 Task: Find connections with filter location Zhaoyuan with filter topic #Partnershipwith filter profile language German with filter current company VARITE INC with filter school SRKR Engineering College with filter industry Apparel Manufacturing with filter service category Commercial Real Estate with filter keywords title Marketing Manager
Action: Mouse moved to (536, 91)
Screenshot: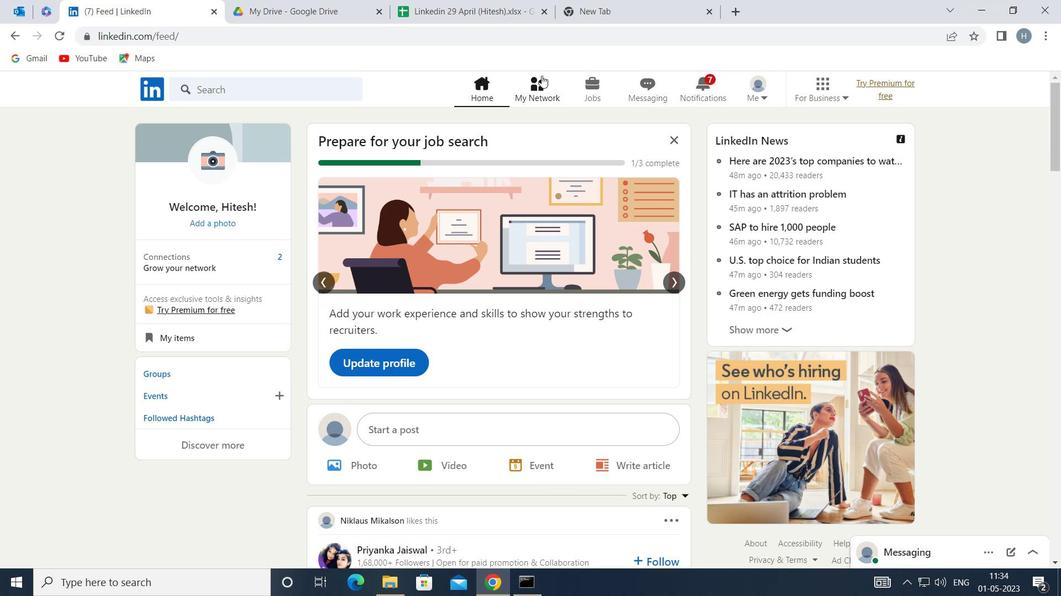 
Action: Mouse pressed left at (536, 91)
Screenshot: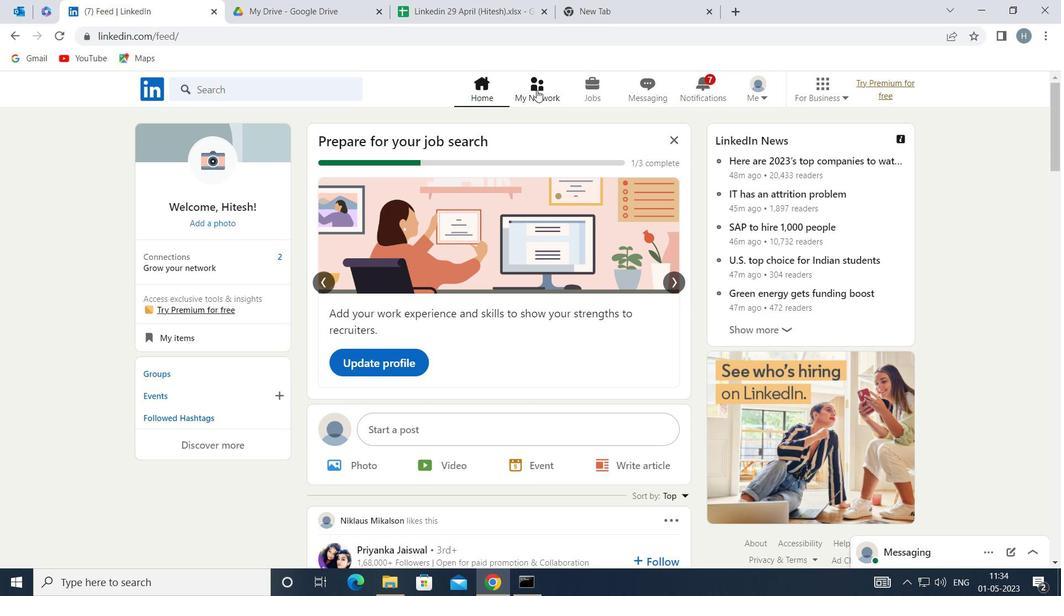 
Action: Mouse moved to (306, 166)
Screenshot: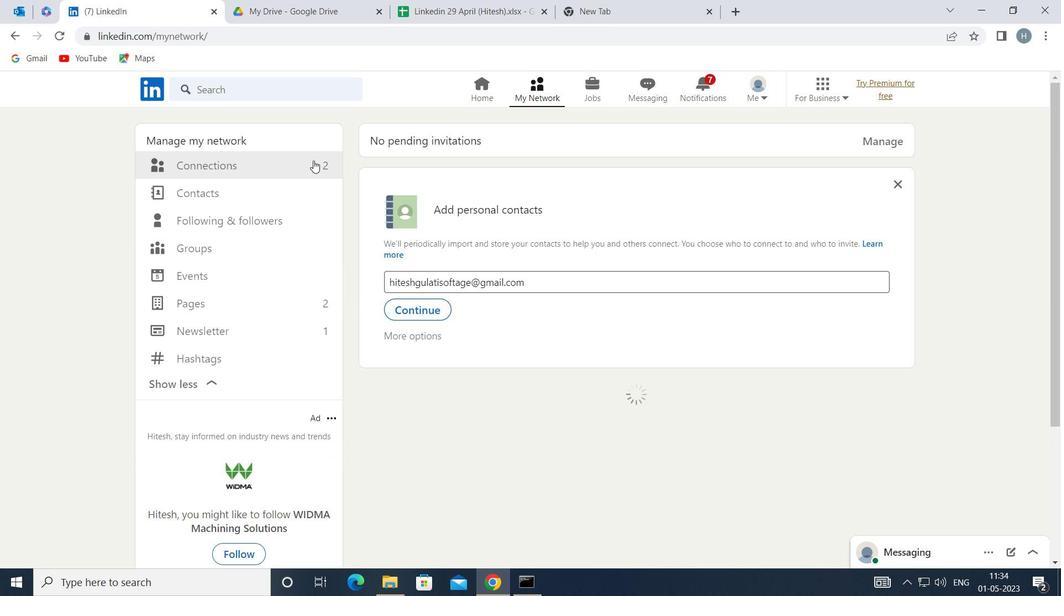 
Action: Mouse pressed left at (306, 166)
Screenshot: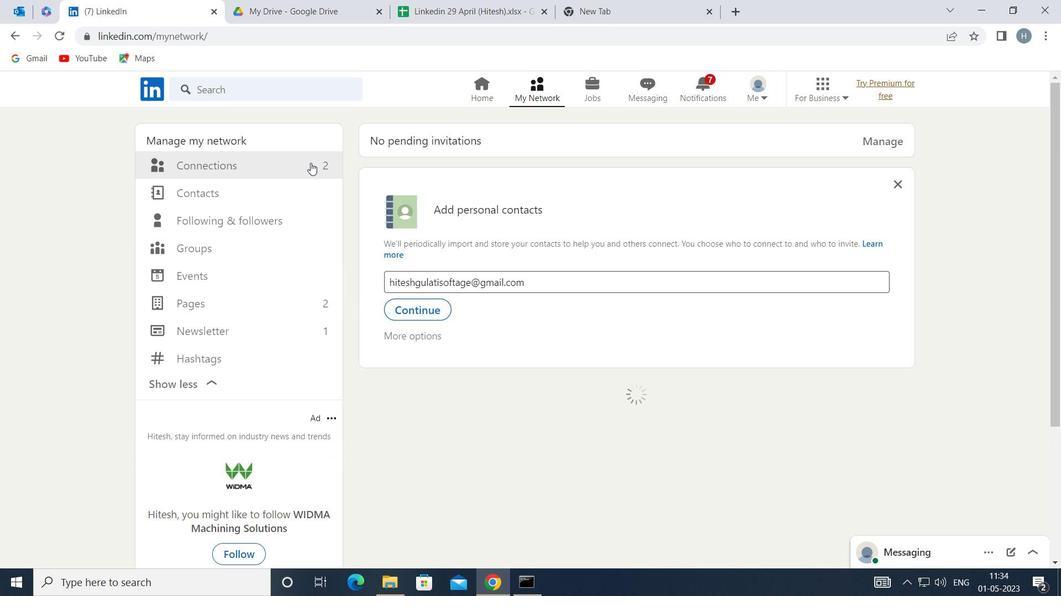 
Action: Mouse moved to (619, 168)
Screenshot: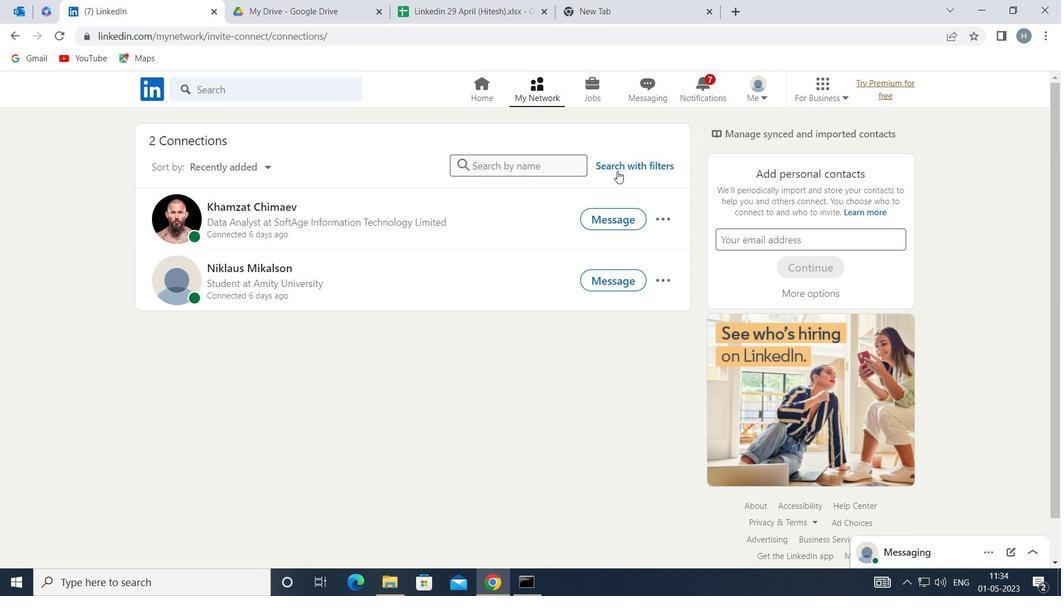 
Action: Mouse pressed left at (619, 168)
Screenshot: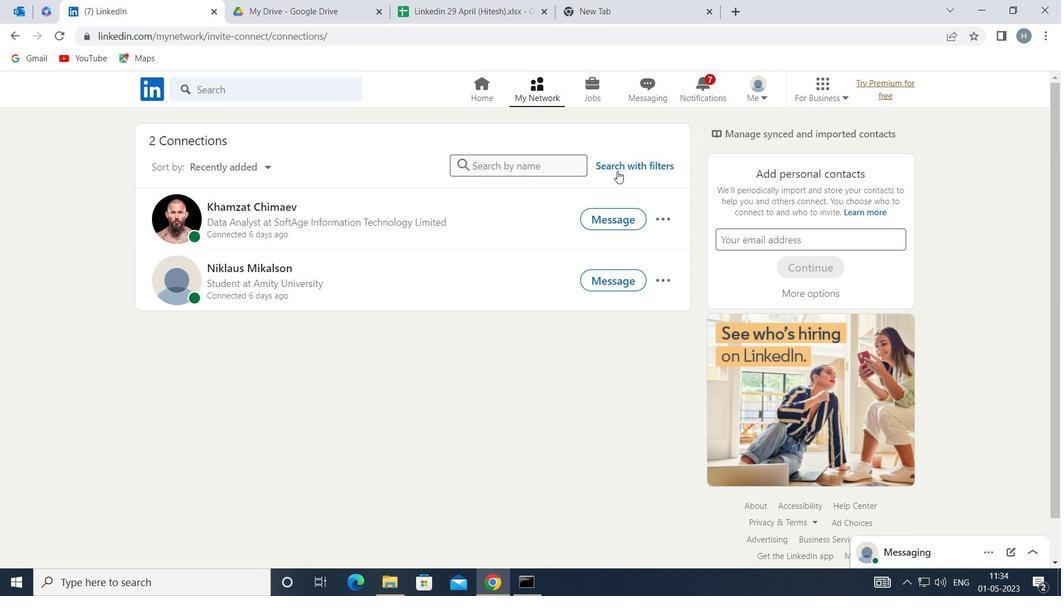 
Action: Mouse moved to (579, 130)
Screenshot: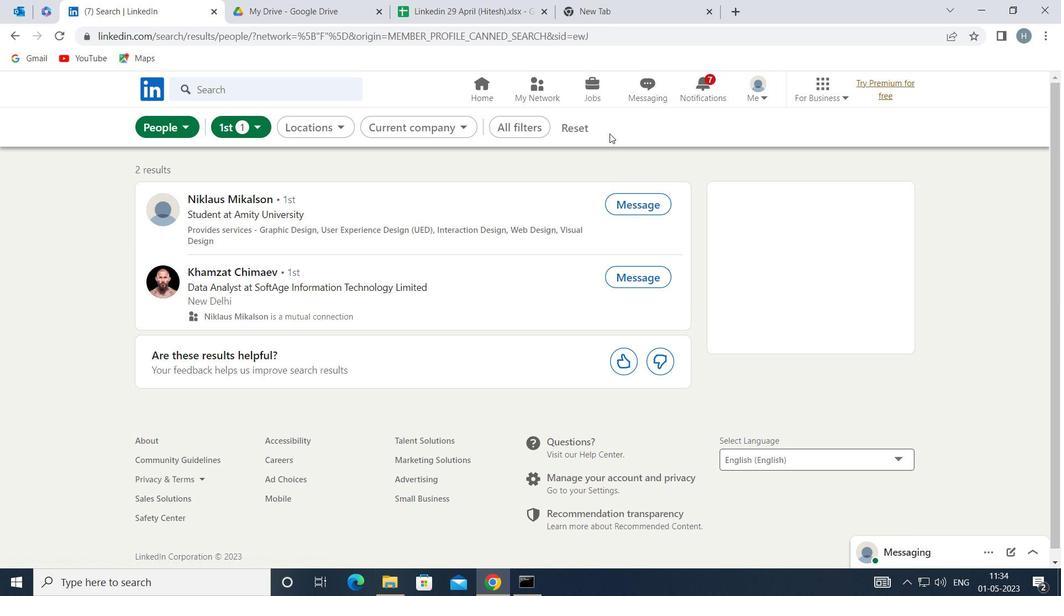 
Action: Mouse pressed left at (579, 130)
Screenshot: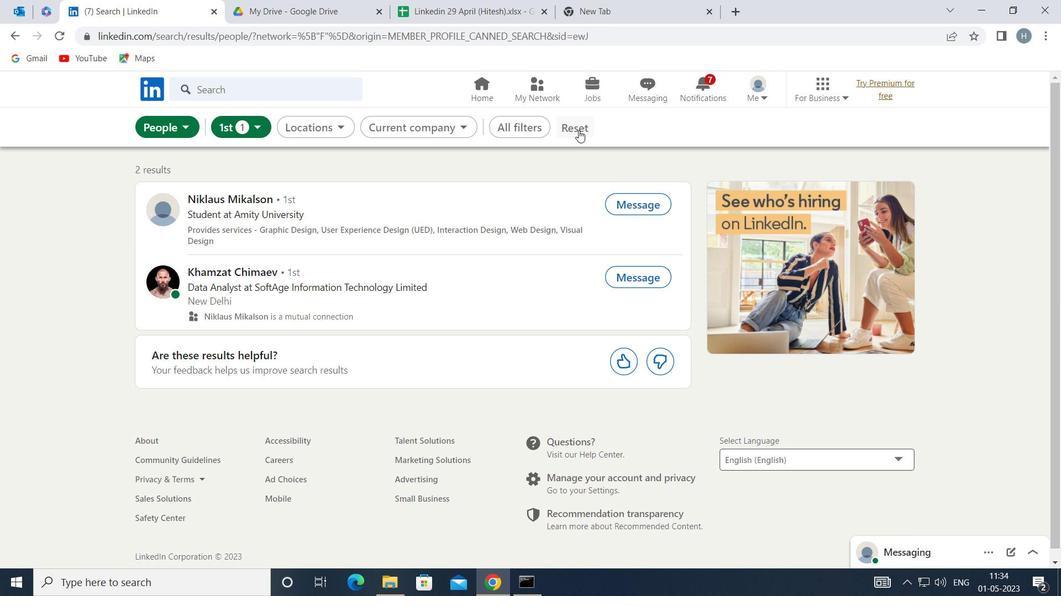 
Action: Mouse moved to (571, 126)
Screenshot: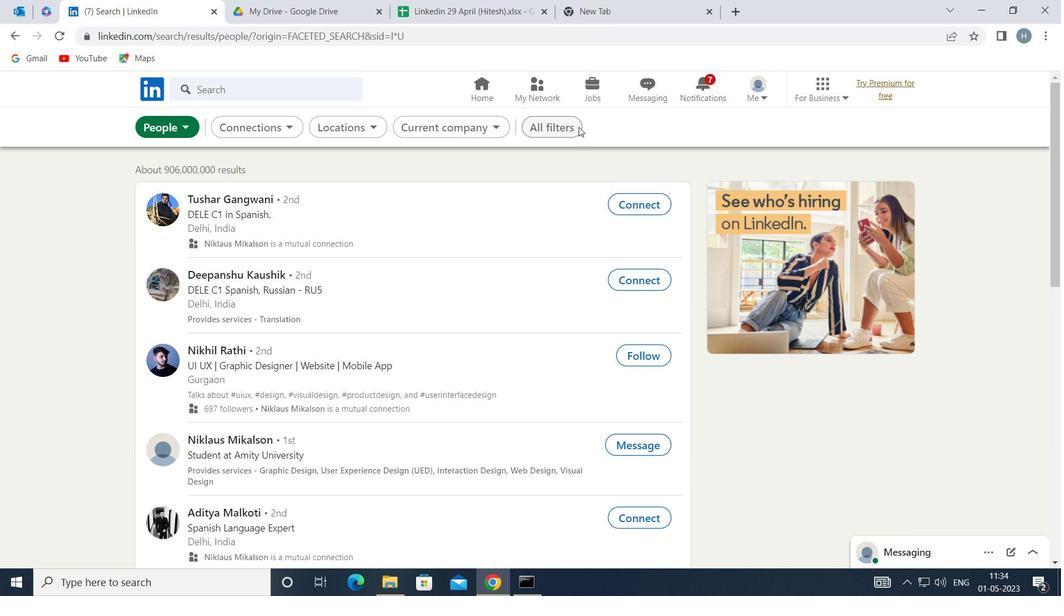 
Action: Mouse pressed left at (571, 126)
Screenshot: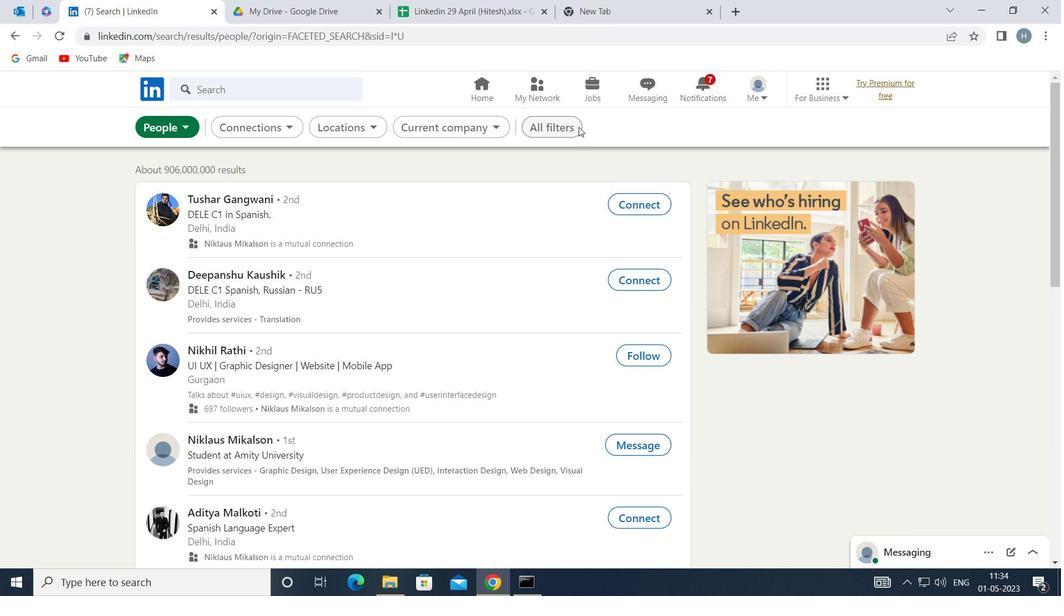 
Action: Mouse moved to (739, 312)
Screenshot: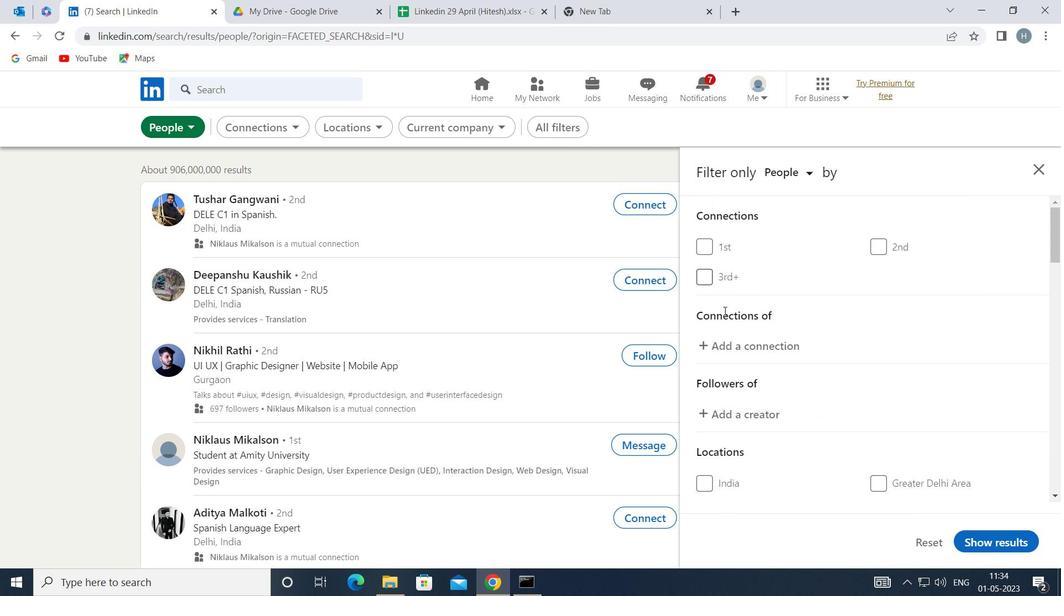 
Action: Mouse scrolled (739, 312) with delta (0, 0)
Screenshot: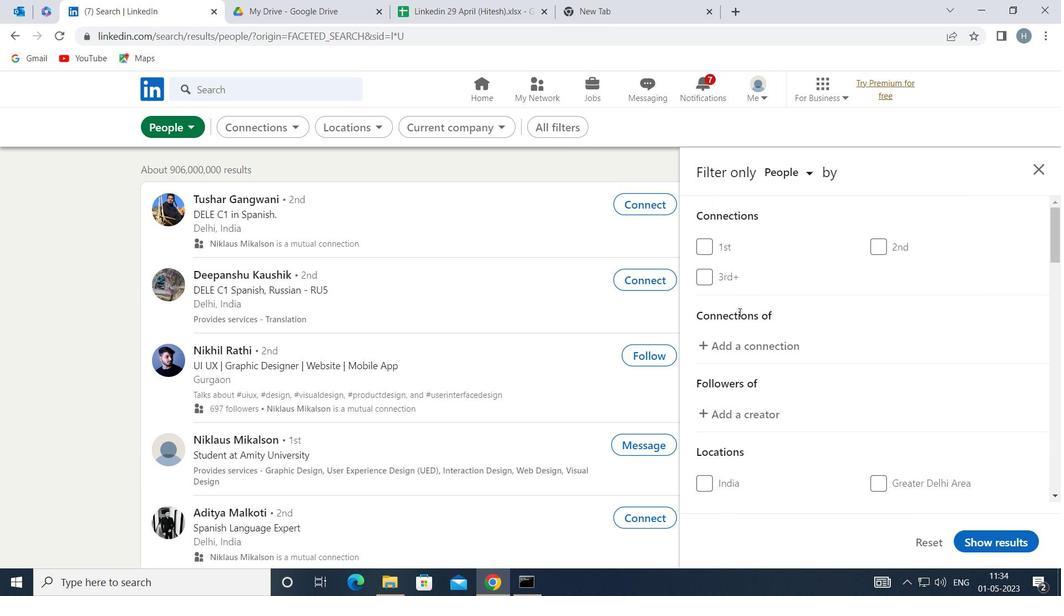 
Action: Mouse scrolled (739, 312) with delta (0, 0)
Screenshot: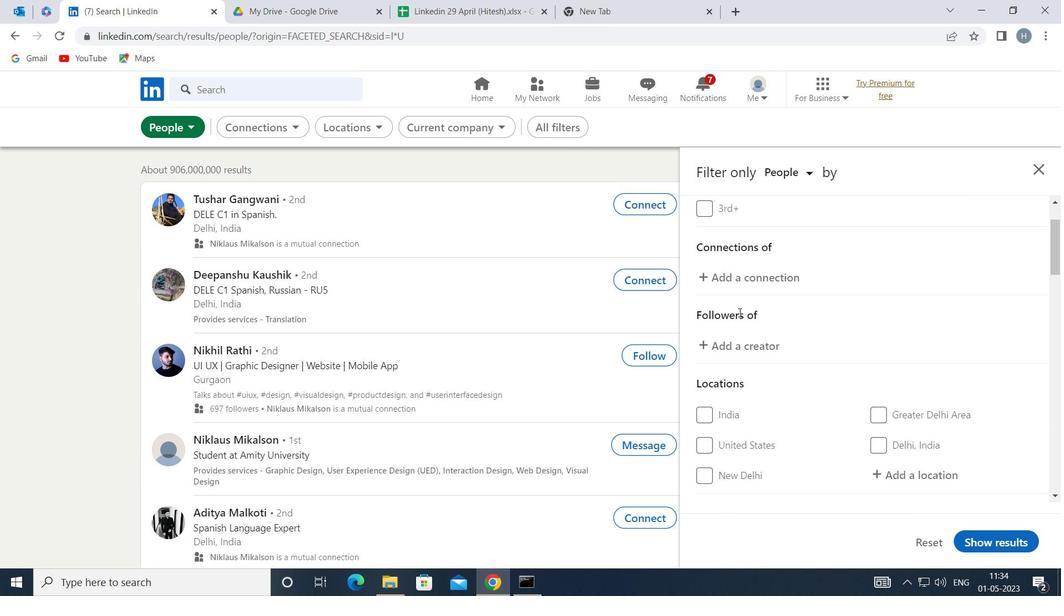 
Action: Mouse moved to (738, 306)
Screenshot: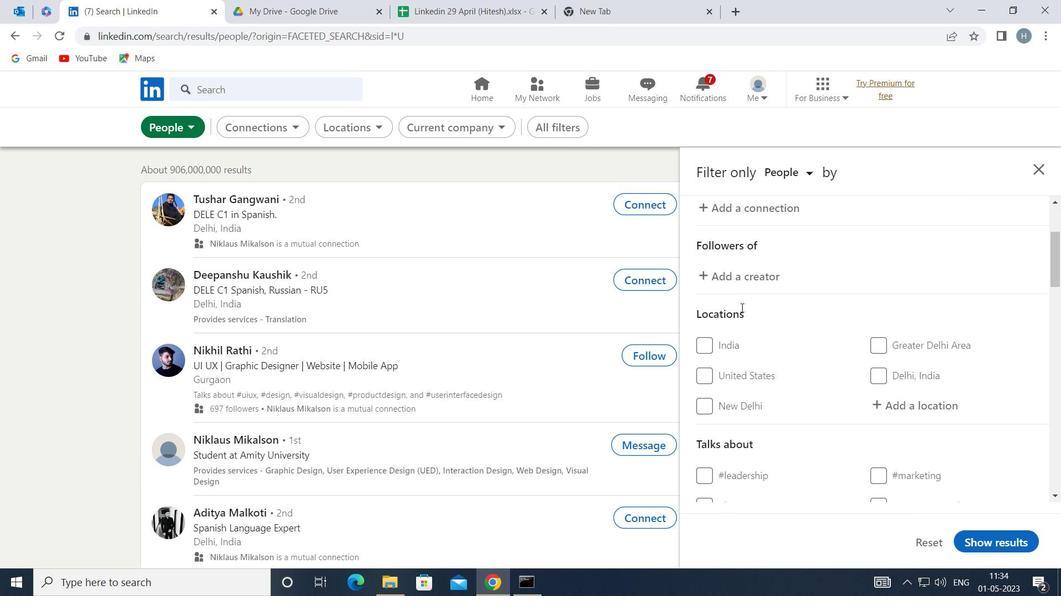 
Action: Mouse scrolled (738, 305) with delta (0, 0)
Screenshot: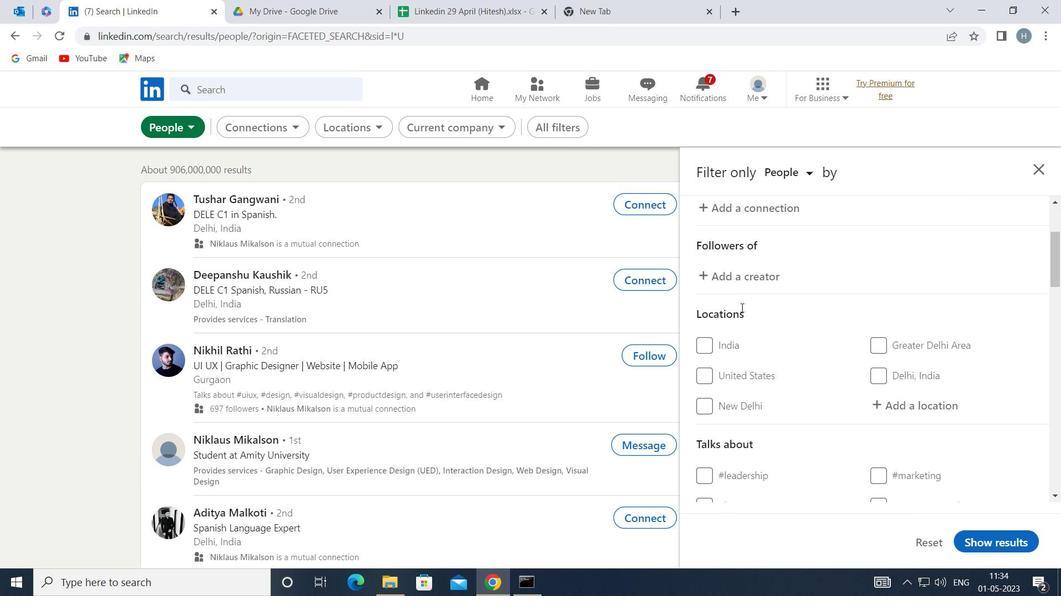
Action: Mouse moved to (927, 329)
Screenshot: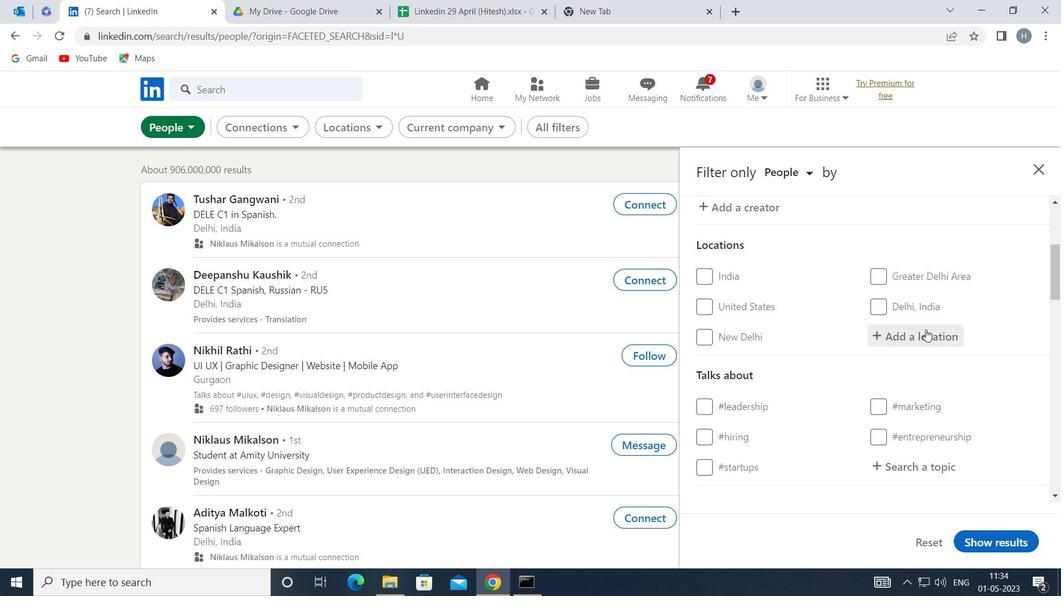
Action: Mouse pressed left at (927, 329)
Screenshot: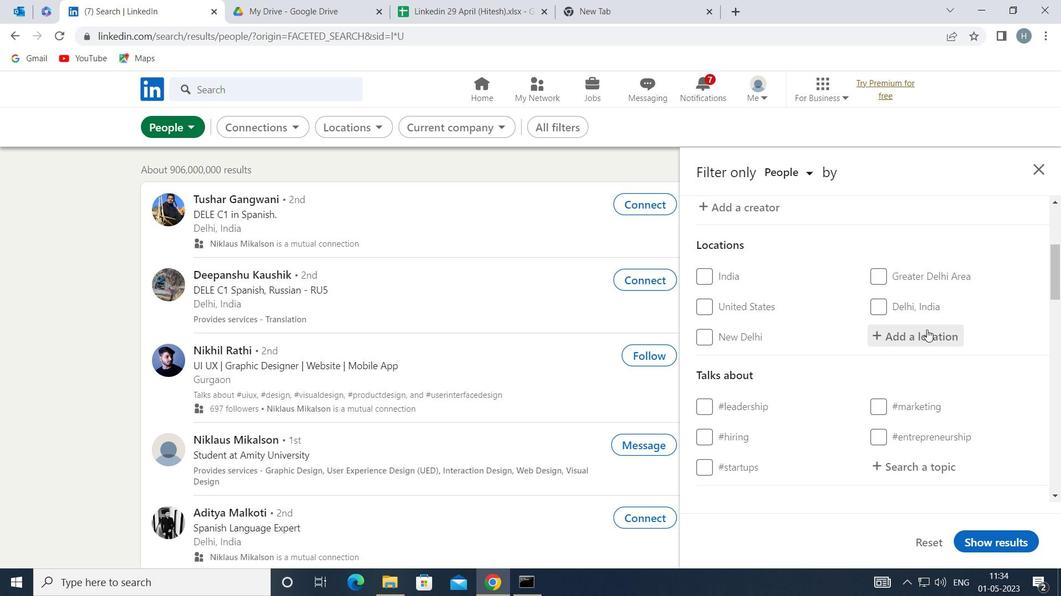
Action: Mouse moved to (922, 322)
Screenshot: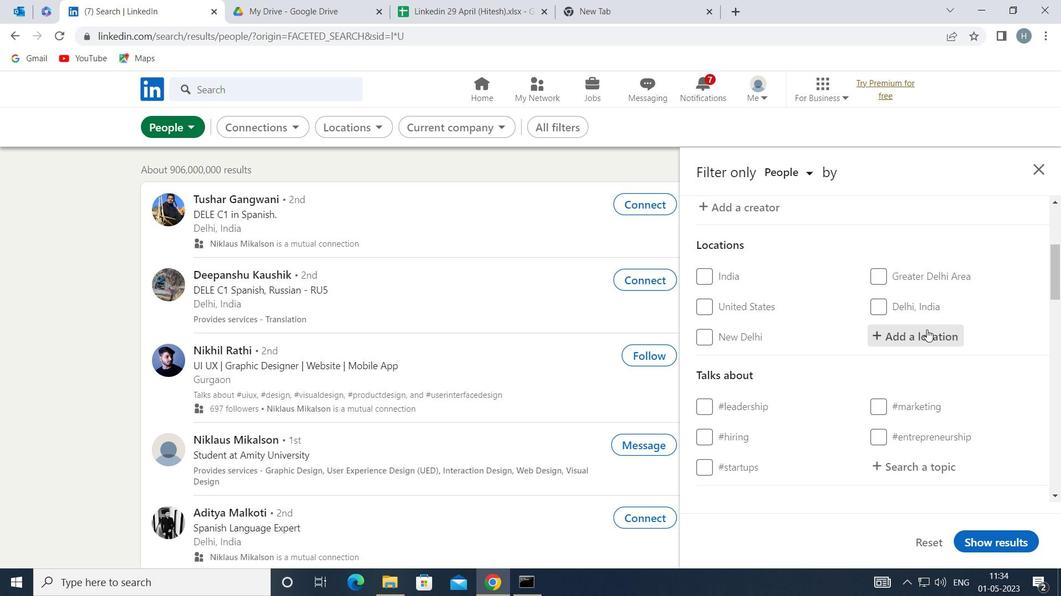 
Action: Key pressed <Key.shift><Key.shift><Key.shift><Key.shift><Key.shift><Key.shift><Key.shift><Key.shift><Key.shift><Key.shift><Key.shift><Key.shift><Key.shift><Key.shift><Key.shift><Key.shift><Key.shift>ZHAOYUAN
Screenshot: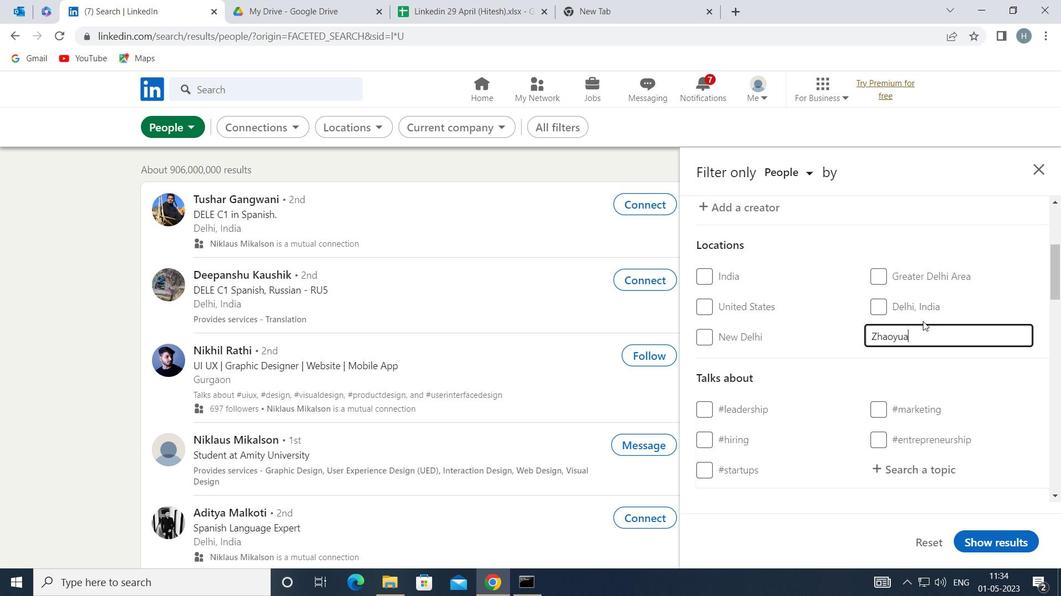 
Action: Mouse moved to (922, 322)
Screenshot: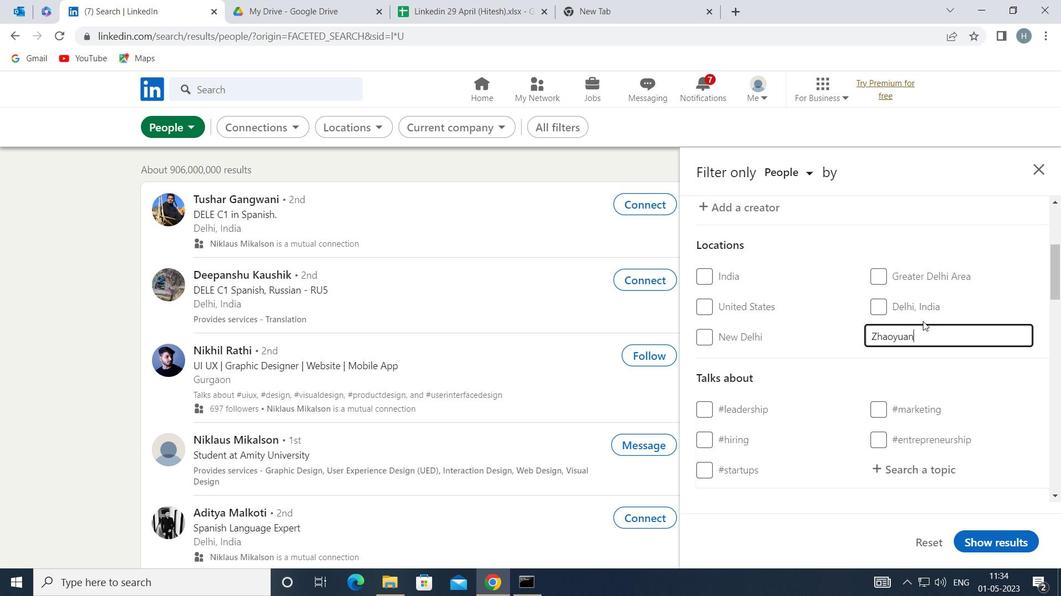 
Action: Key pressed <Key.enter>
Screenshot: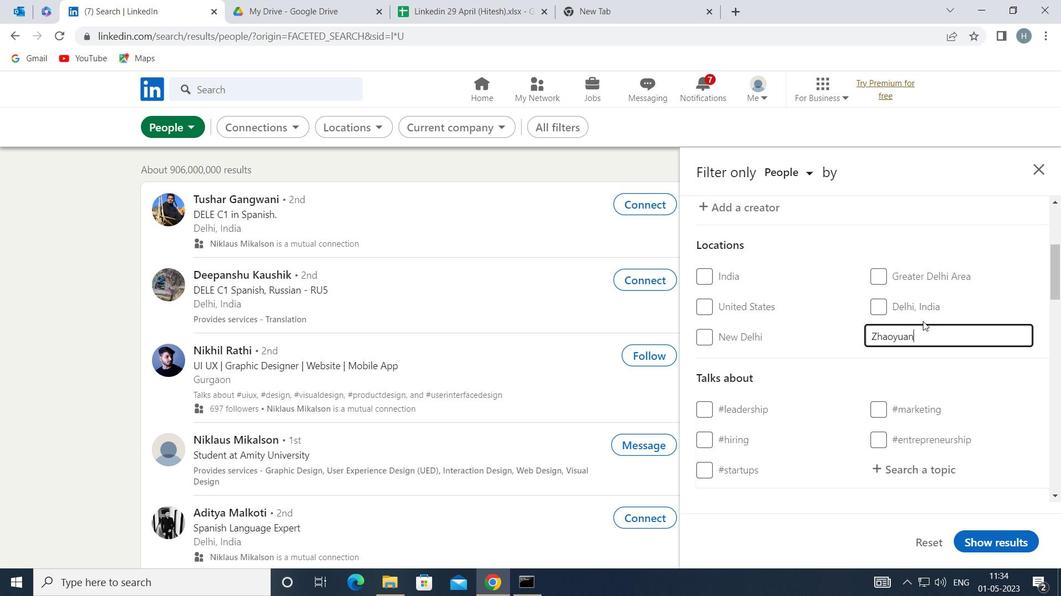 
Action: Mouse moved to (862, 382)
Screenshot: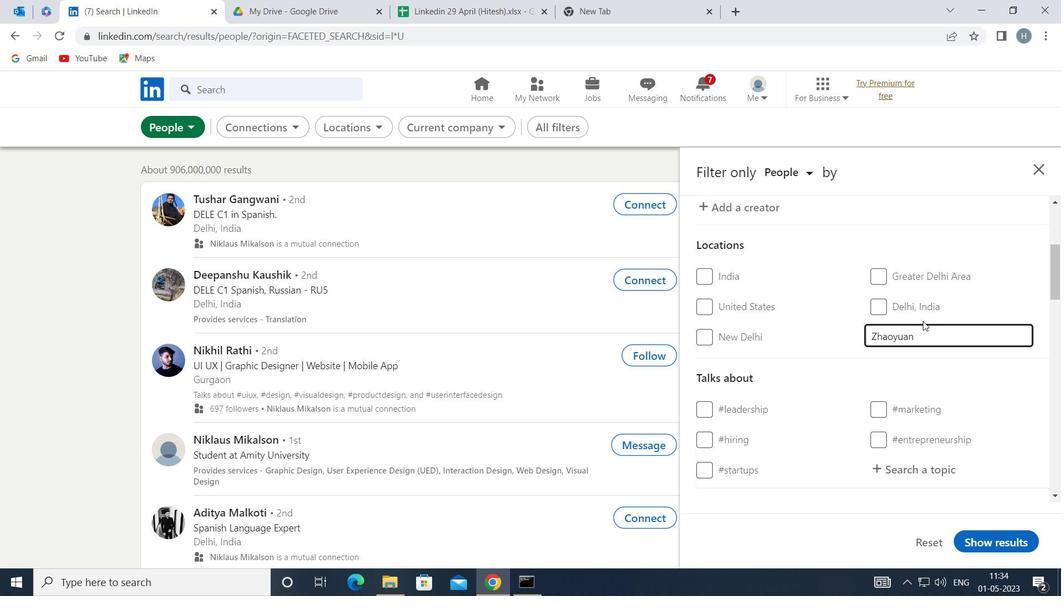 
Action: Mouse scrolled (862, 381) with delta (0, 0)
Screenshot: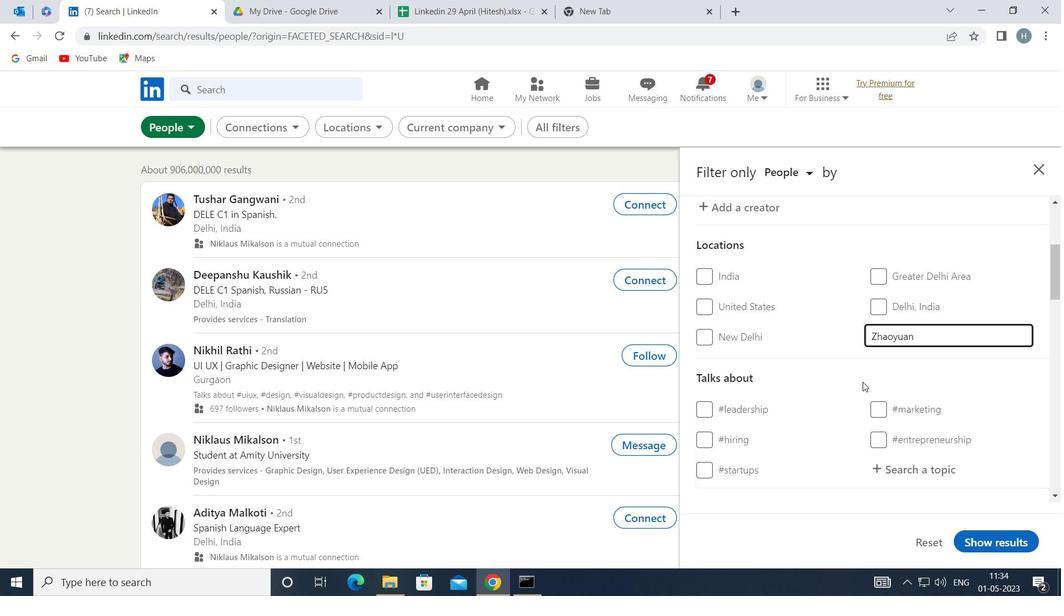 
Action: Mouse scrolled (862, 381) with delta (0, 0)
Screenshot: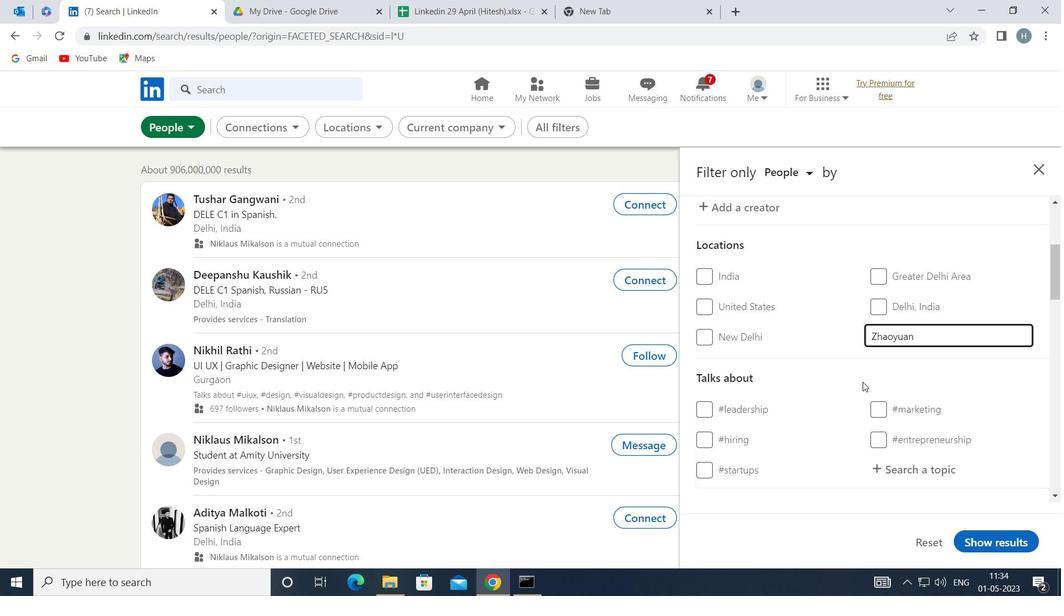 
Action: Mouse moved to (919, 329)
Screenshot: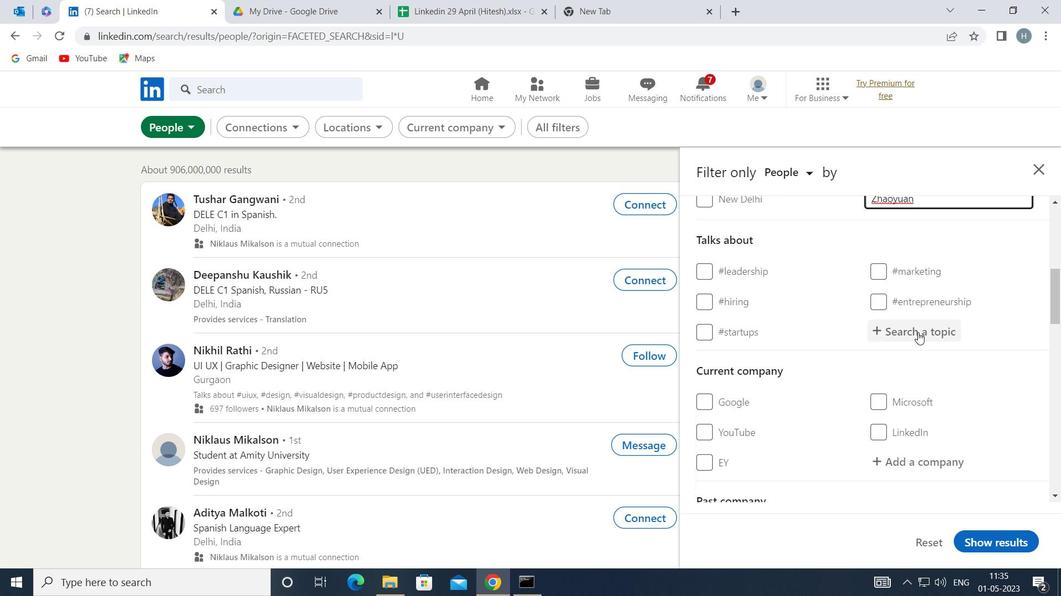 
Action: Mouse pressed left at (919, 329)
Screenshot: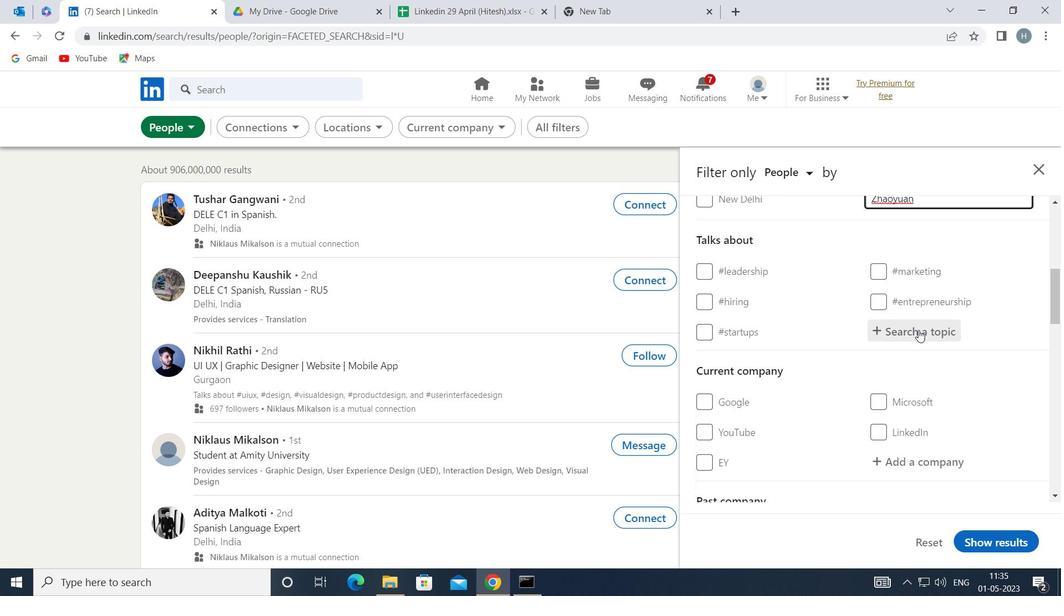 
Action: Mouse moved to (920, 329)
Screenshot: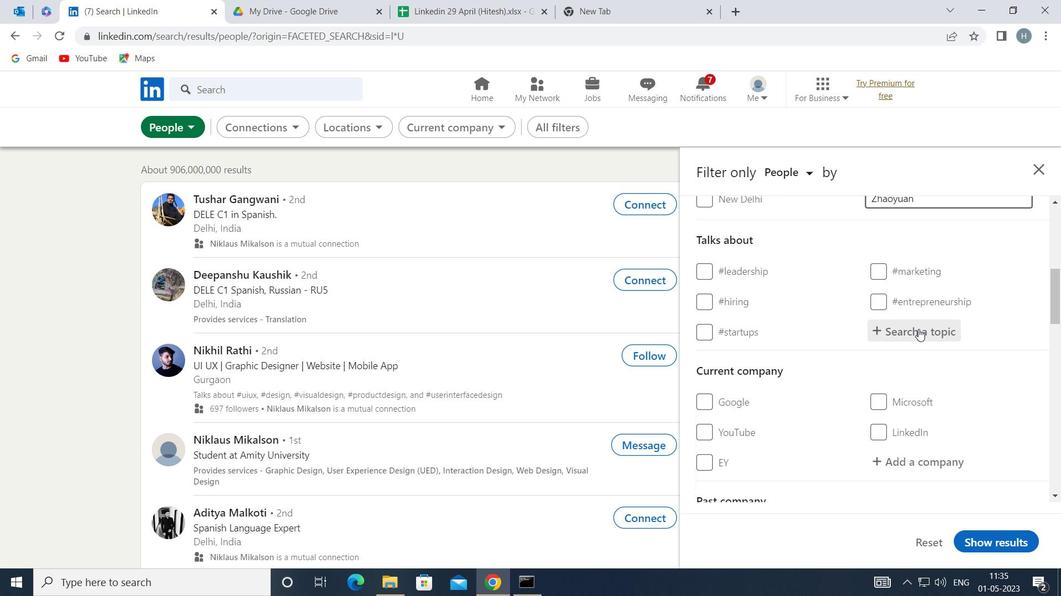 
Action: Key pressed <Key.shift>PARTNERSHIP
Screenshot: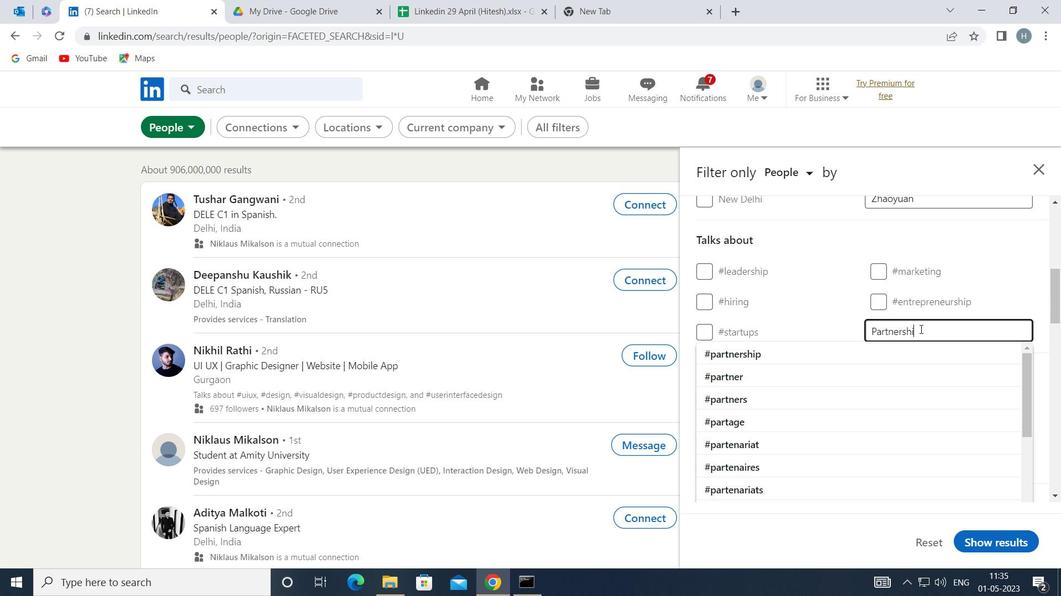 
Action: Mouse moved to (863, 351)
Screenshot: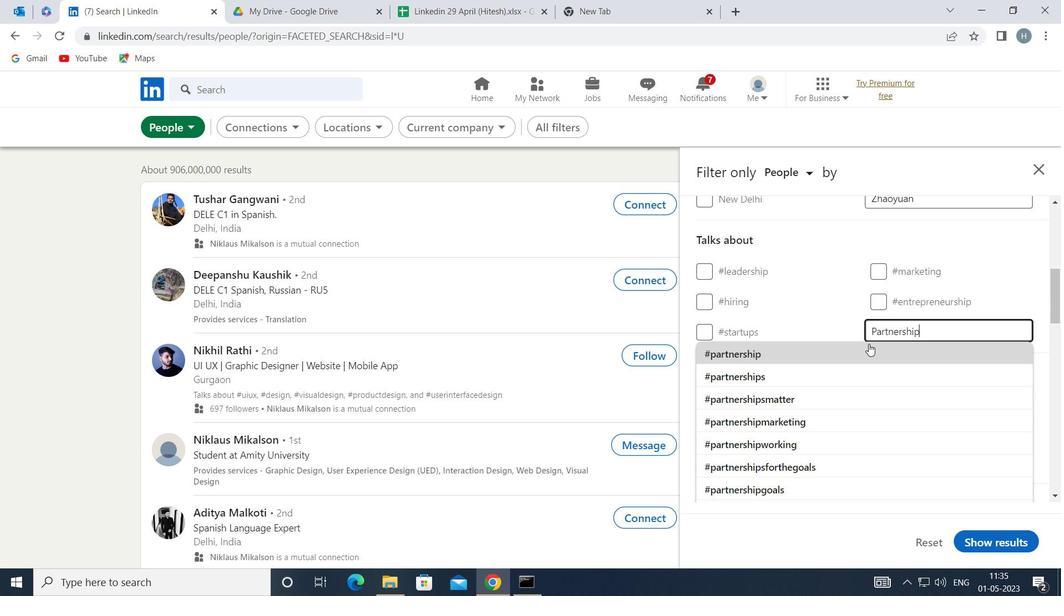 
Action: Mouse pressed left at (863, 351)
Screenshot: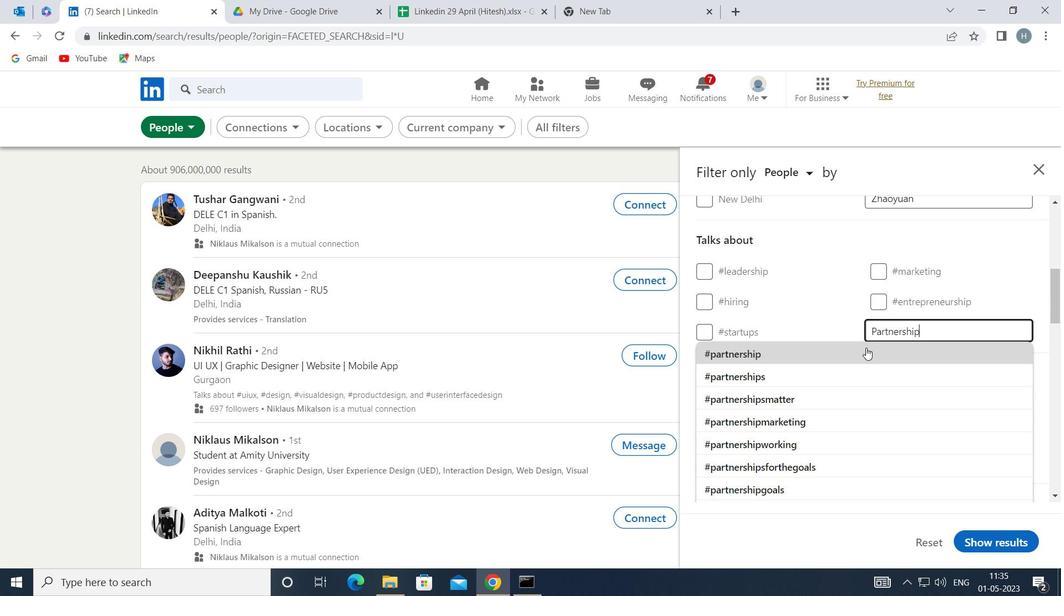 
Action: Mouse moved to (778, 338)
Screenshot: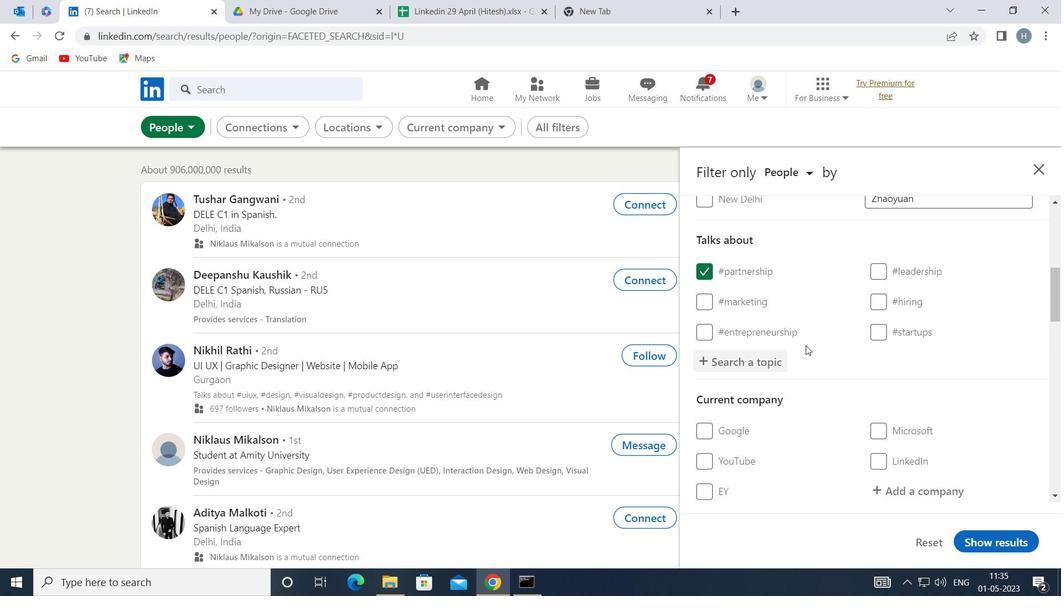
Action: Mouse scrolled (778, 337) with delta (0, 0)
Screenshot: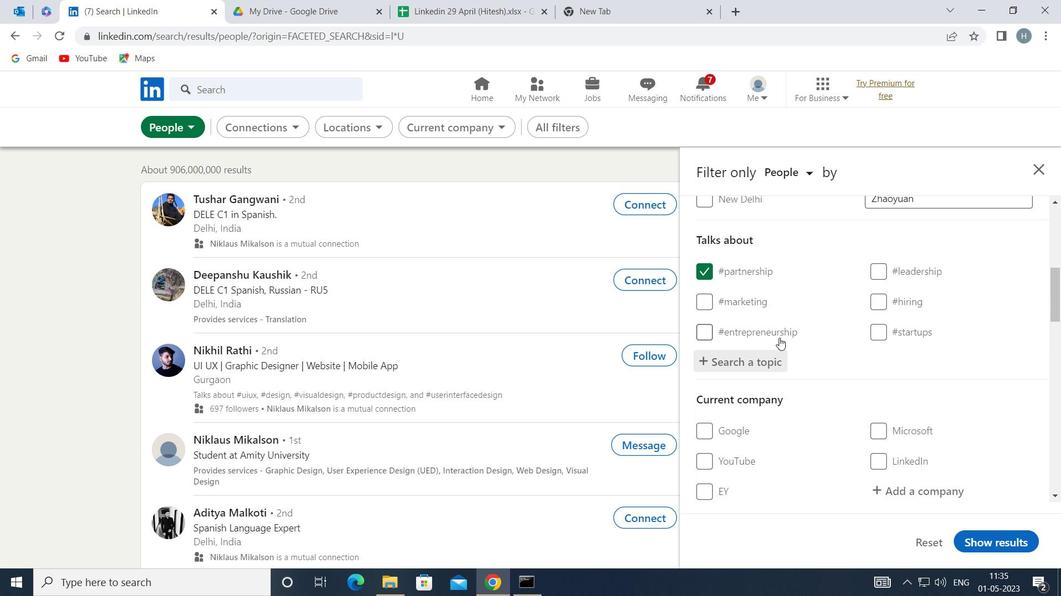 
Action: Mouse moved to (777, 338)
Screenshot: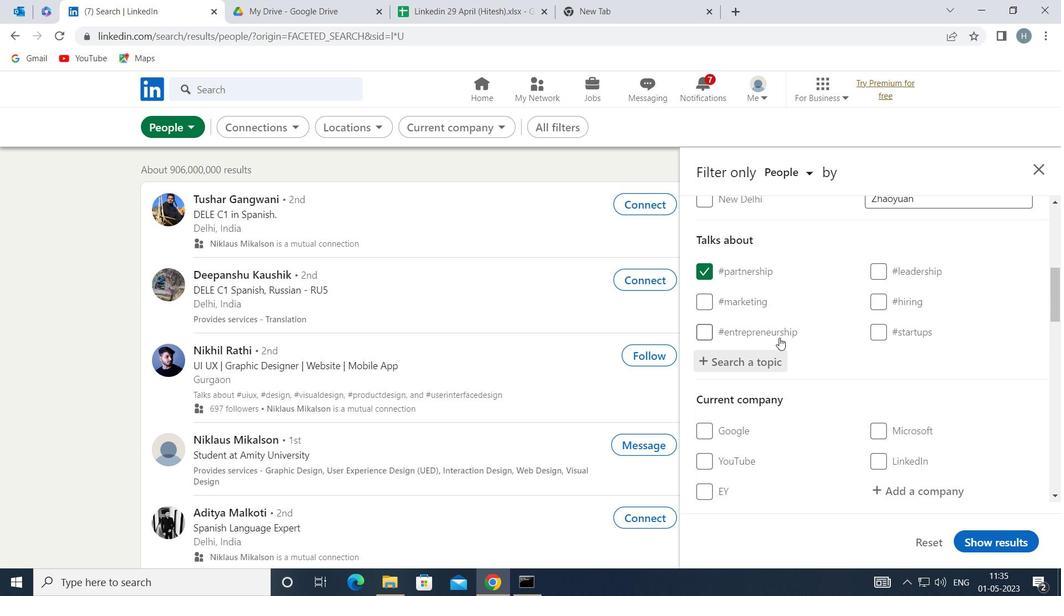
Action: Mouse scrolled (777, 338) with delta (0, 0)
Screenshot: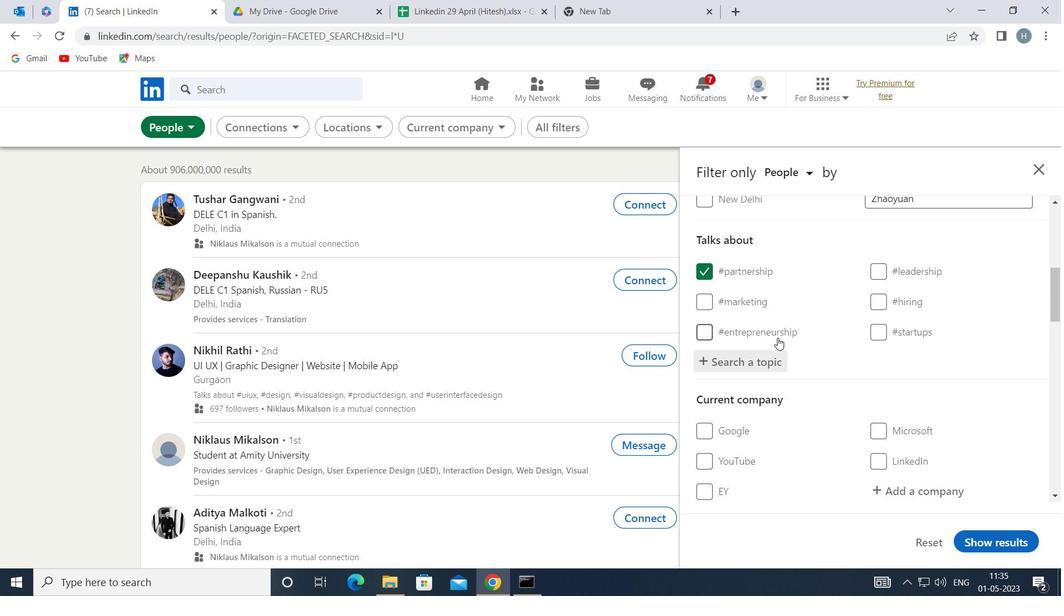 
Action: Mouse moved to (790, 335)
Screenshot: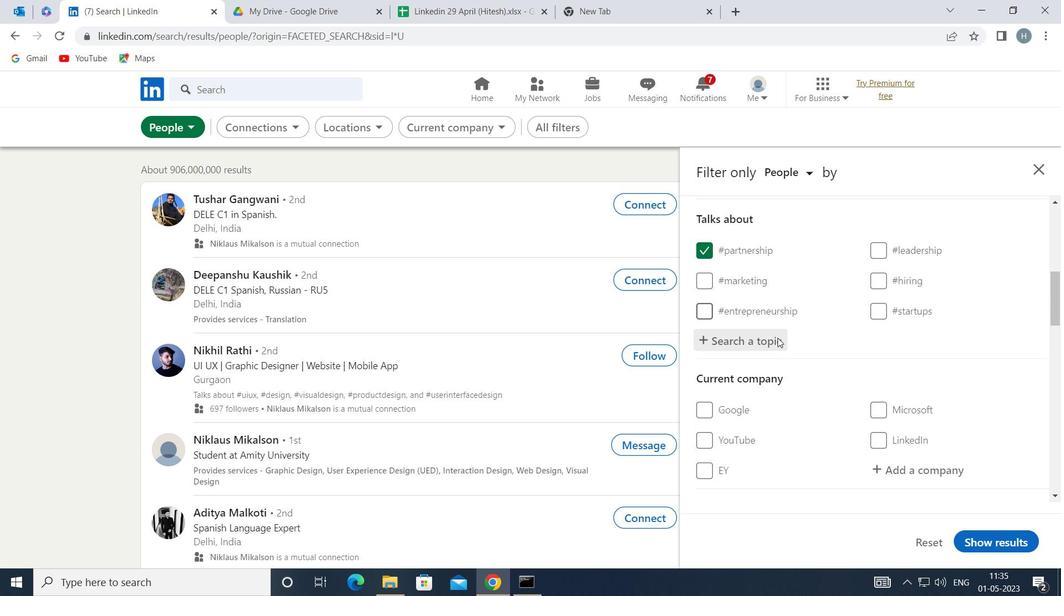 
Action: Mouse scrolled (790, 334) with delta (0, 0)
Screenshot: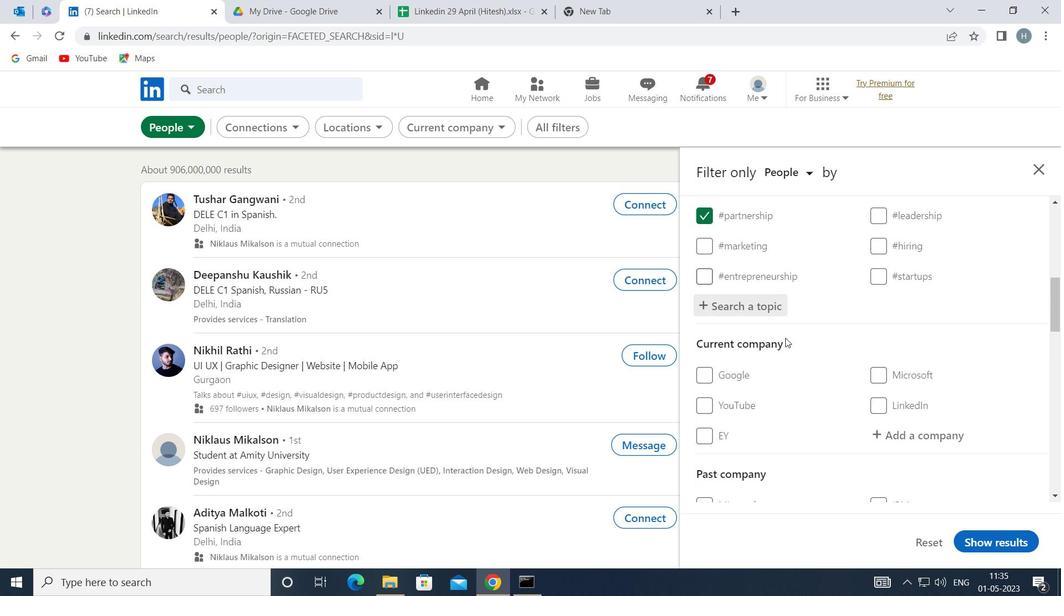 
Action: Mouse moved to (802, 333)
Screenshot: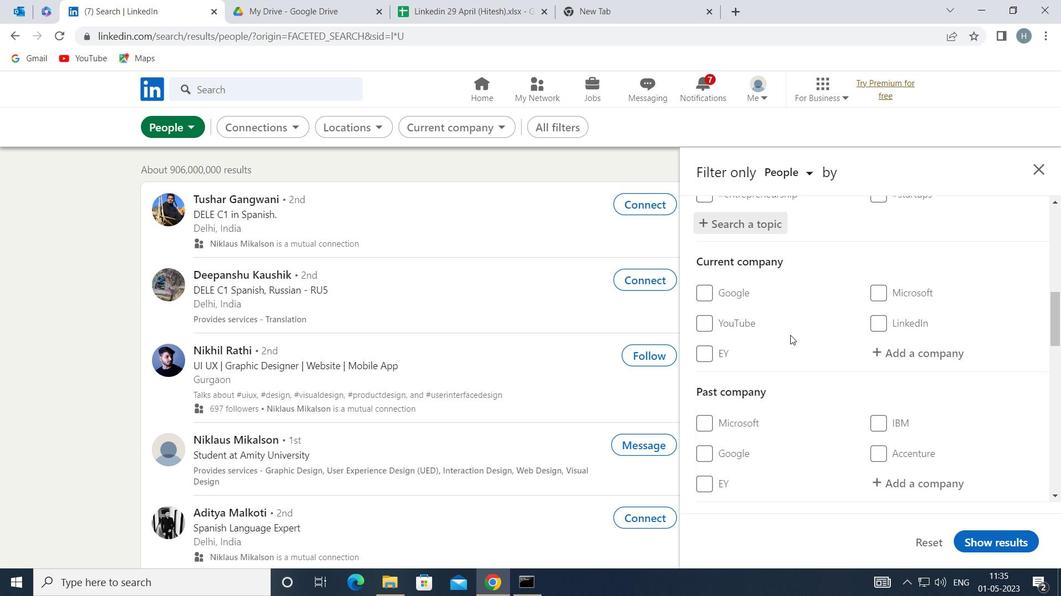 
Action: Mouse scrolled (802, 333) with delta (0, 0)
Screenshot: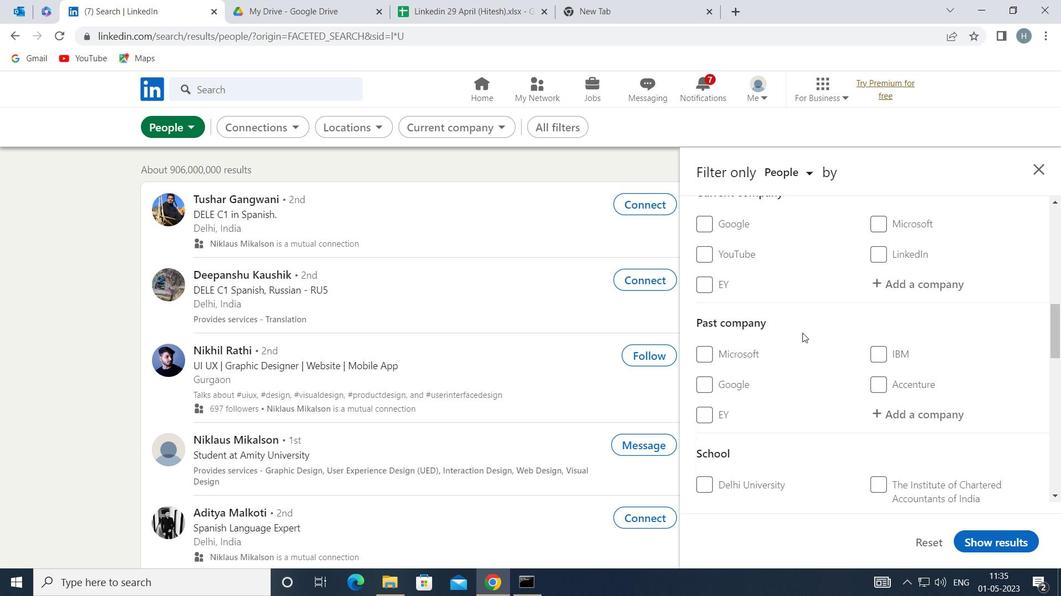 
Action: Mouse moved to (803, 332)
Screenshot: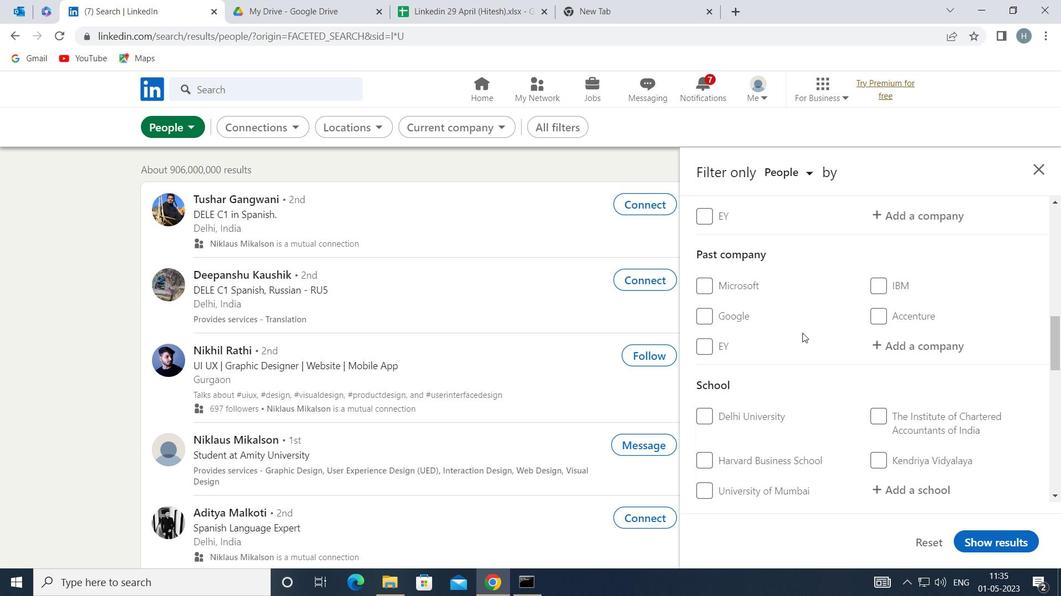 
Action: Mouse scrolled (803, 332) with delta (0, 0)
Screenshot: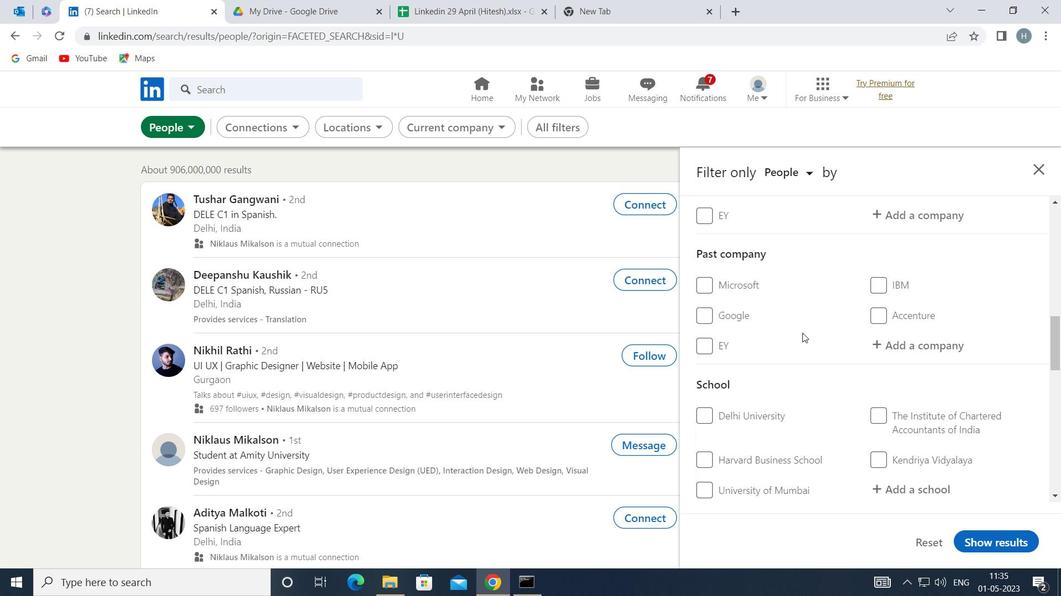 
Action: Mouse scrolled (803, 332) with delta (0, 0)
Screenshot: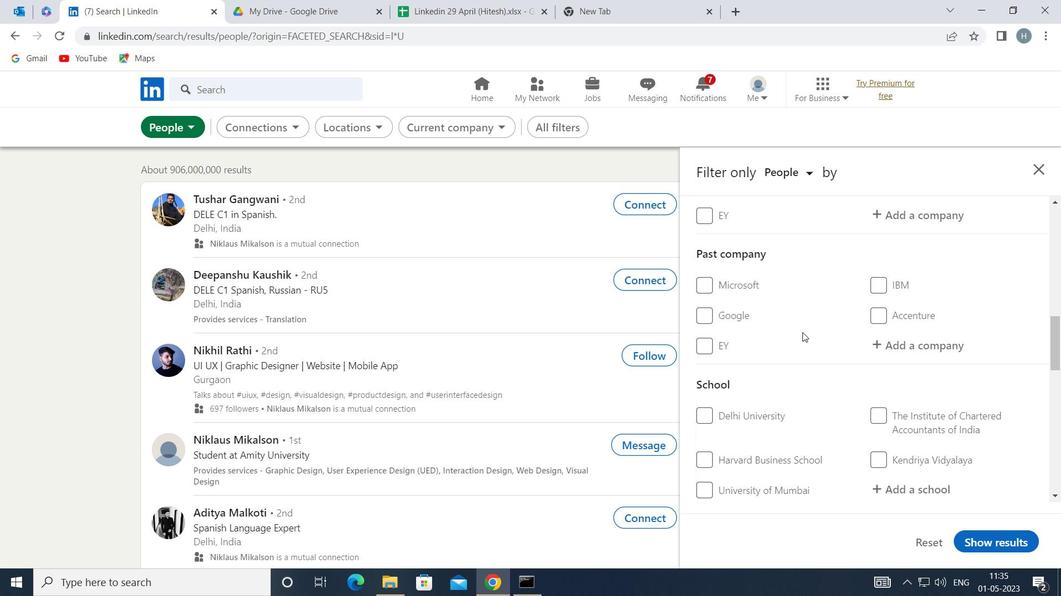 
Action: Mouse scrolled (803, 332) with delta (0, 0)
Screenshot: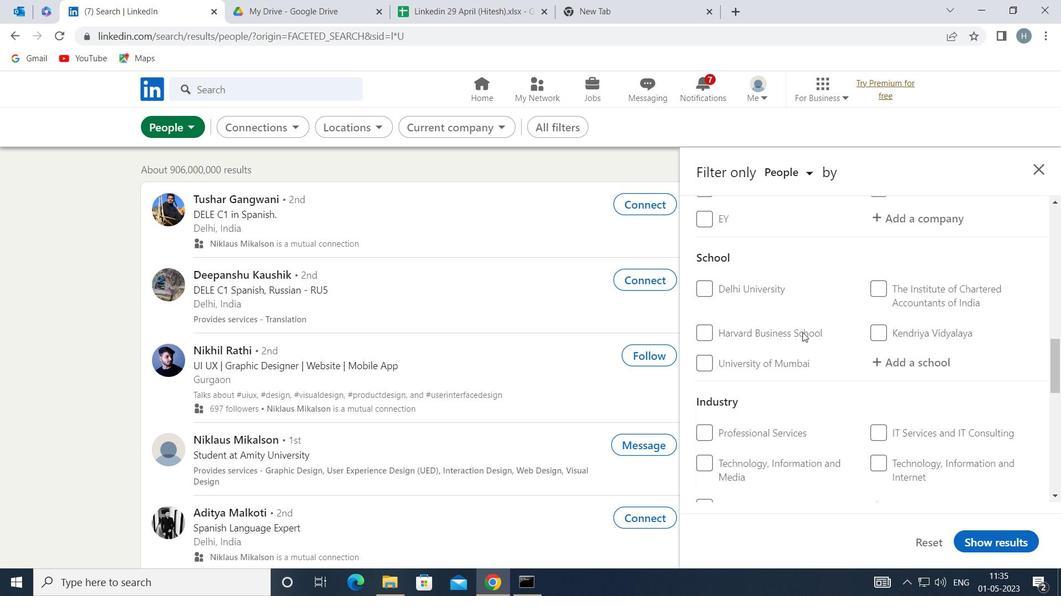 
Action: Mouse scrolled (803, 332) with delta (0, 0)
Screenshot: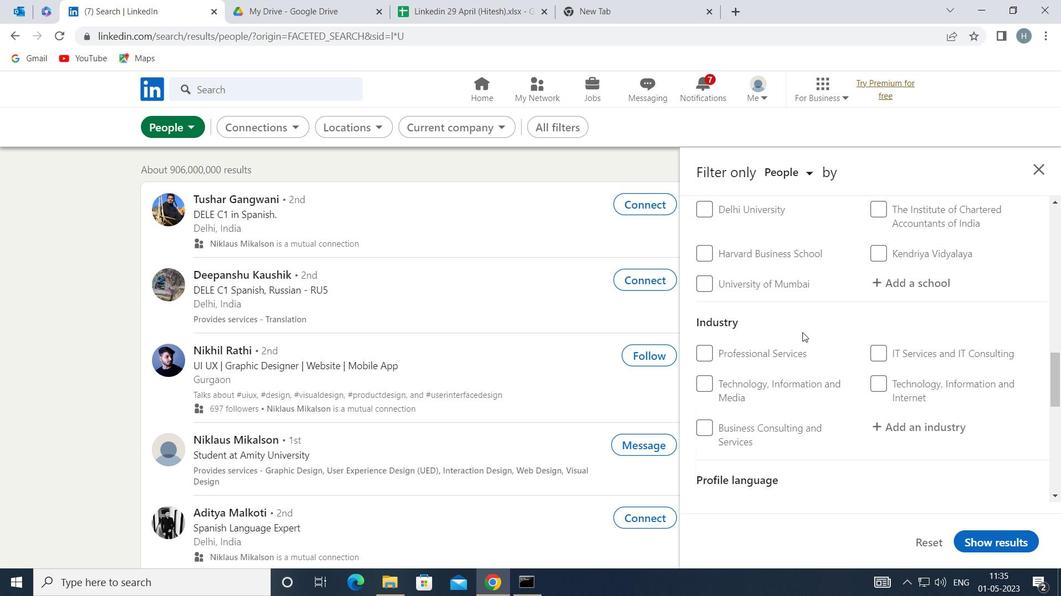 
Action: Mouse scrolled (803, 332) with delta (0, 0)
Screenshot: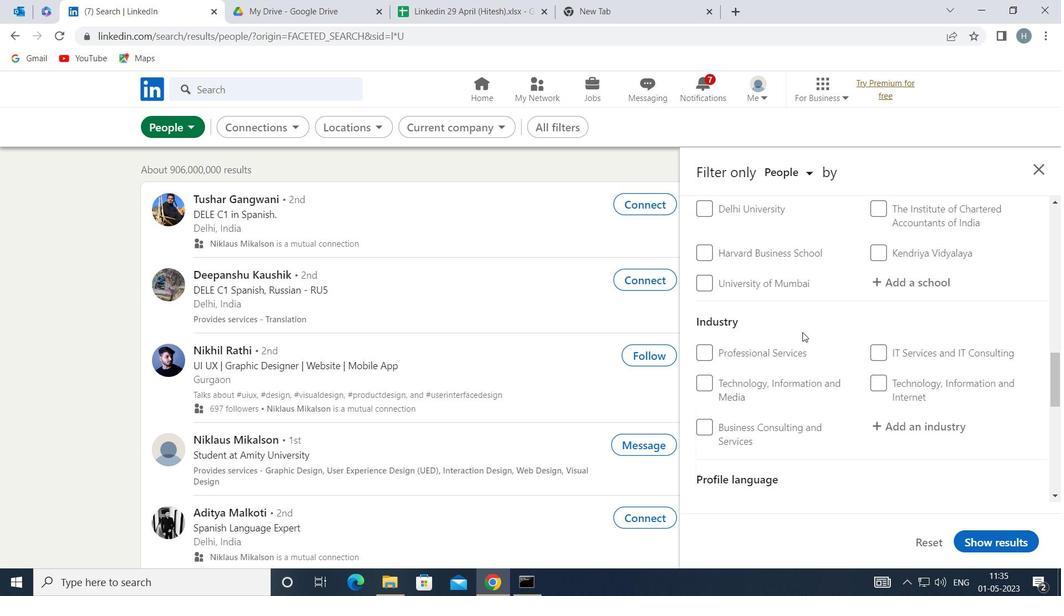 
Action: Mouse scrolled (803, 332) with delta (0, 0)
Screenshot: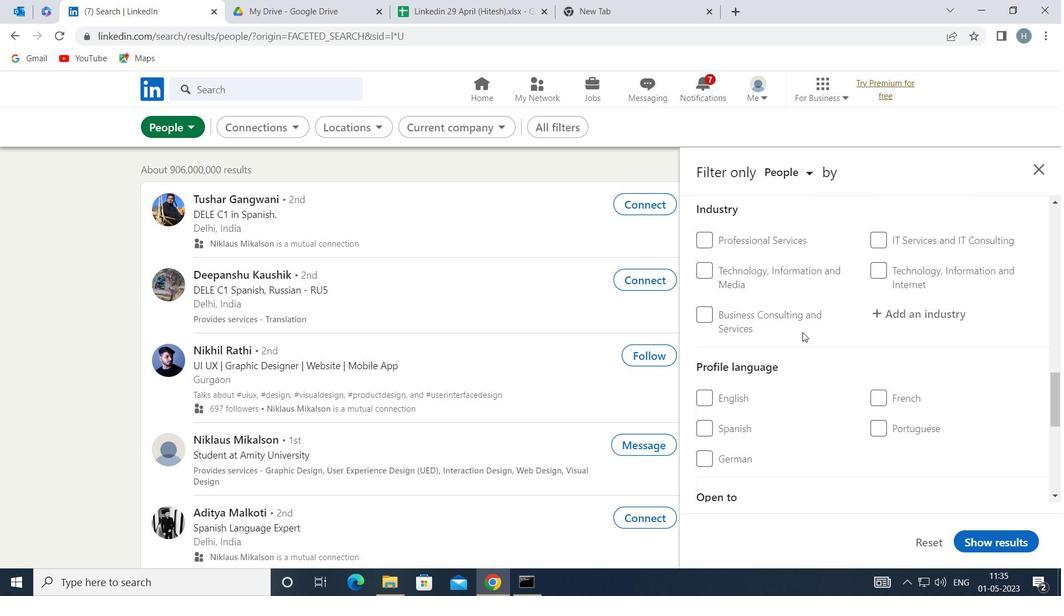 
Action: Mouse moved to (737, 367)
Screenshot: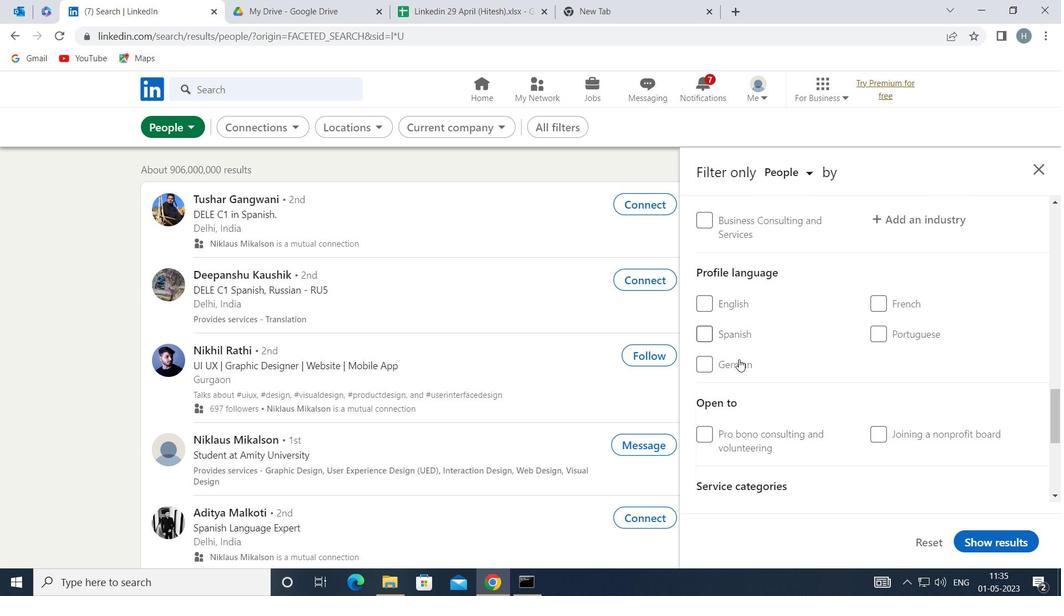 
Action: Mouse pressed left at (737, 367)
Screenshot: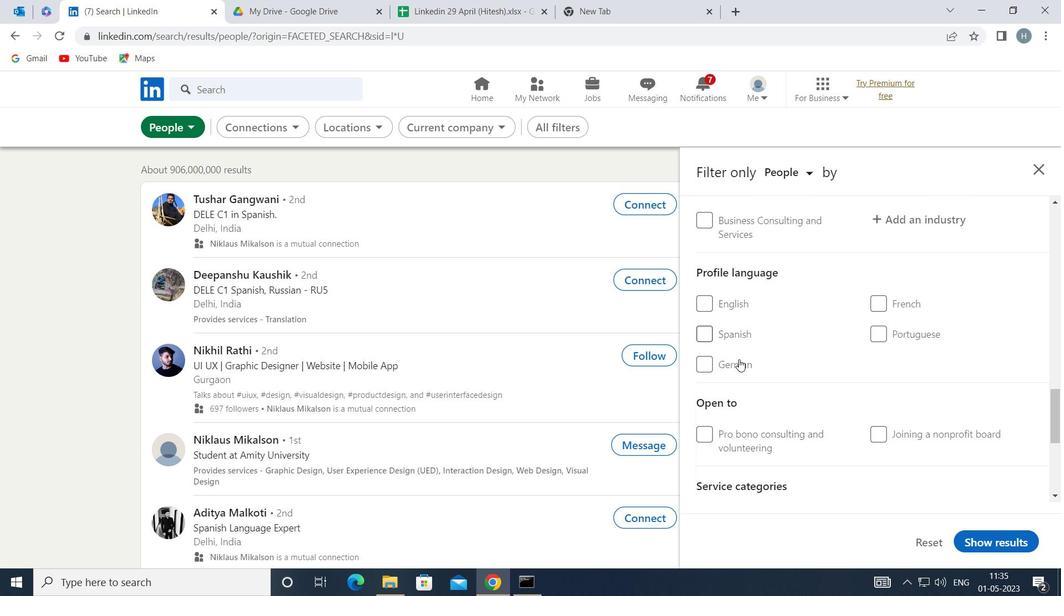 
Action: Mouse moved to (822, 345)
Screenshot: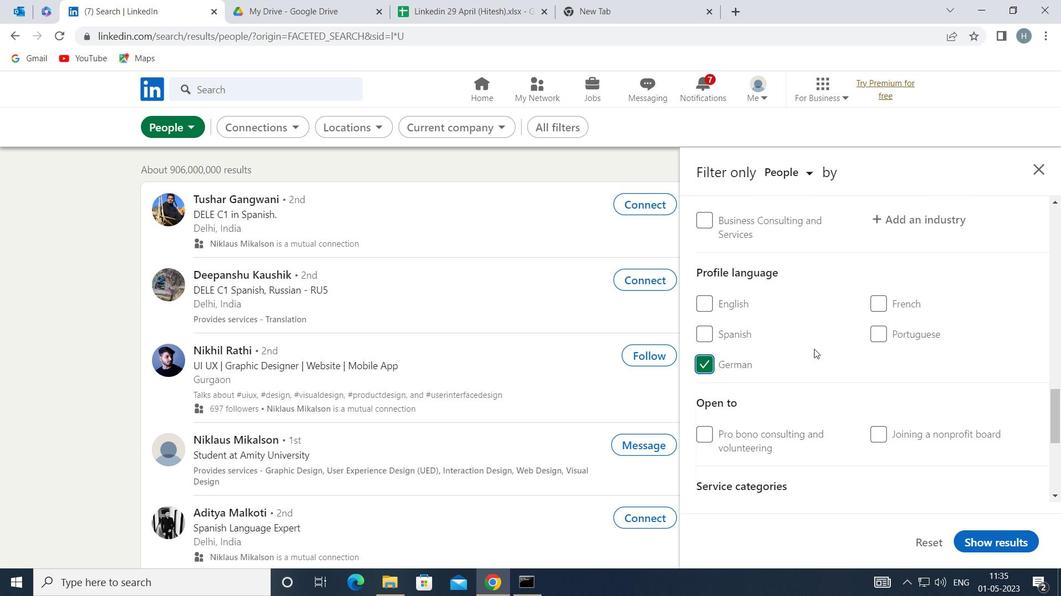 
Action: Mouse scrolled (822, 346) with delta (0, 0)
Screenshot: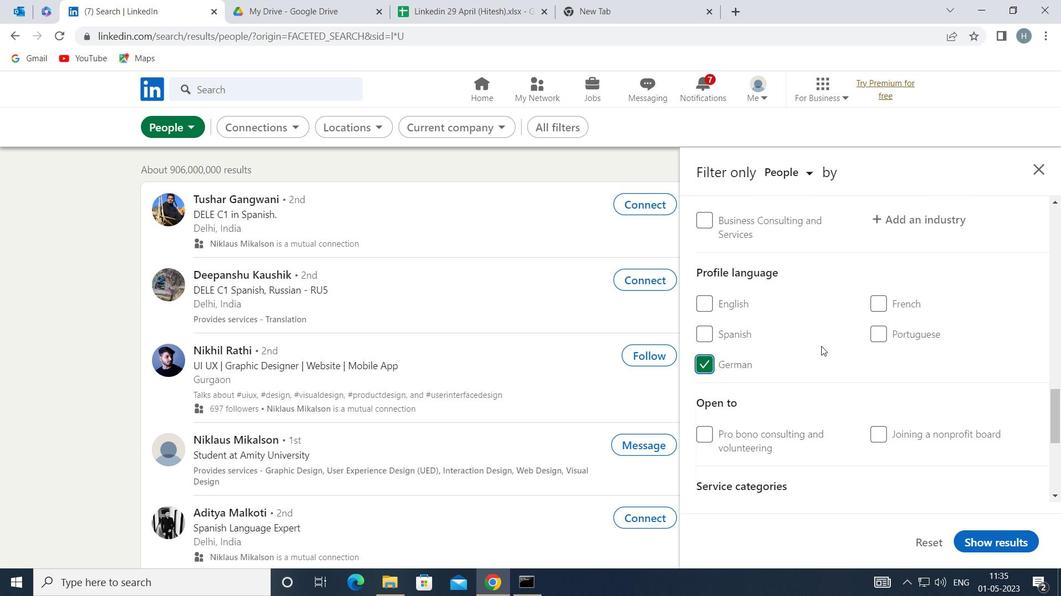 
Action: Mouse scrolled (822, 346) with delta (0, 0)
Screenshot: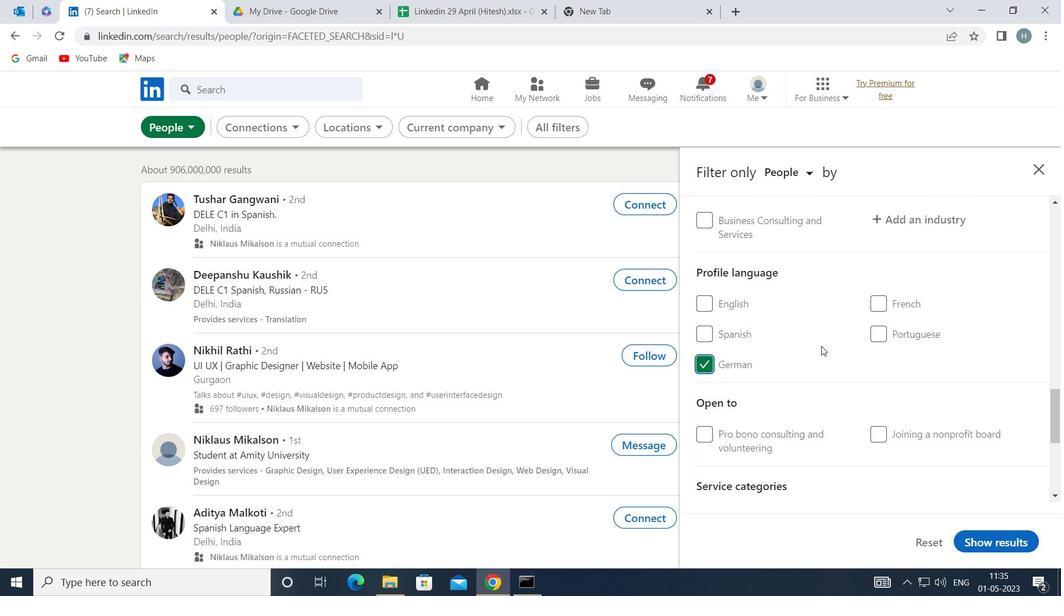 
Action: Mouse moved to (831, 339)
Screenshot: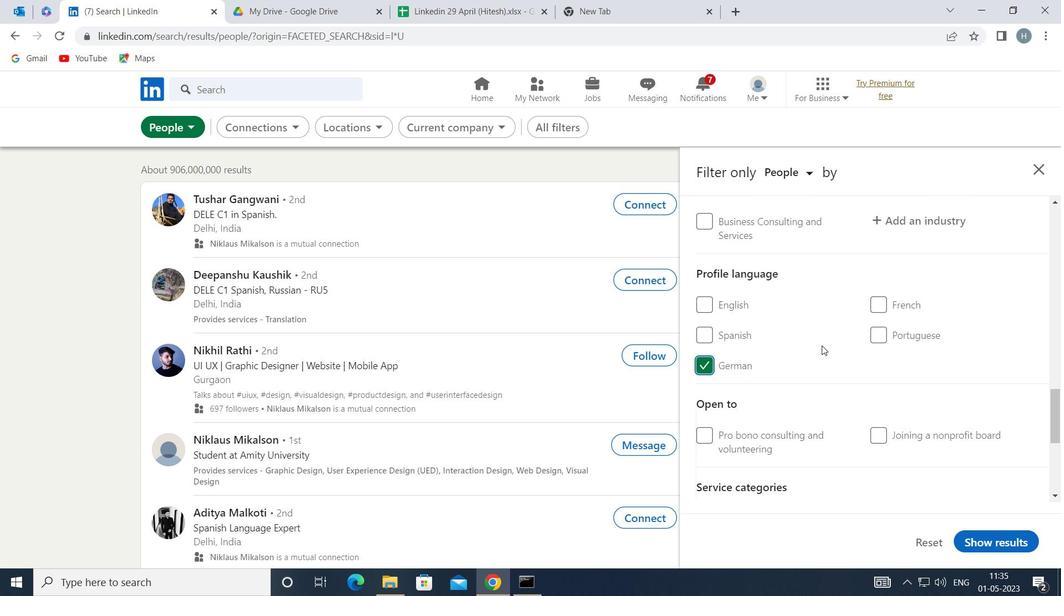 
Action: Mouse scrolled (831, 340) with delta (0, 0)
Screenshot: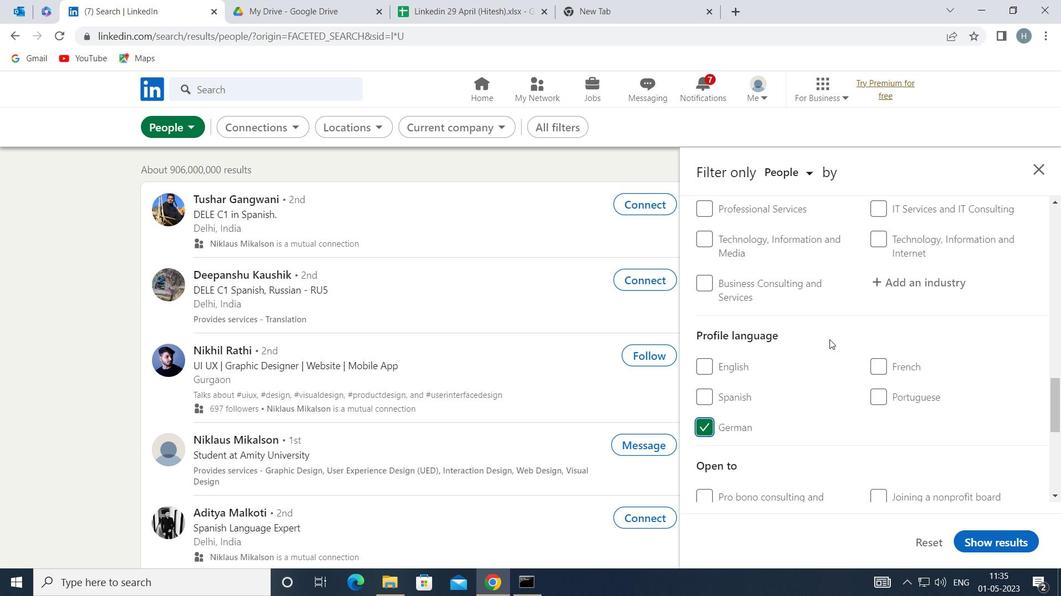 
Action: Mouse moved to (831, 339)
Screenshot: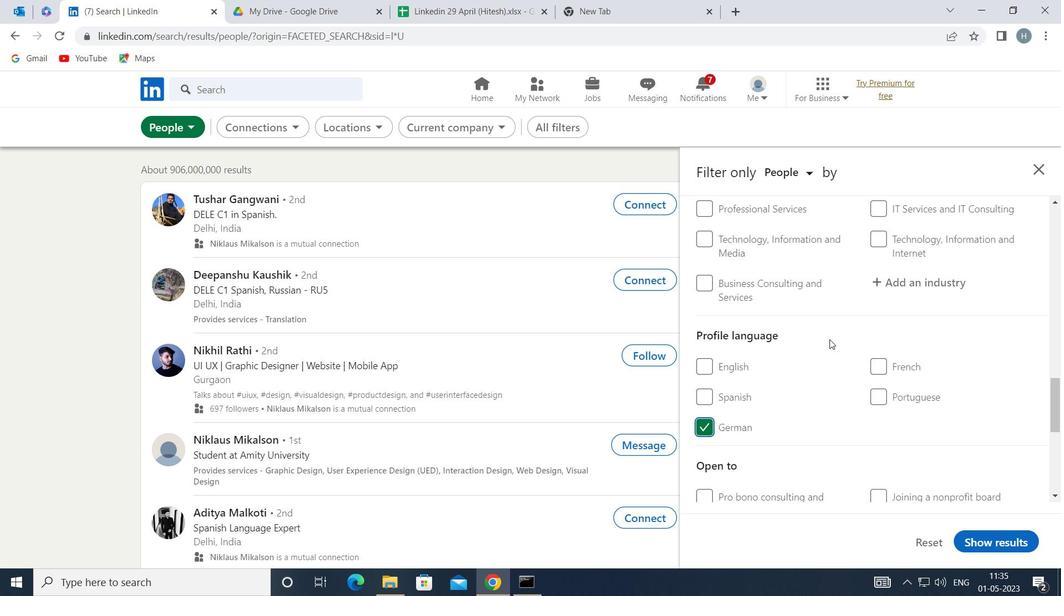 
Action: Mouse scrolled (831, 340) with delta (0, 0)
Screenshot: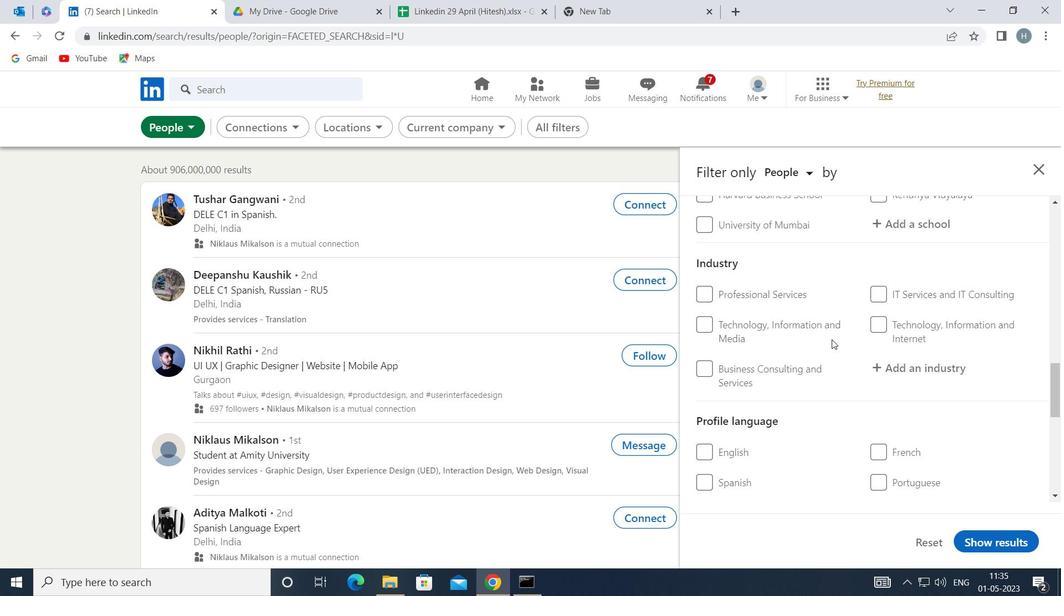 
Action: Mouse scrolled (831, 340) with delta (0, 0)
Screenshot: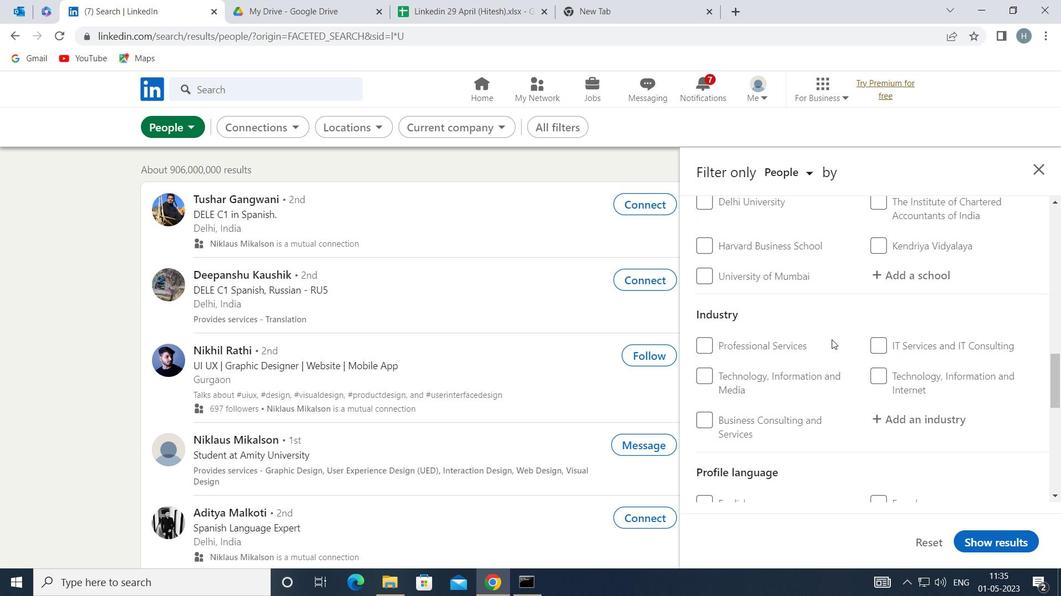 
Action: Mouse scrolled (831, 340) with delta (0, 0)
Screenshot: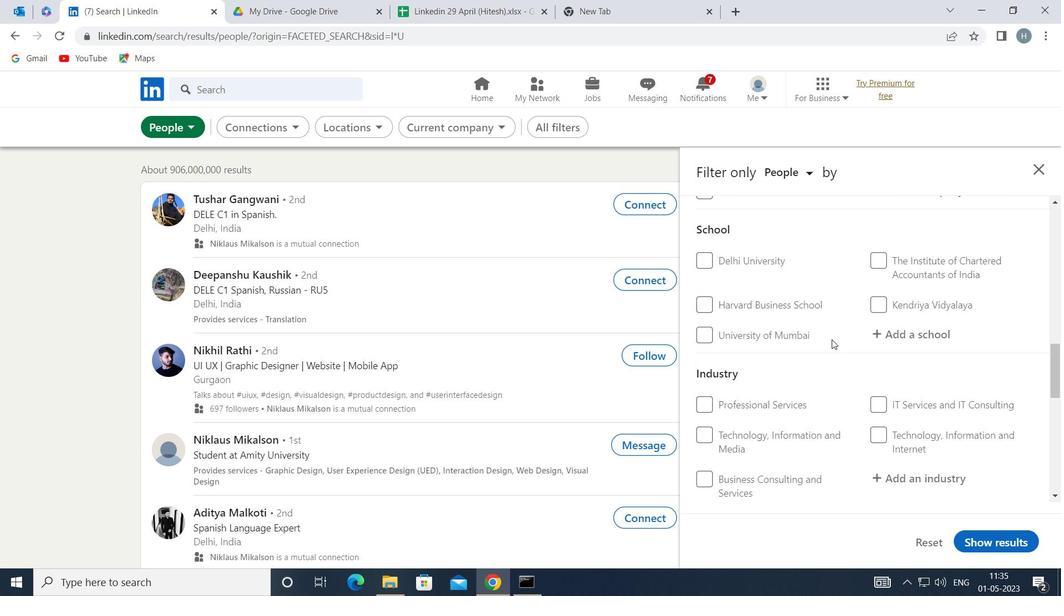 
Action: Mouse scrolled (831, 340) with delta (0, 0)
Screenshot: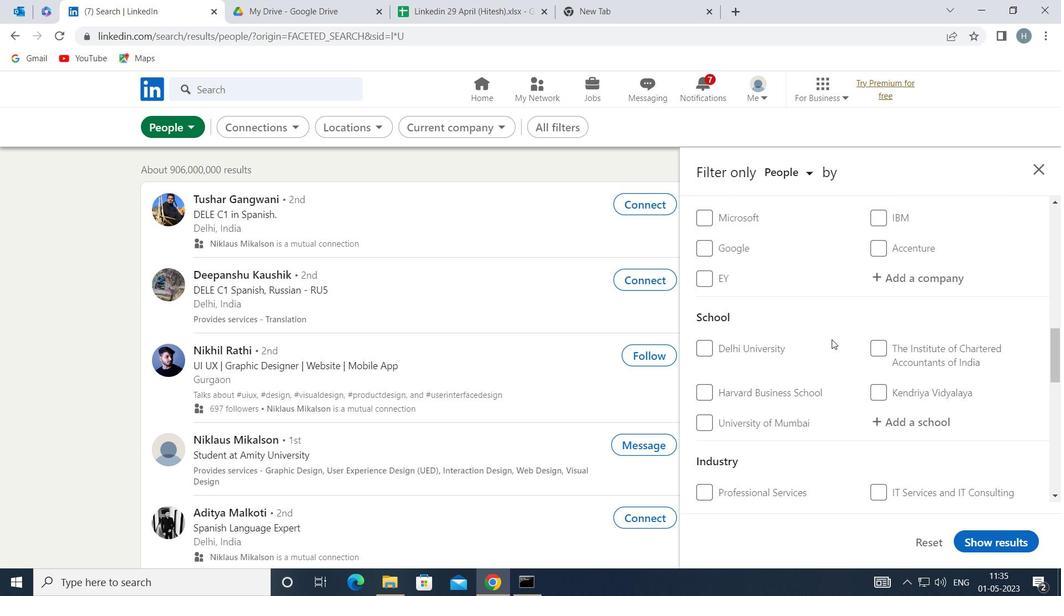 
Action: Mouse scrolled (831, 340) with delta (0, 0)
Screenshot: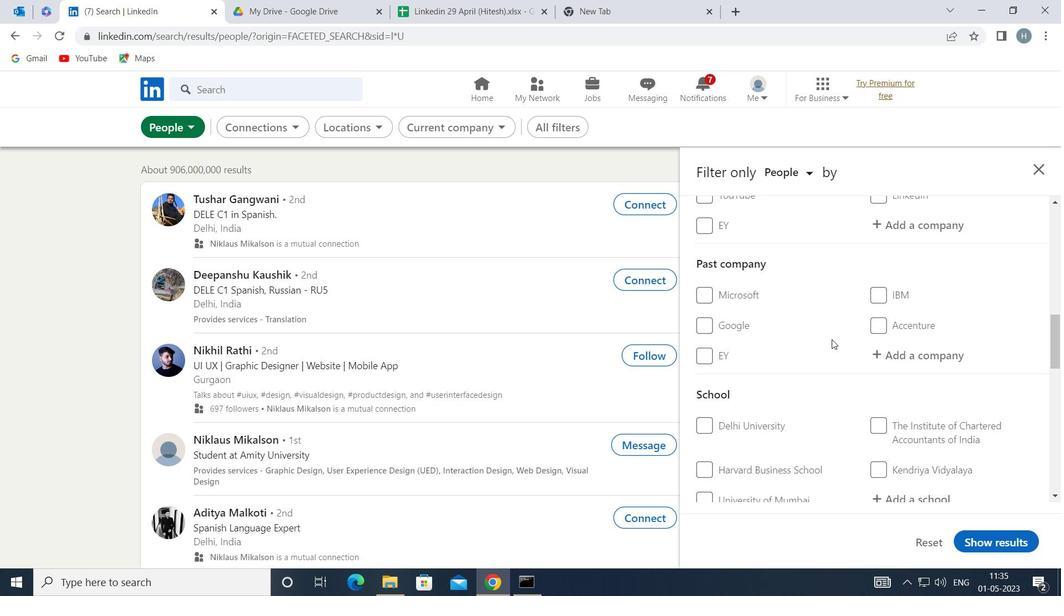 
Action: Mouse moved to (908, 346)
Screenshot: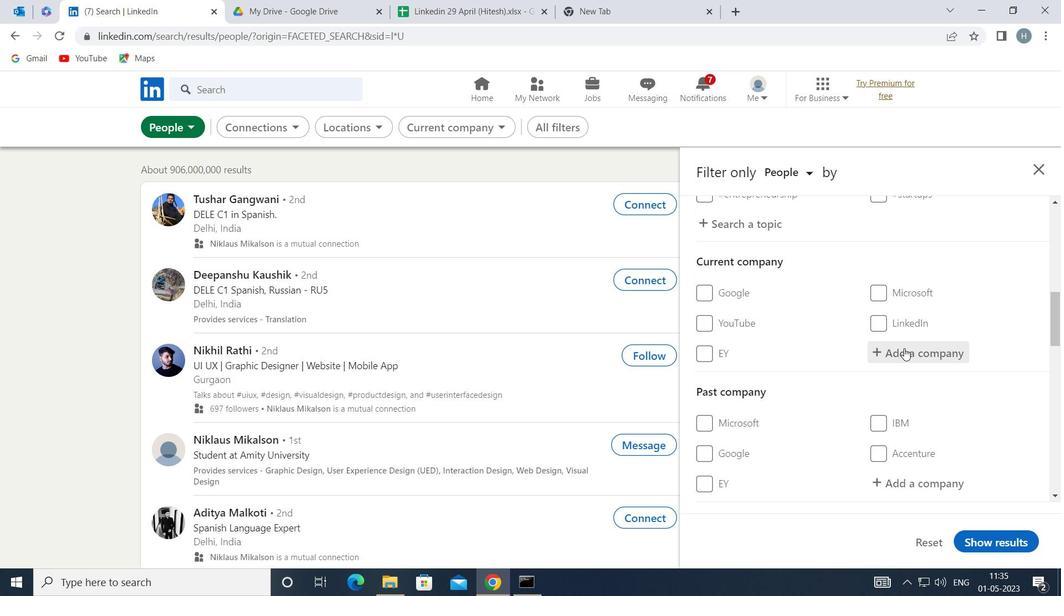 
Action: Mouse pressed left at (908, 346)
Screenshot: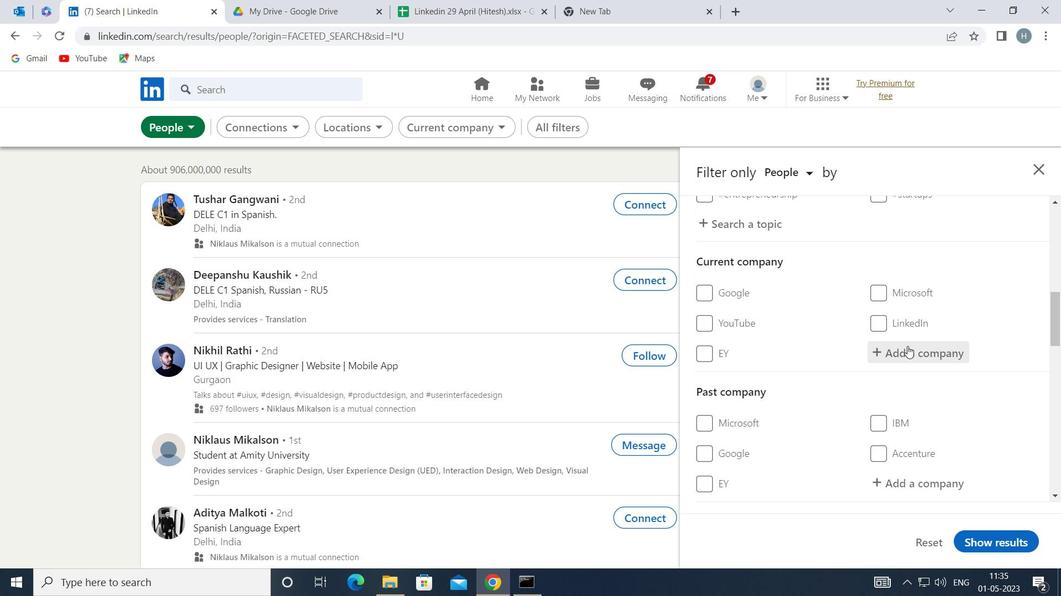
Action: Key pressed <Key.shift><Key.shift>VARITE<Key.space>IN
Screenshot: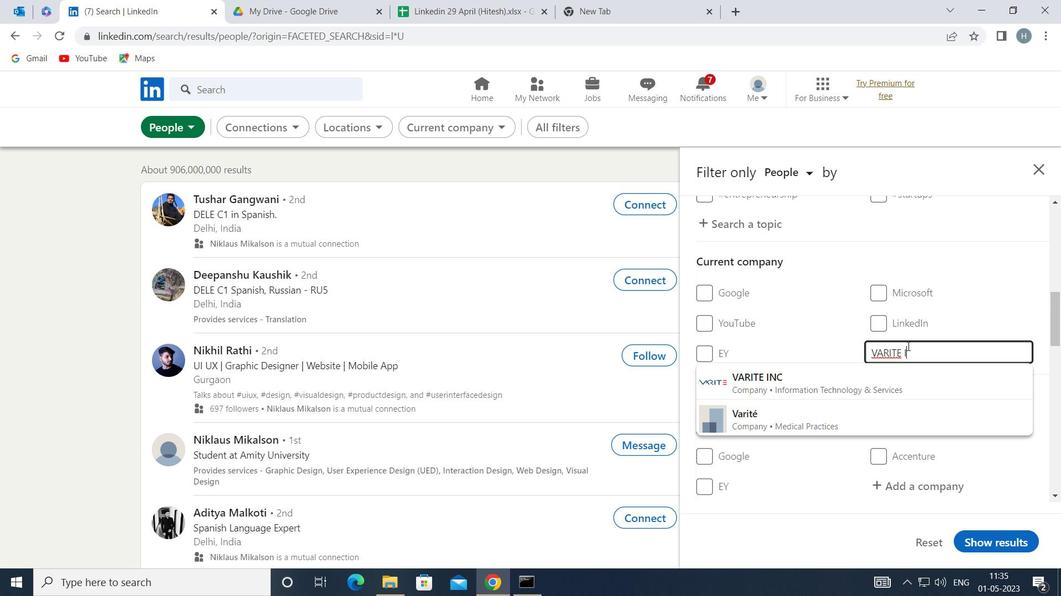 
Action: Mouse moved to (877, 389)
Screenshot: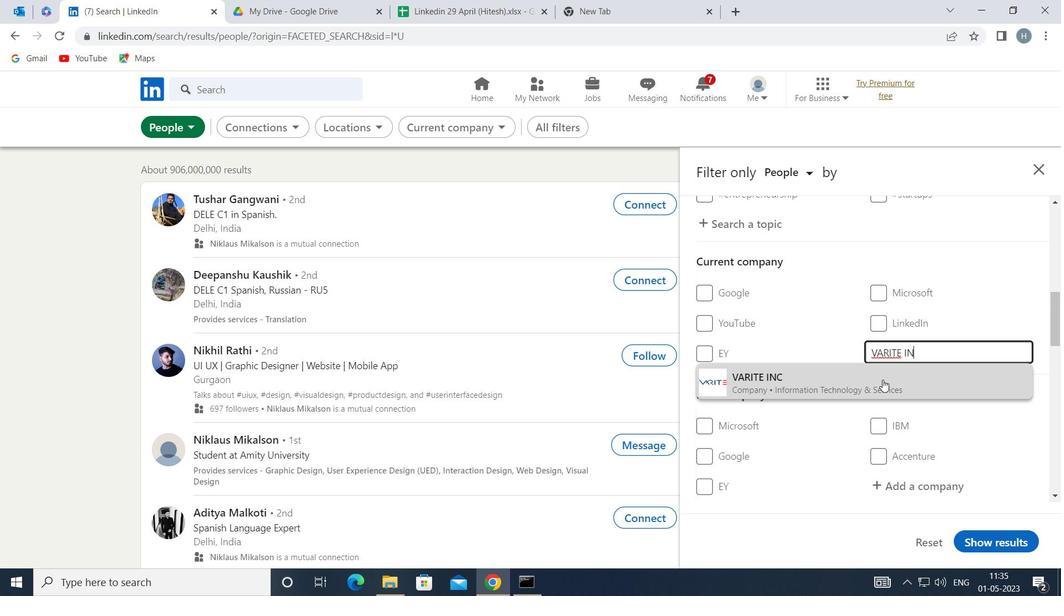 
Action: Mouse pressed left at (877, 389)
Screenshot: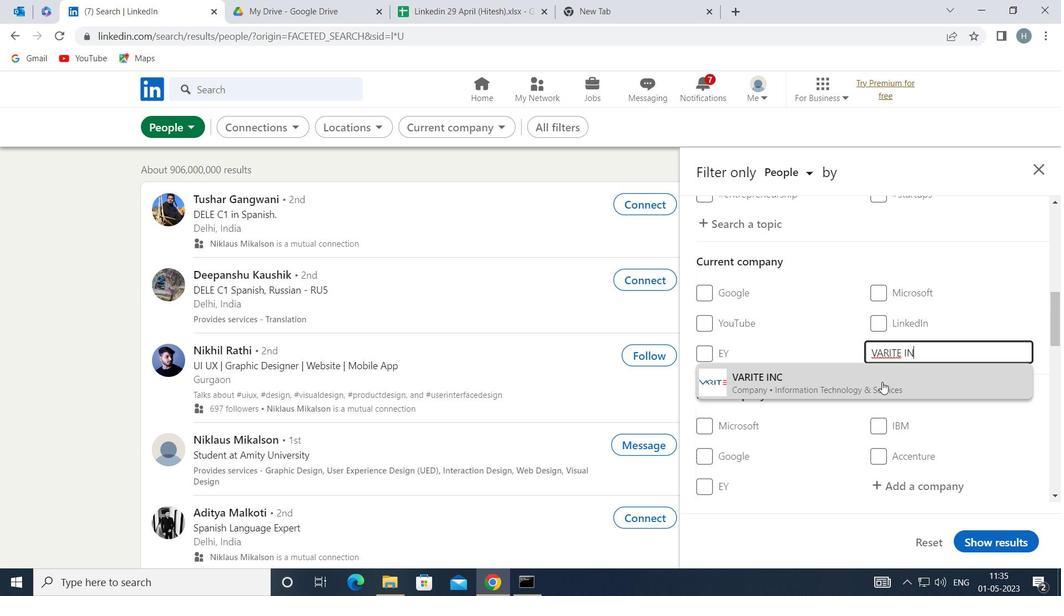 
Action: Mouse moved to (864, 385)
Screenshot: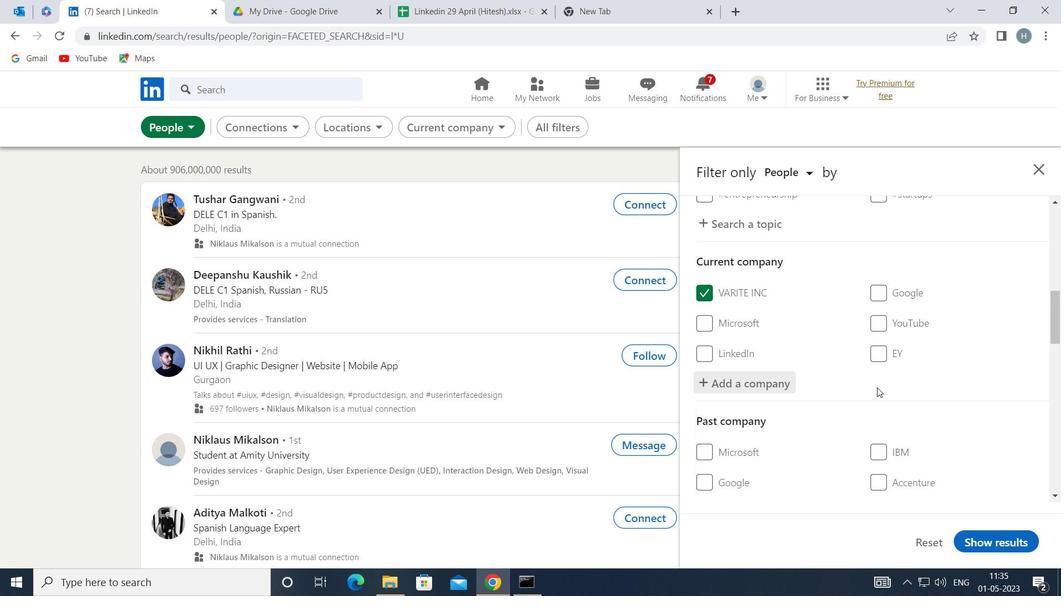 
Action: Mouse scrolled (864, 384) with delta (0, 0)
Screenshot: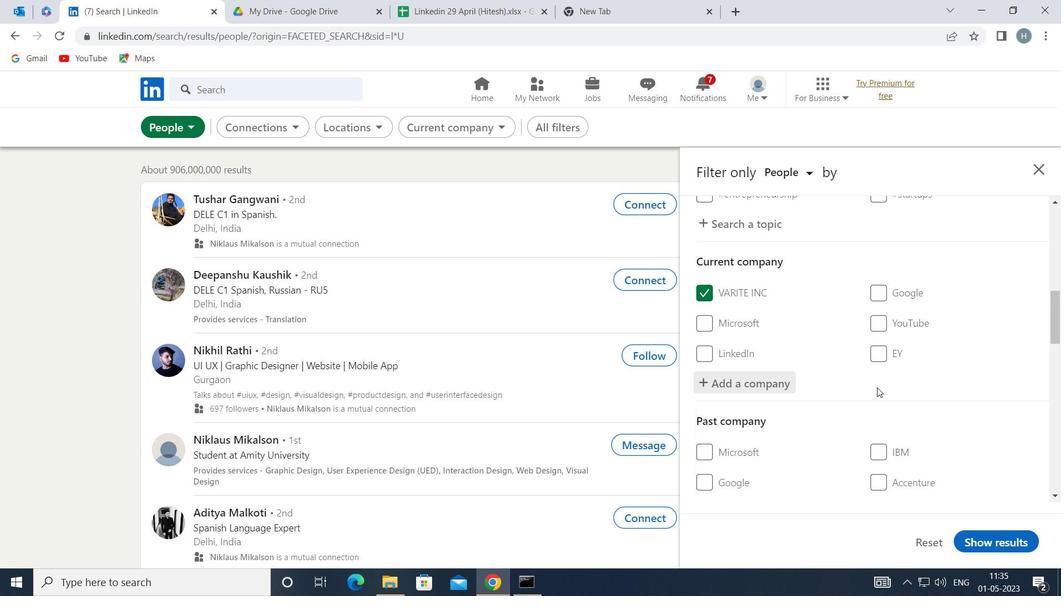 
Action: Mouse moved to (861, 385)
Screenshot: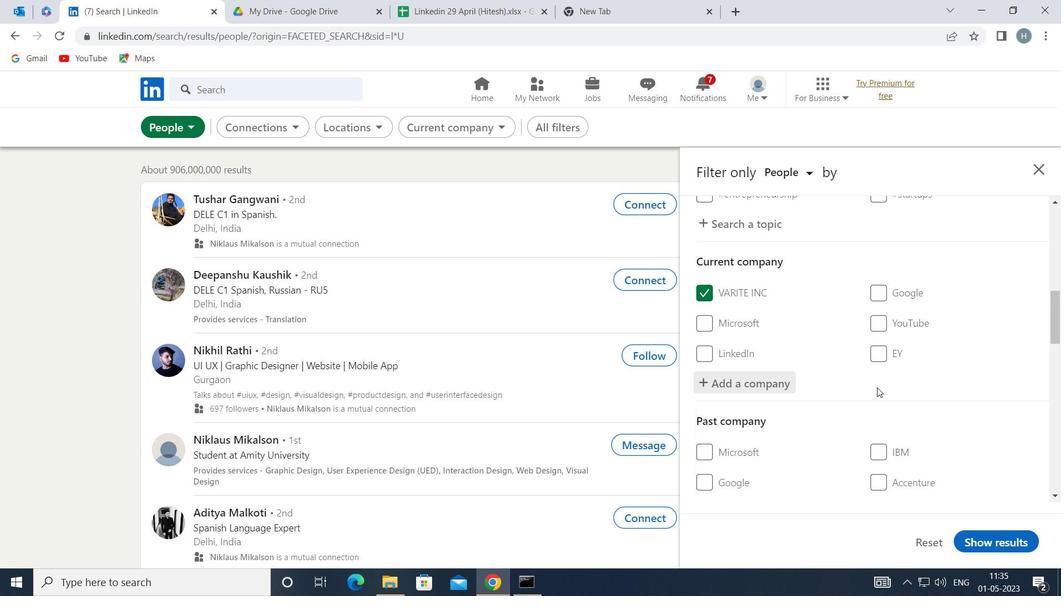 
Action: Mouse scrolled (861, 385) with delta (0, 0)
Screenshot: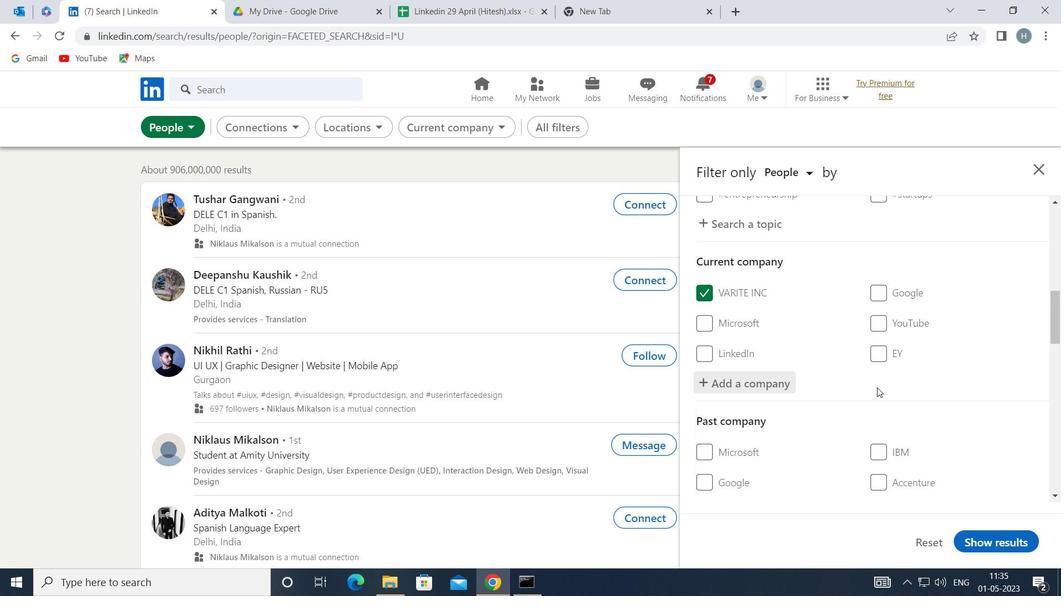 
Action: Mouse moved to (854, 371)
Screenshot: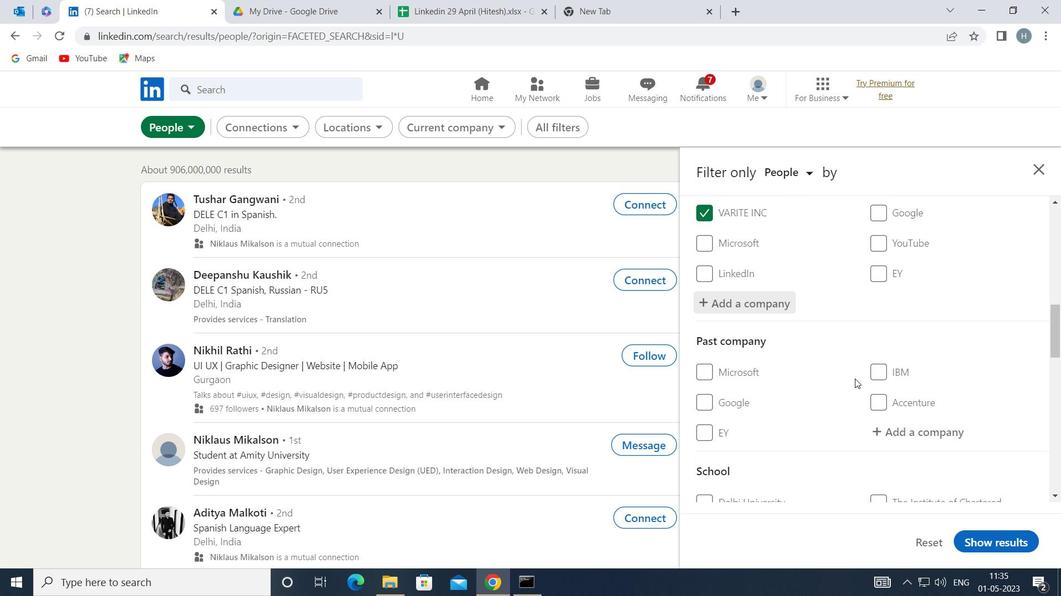 
Action: Mouse scrolled (854, 371) with delta (0, 0)
Screenshot: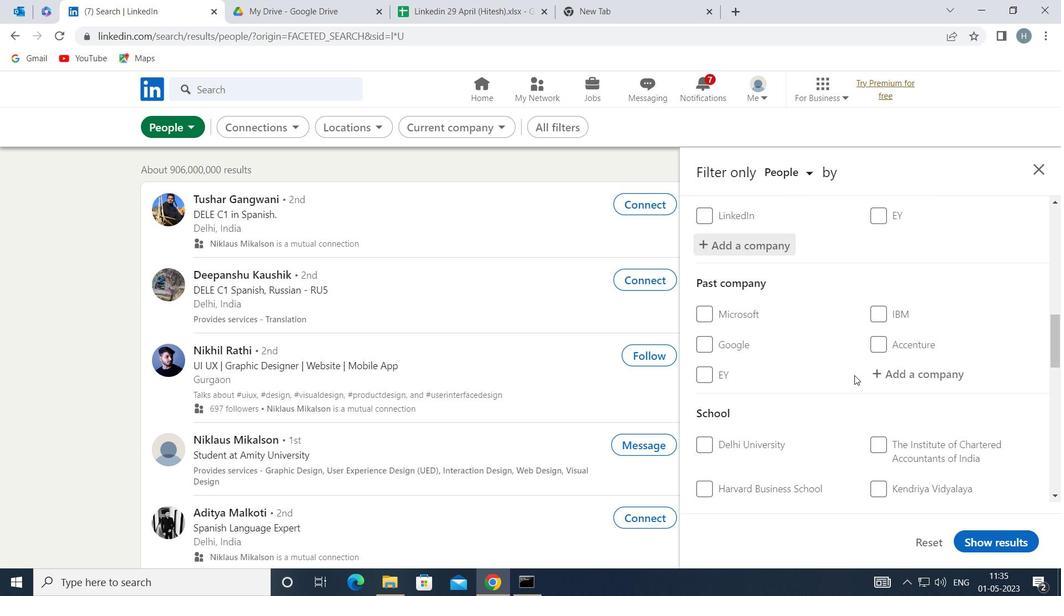 
Action: Mouse moved to (854, 369)
Screenshot: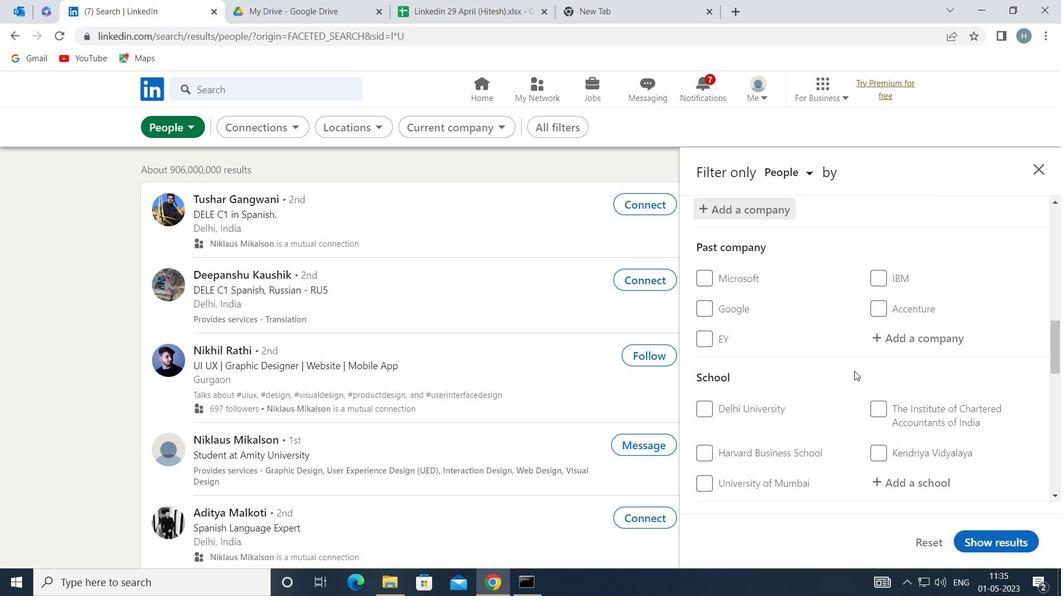 
Action: Mouse scrolled (854, 369) with delta (0, 0)
Screenshot: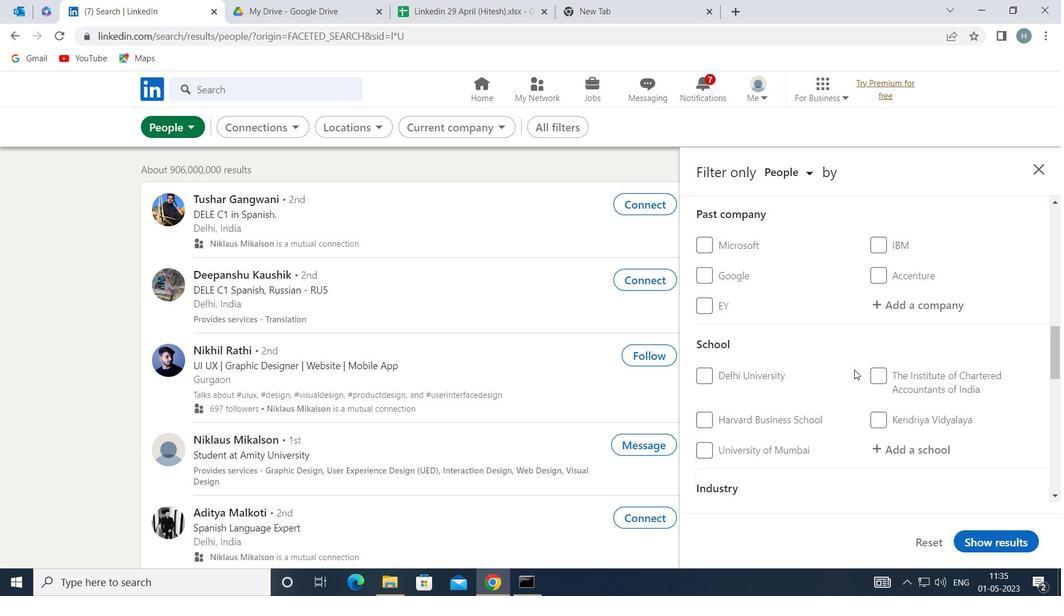 
Action: Mouse moved to (916, 379)
Screenshot: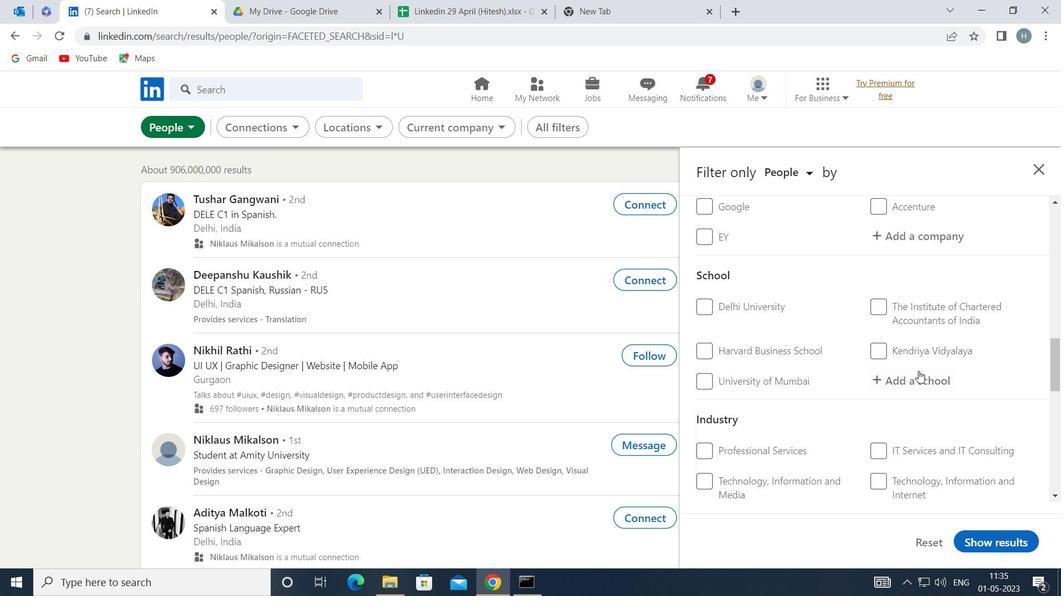 
Action: Mouse pressed left at (916, 379)
Screenshot: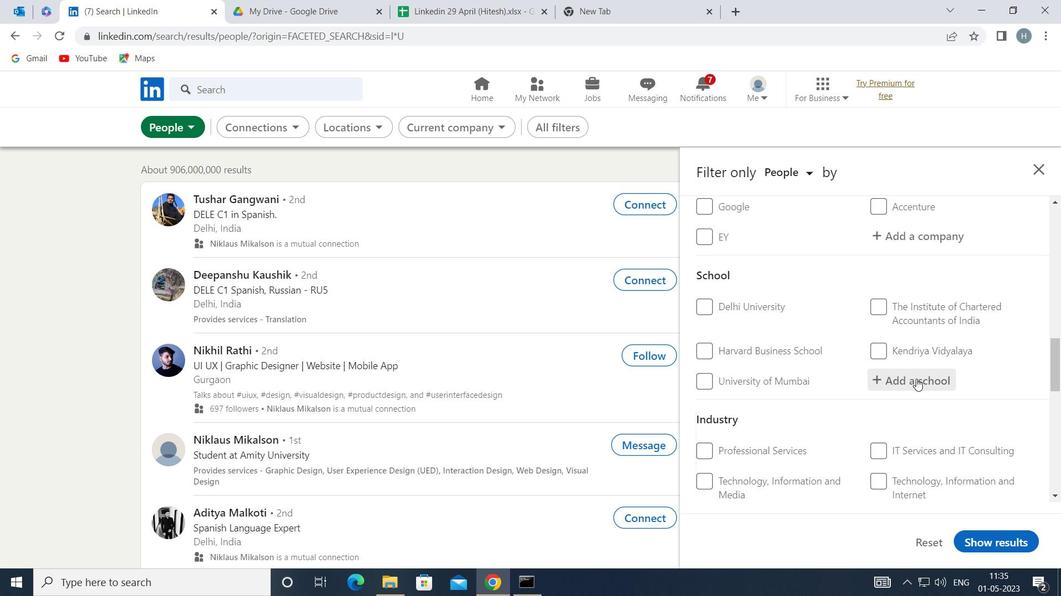 
Action: Key pressed <Key.shift>SRKR<Key.space><Key.shift>EN
Screenshot: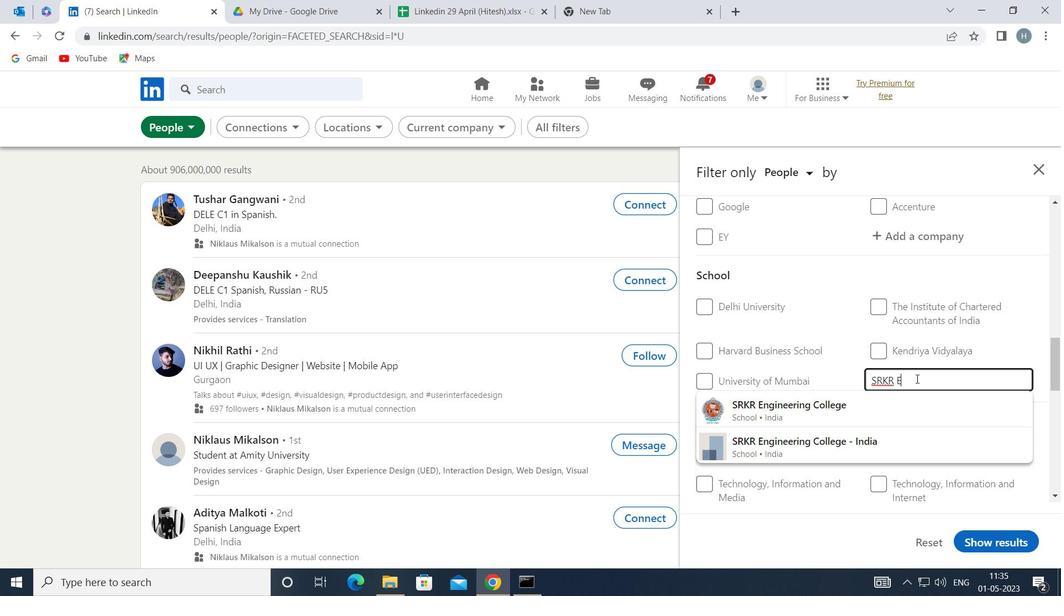 
Action: Mouse moved to (874, 402)
Screenshot: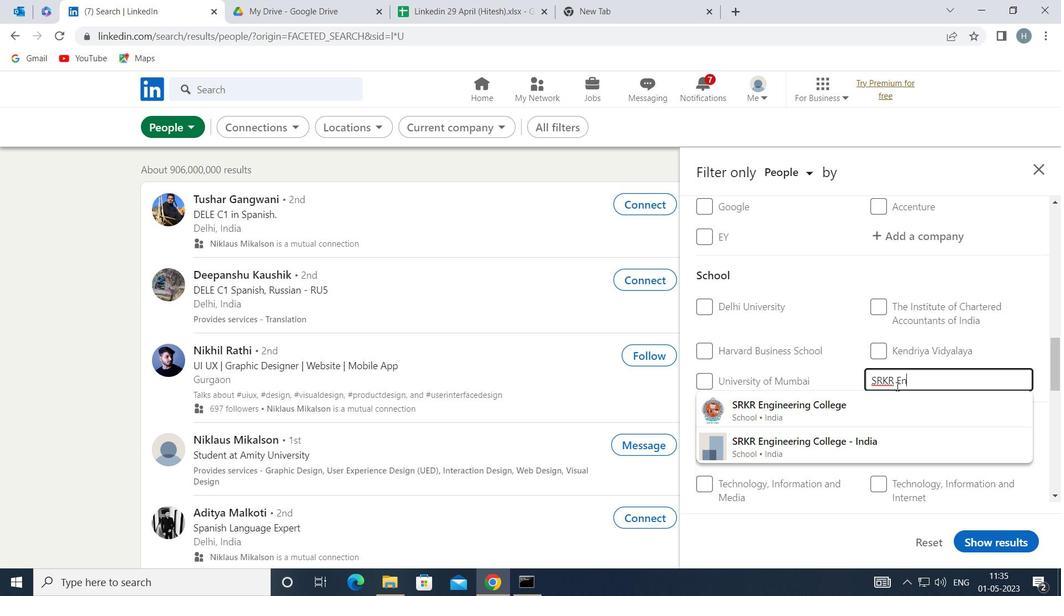 
Action: Mouse pressed left at (874, 402)
Screenshot: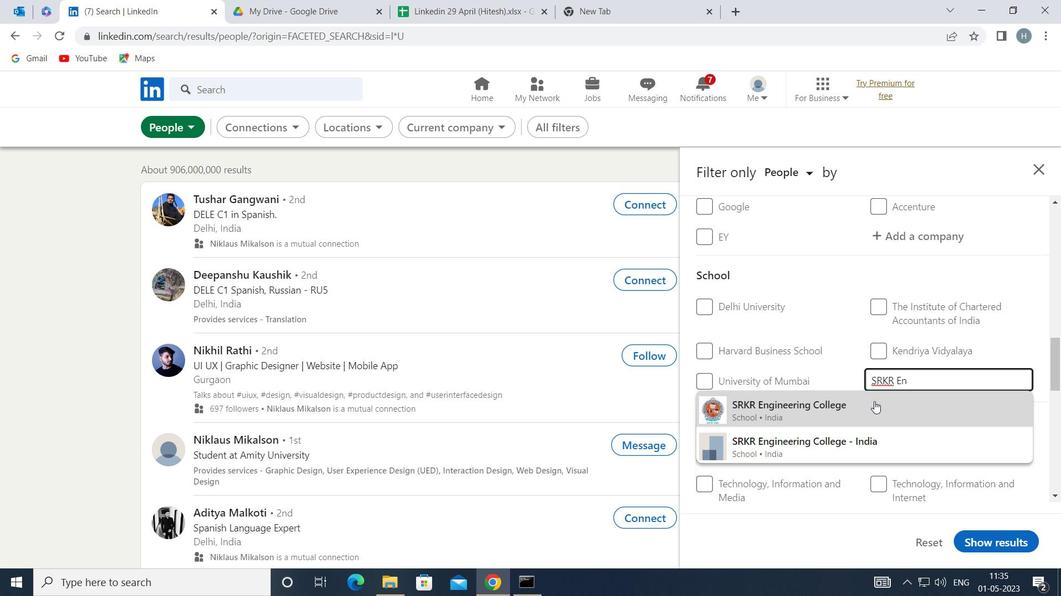 
Action: Mouse moved to (846, 403)
Screenshot: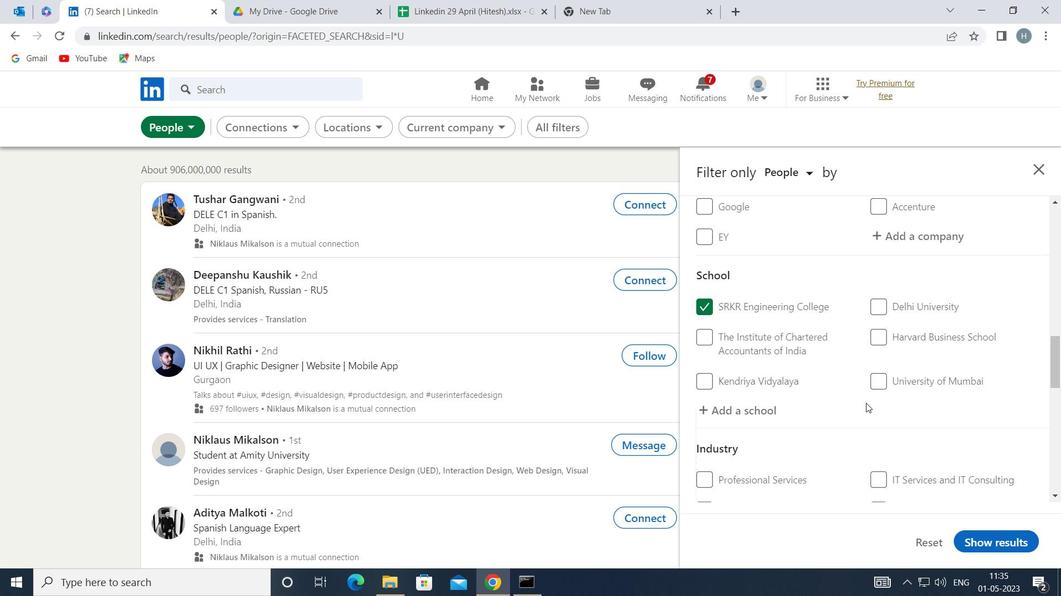 
Action: Mouse scrolled (846, 402) with delta (0, 0)
Screenshot: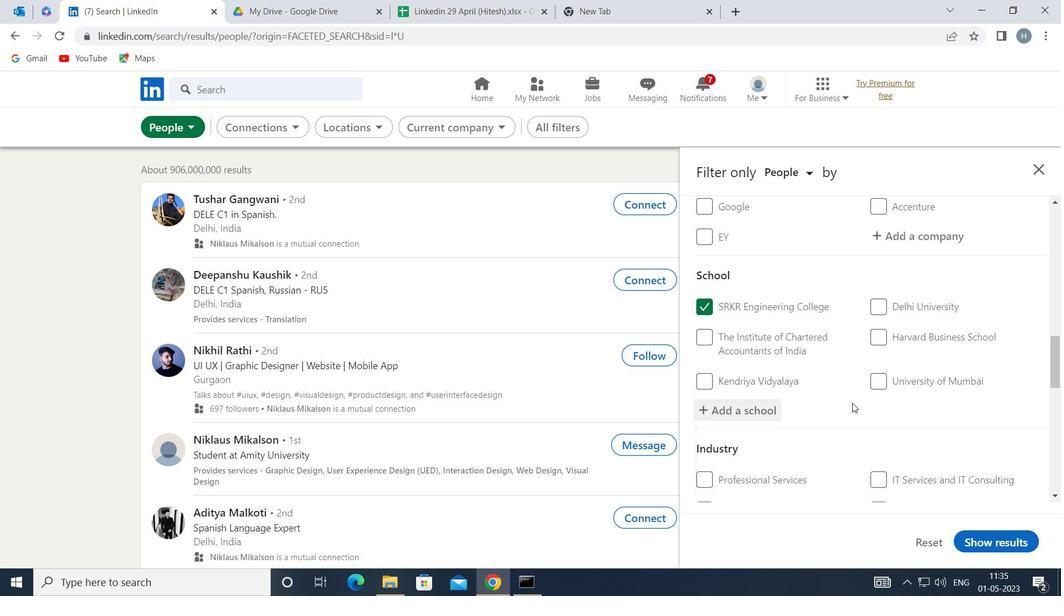 
Action: Mouse scrolled (846, 402) with delta (0, 0)
Screenshot: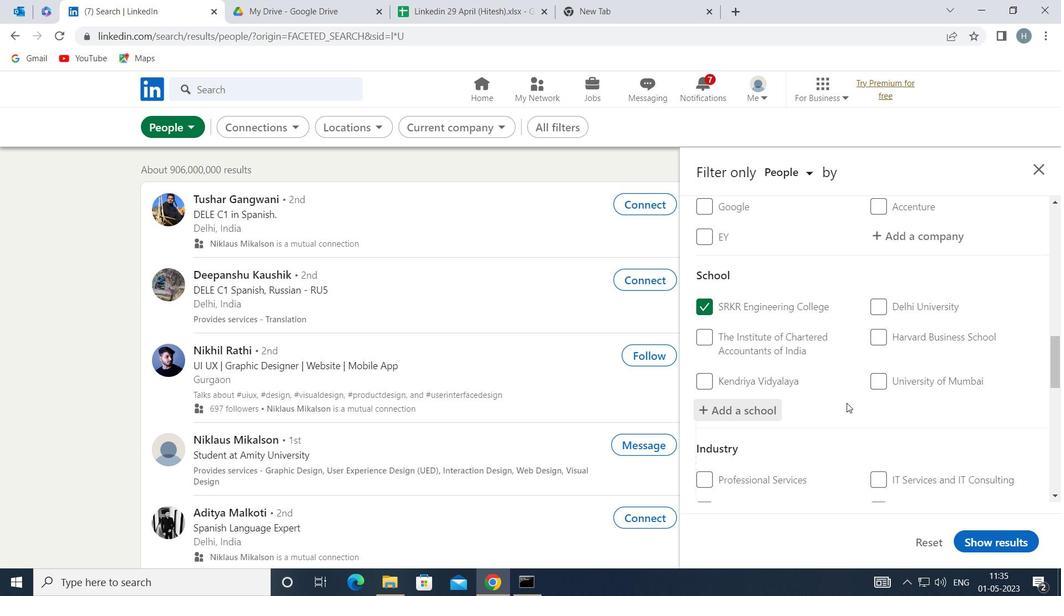
Action: Mouse moved to (839, 395)
Screenshot: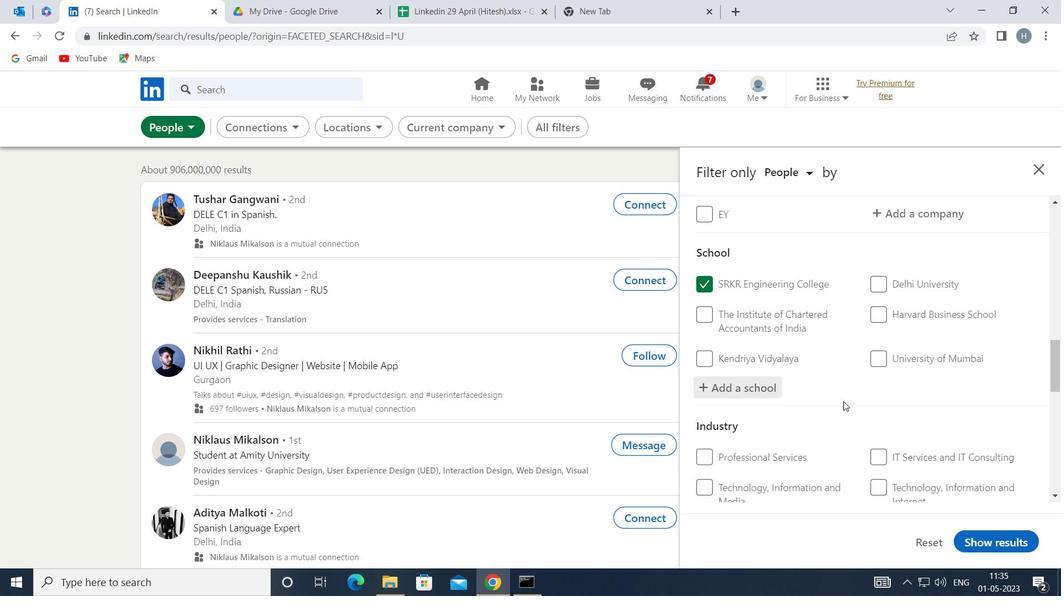 
Action: Mouse scrolled (839, 394) with delta (0, 0)
Screenshot: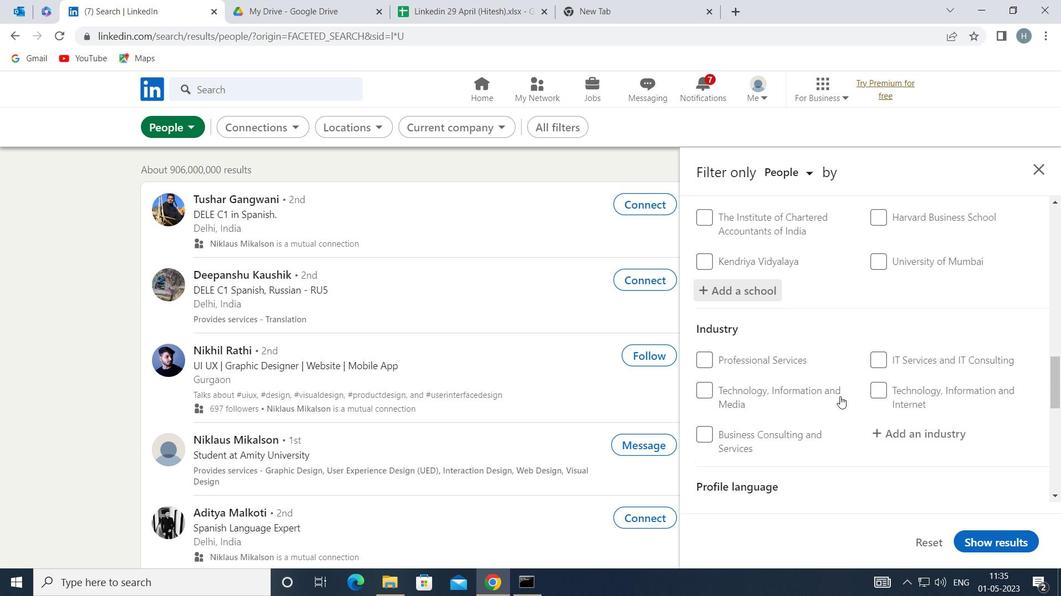 
Action: Mouse moved to (926, 346)
Screenshot: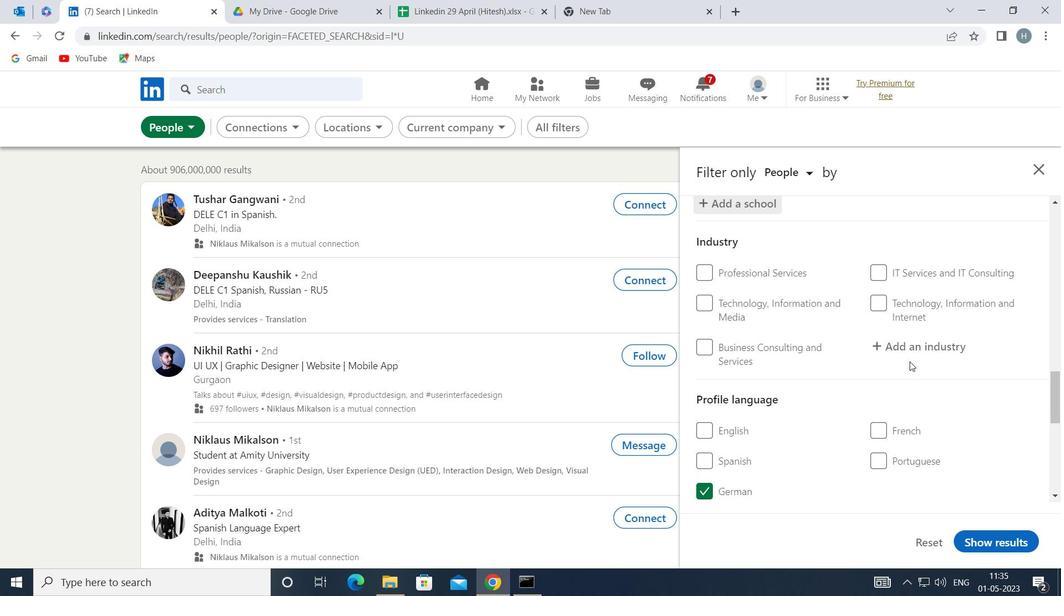 
Action: Mouse pressed left at (926, 346)
Screenshot: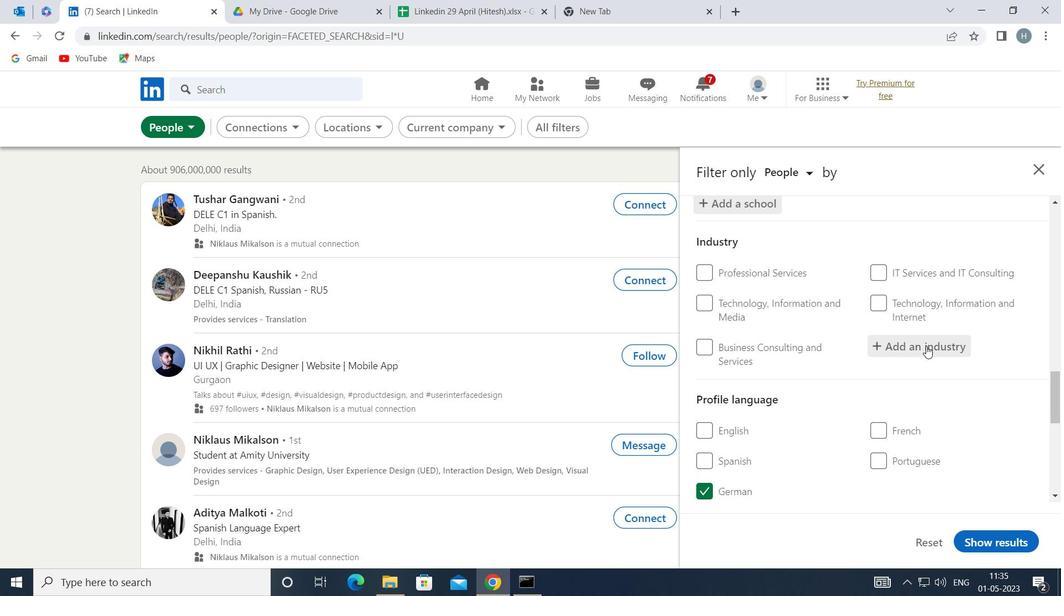 
Action: Key pressed <Key.shift>APPAREL<Key.space><Key.shift>MANU
Screenshot: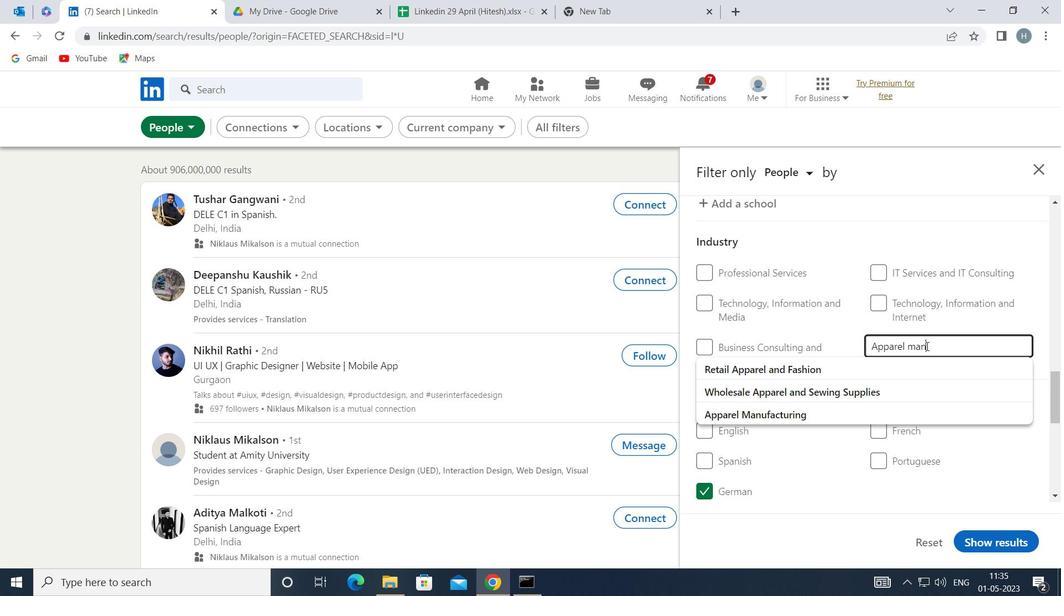 
Action: Mouse moved to (873, 376)
Screenshot: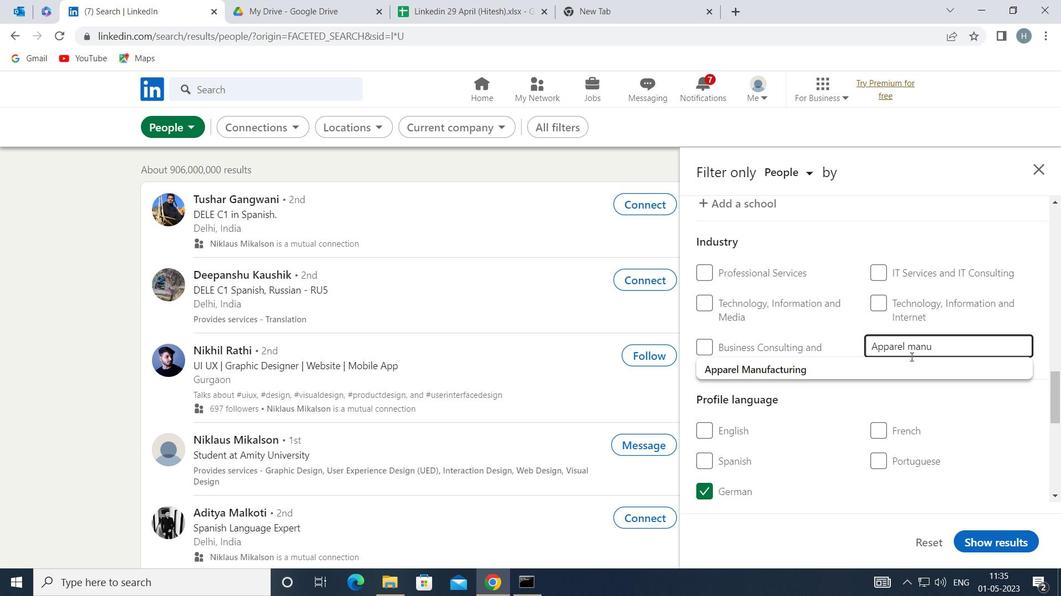 
Action: Mouse pressed left at (873, 376)
Screenshot: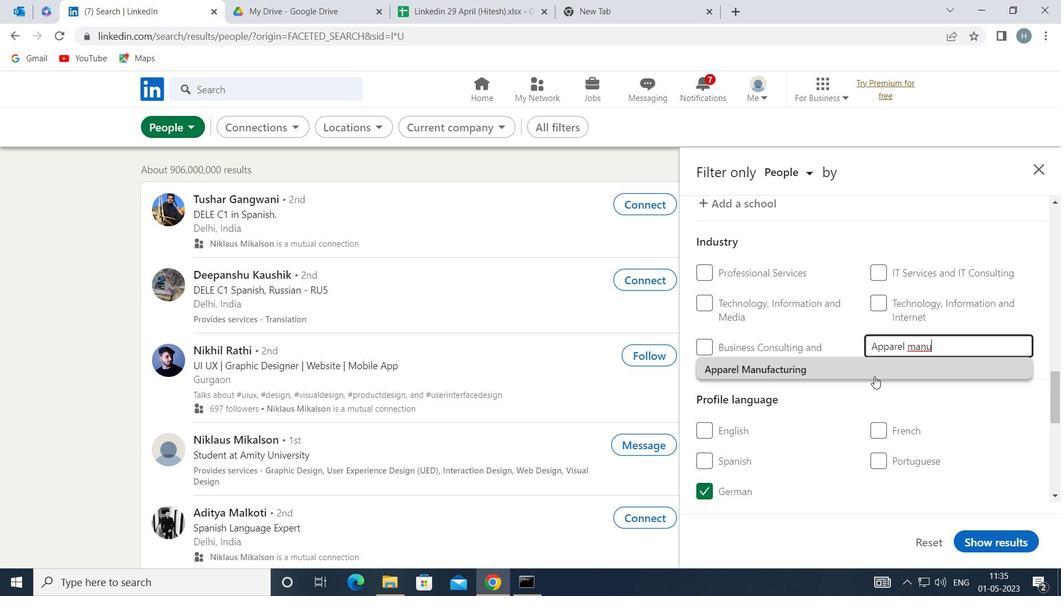 
Action: Mouse moved to (800, 373)
Screenshot: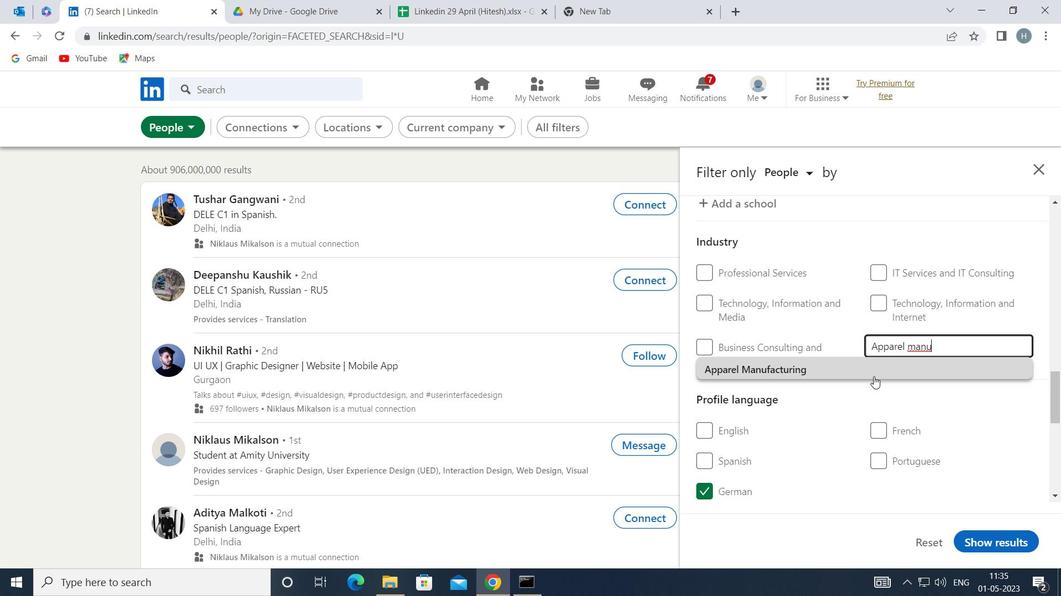 
Action: Mouse scrolled (800, 373) with delta (0, 0)
Screenshot: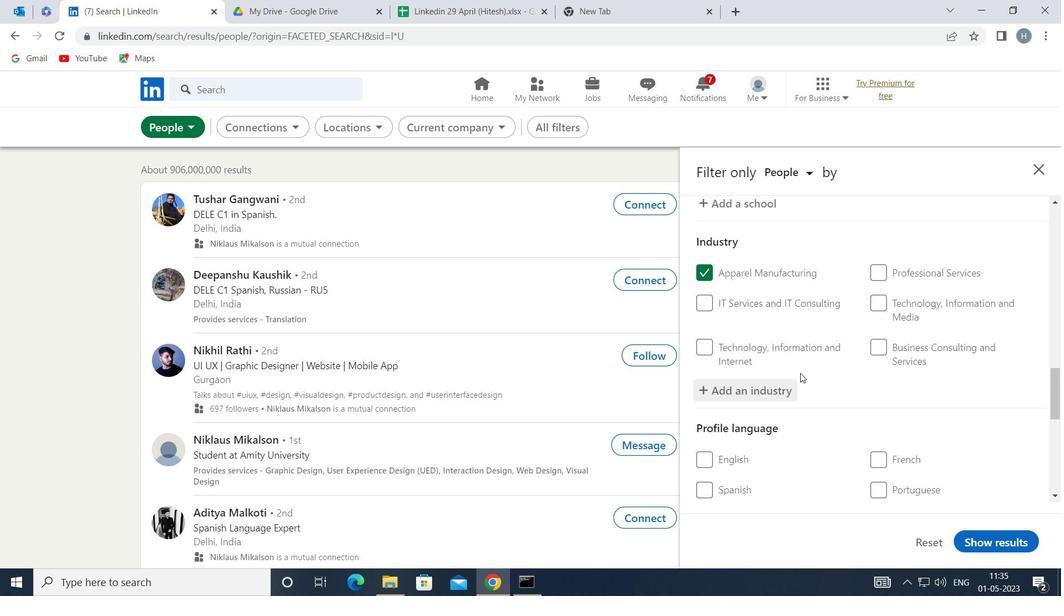 
Action: Mouse scrolled (800, 373) with delta (0, 0)
Screenshot: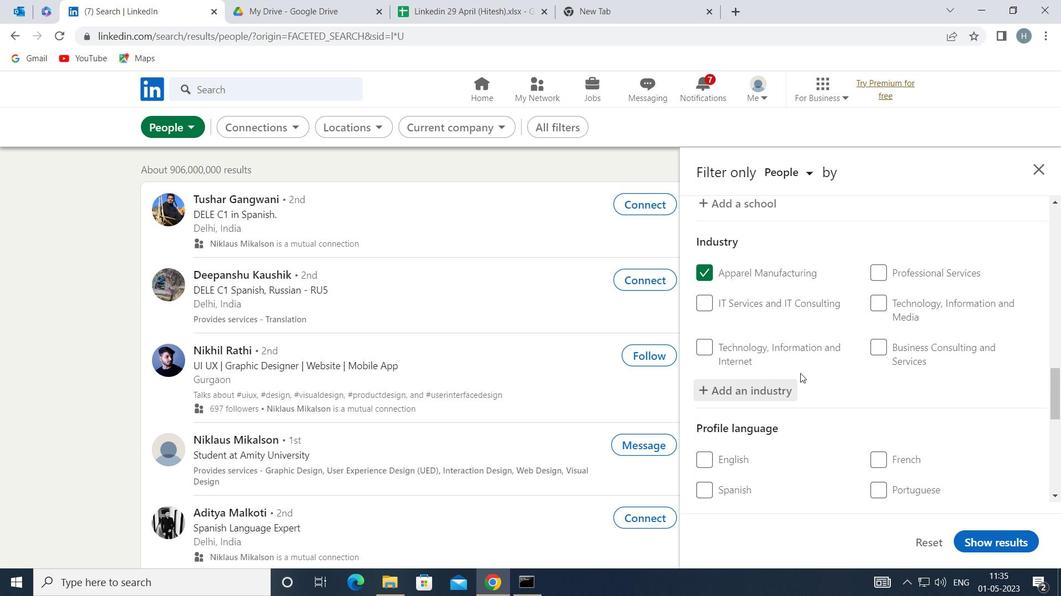
Action: Mouse moved to (800, 371)
Screenshot: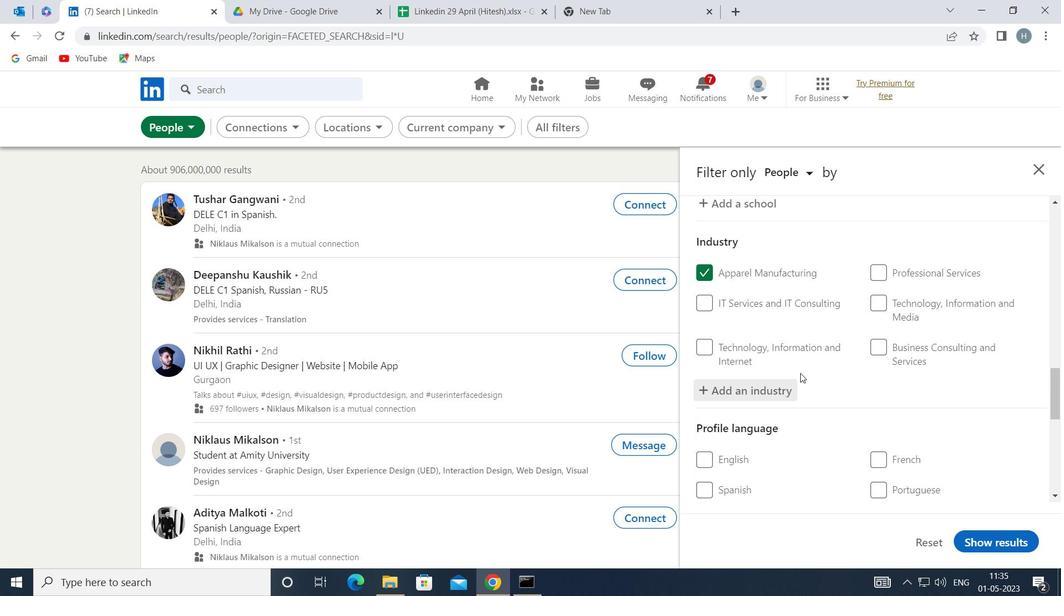 
Action: Mouse scrolled (800, 370) with delta (0, 0)
Screenshot: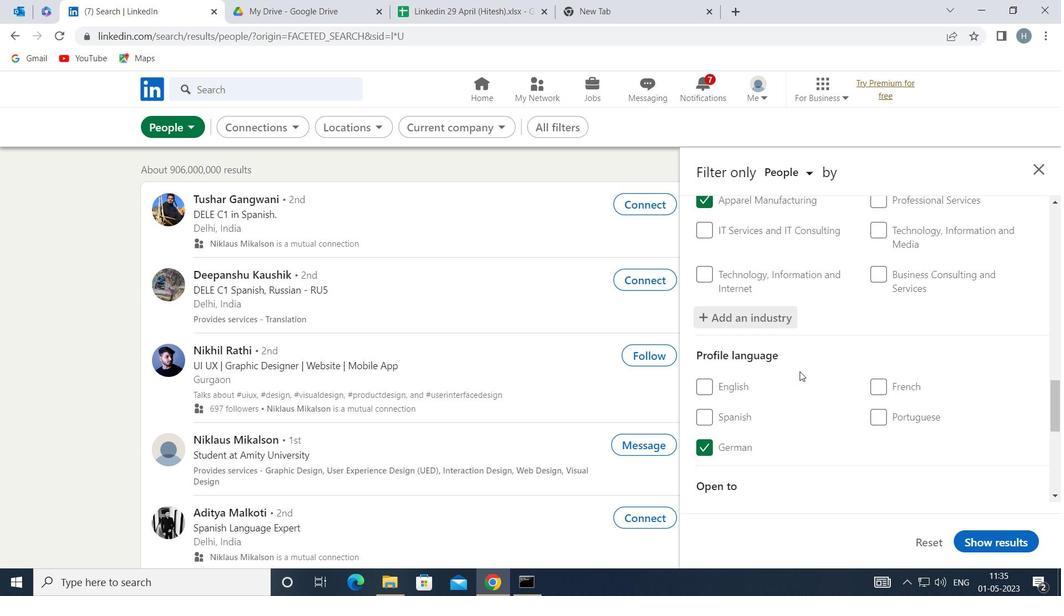 
Action: Mouse scrolled (800, 370) with delta (0, 0)
Screenshot: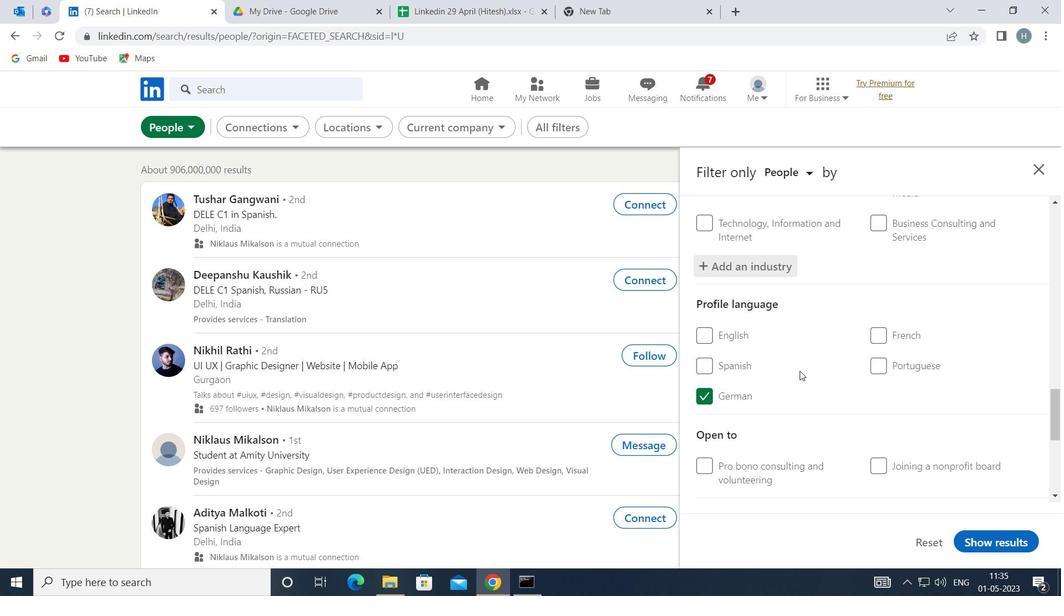 
Action: Mouse moved to (804, 369)
Screenshot: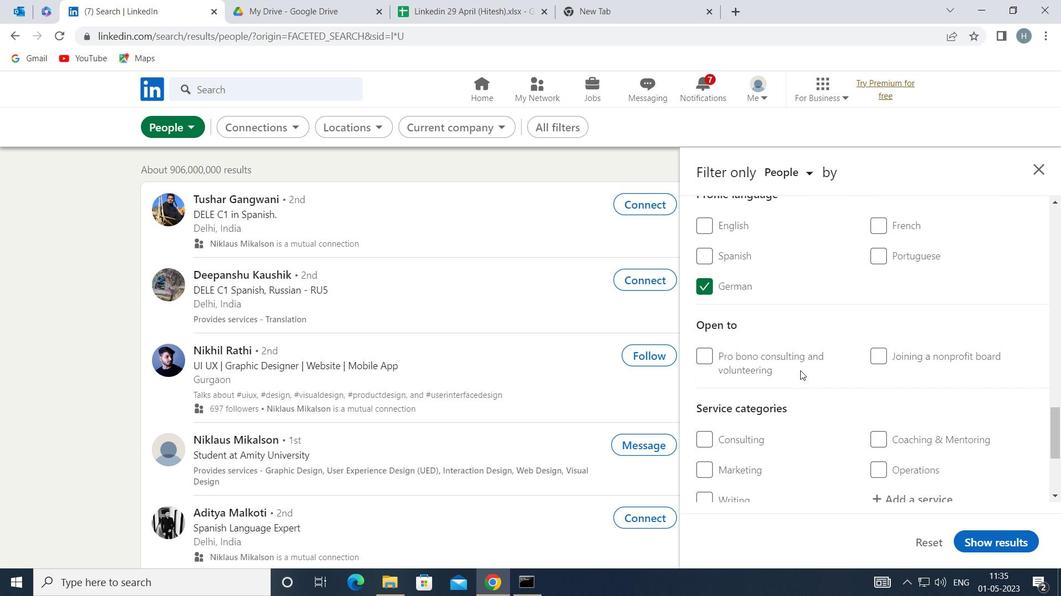
Action: Mouse scrolled (804, 368) with delta (0, 0)
Screenshot: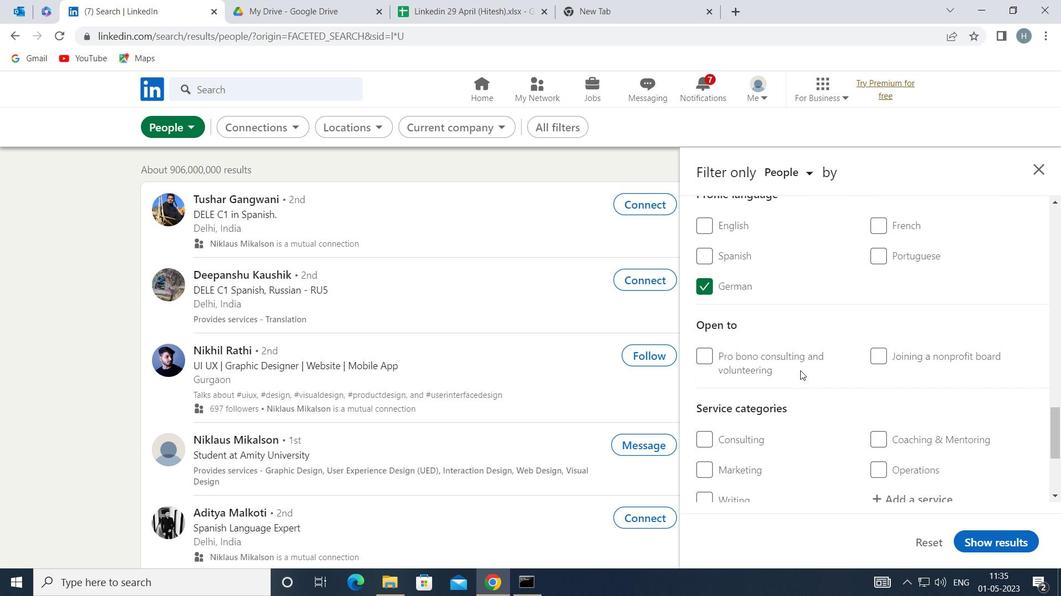 
Action: Mouse moved to (889, 381)
Screenshot: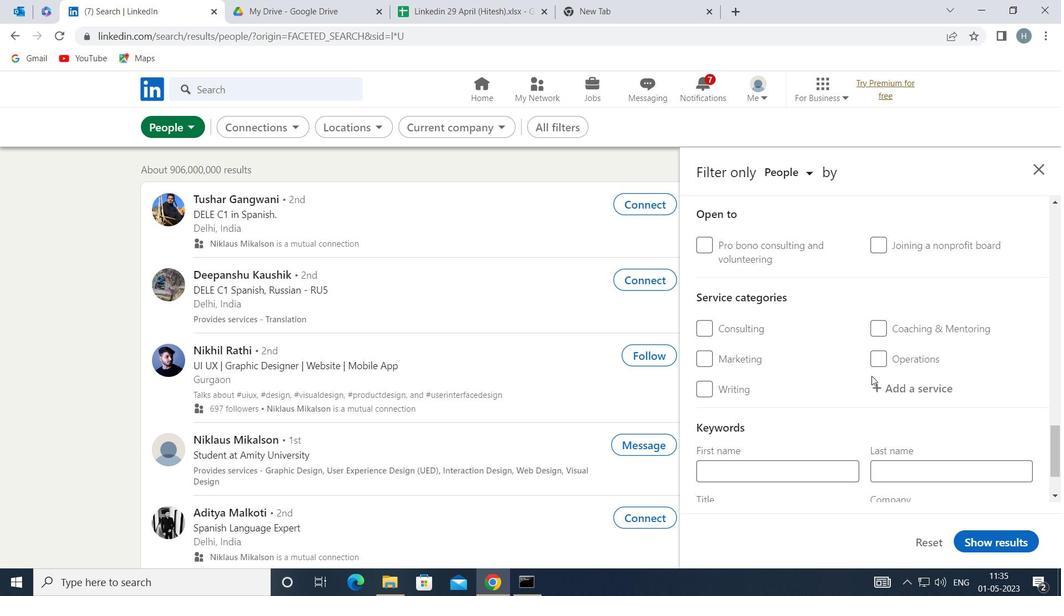 
Action: Mouse pressed left at (889, 381)
Screenshot: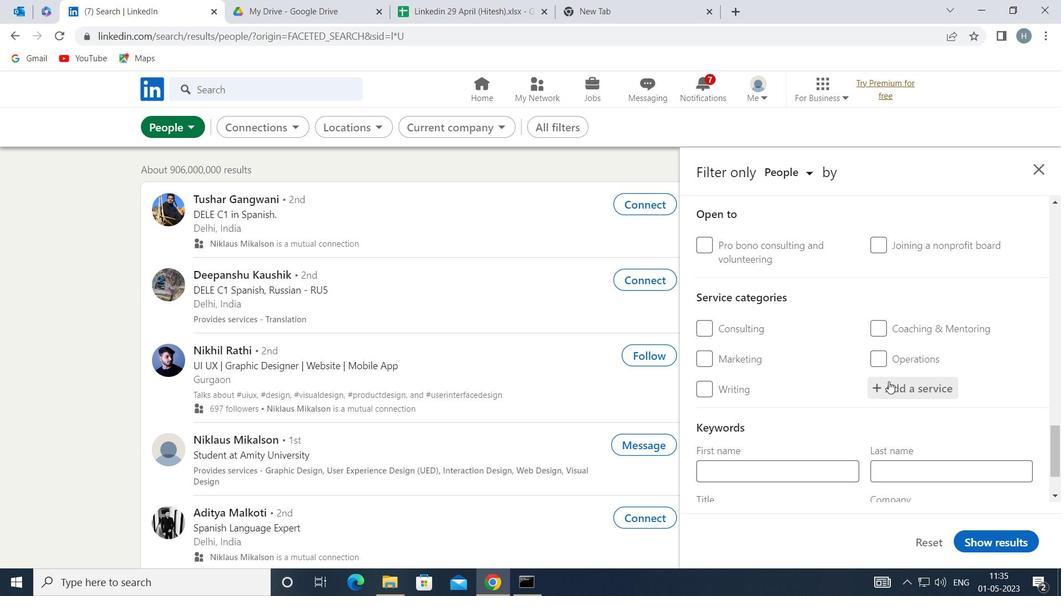 
Action: Key pressed <Key.shift>COMMERCIAL
Screenshot: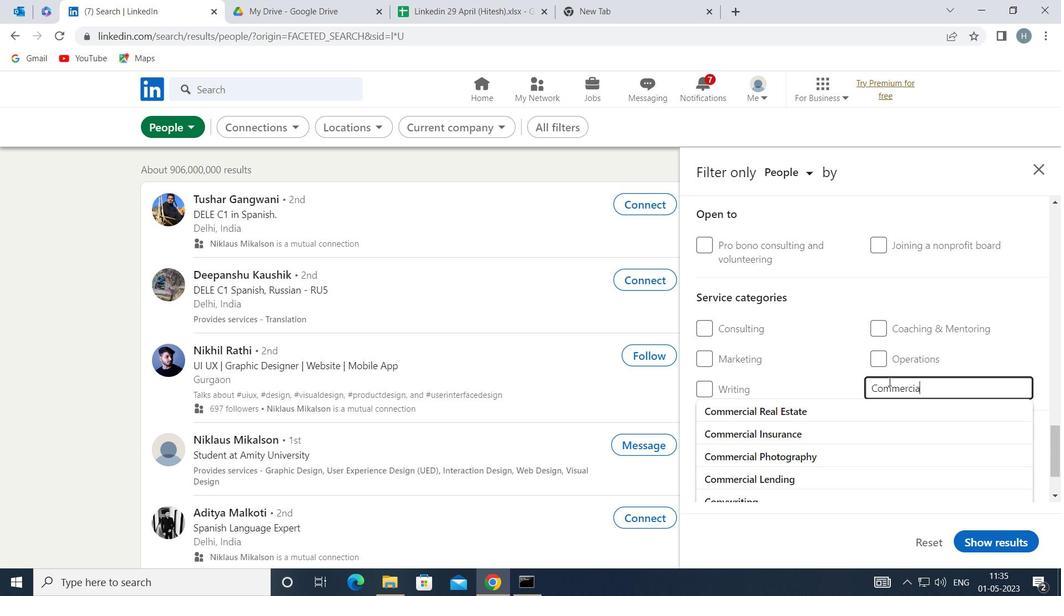 
Action: Mouse moved to (855, 387)
Screenshot: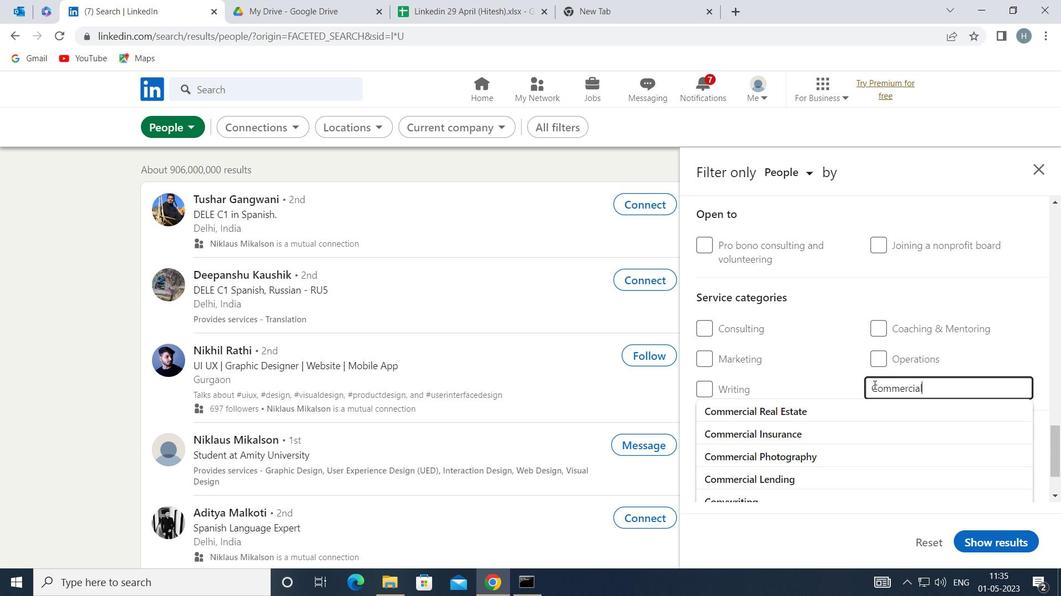 
Action: Key pressed <Key.space>
Screenshot: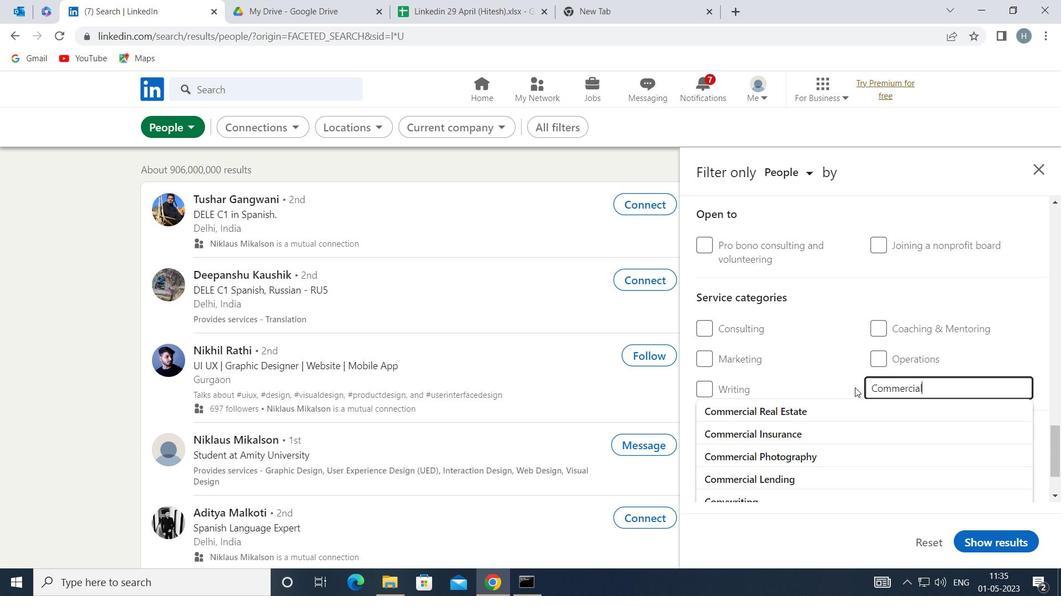 
Action: Mouse moved to (868, 409)
Screenshot: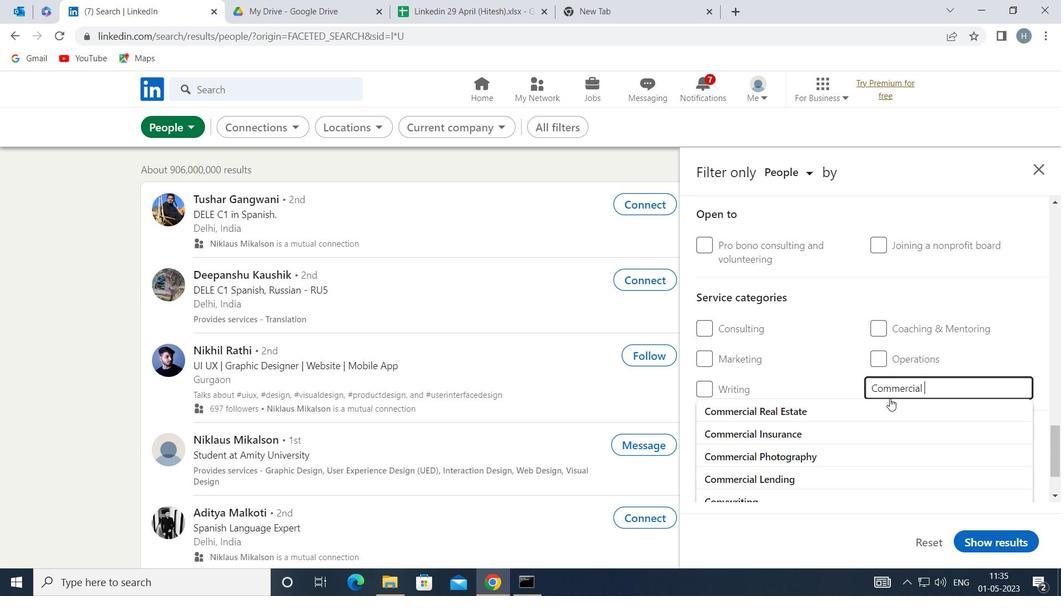 
Action: Mouse pressed left at (868, 409)
Screenshot: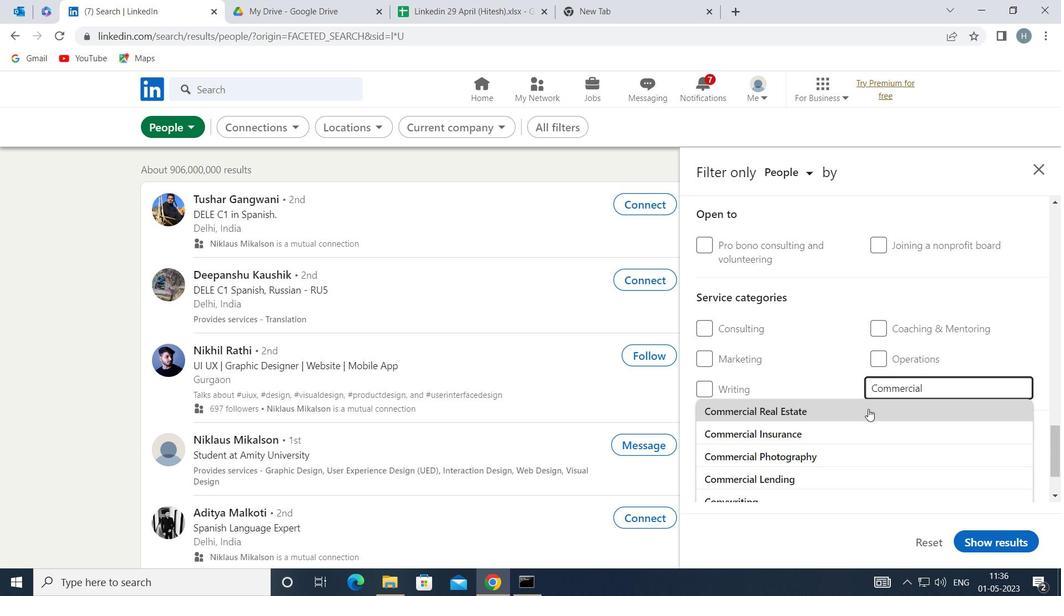 
Action: Mouse moved to (857, 403)
Screenshot: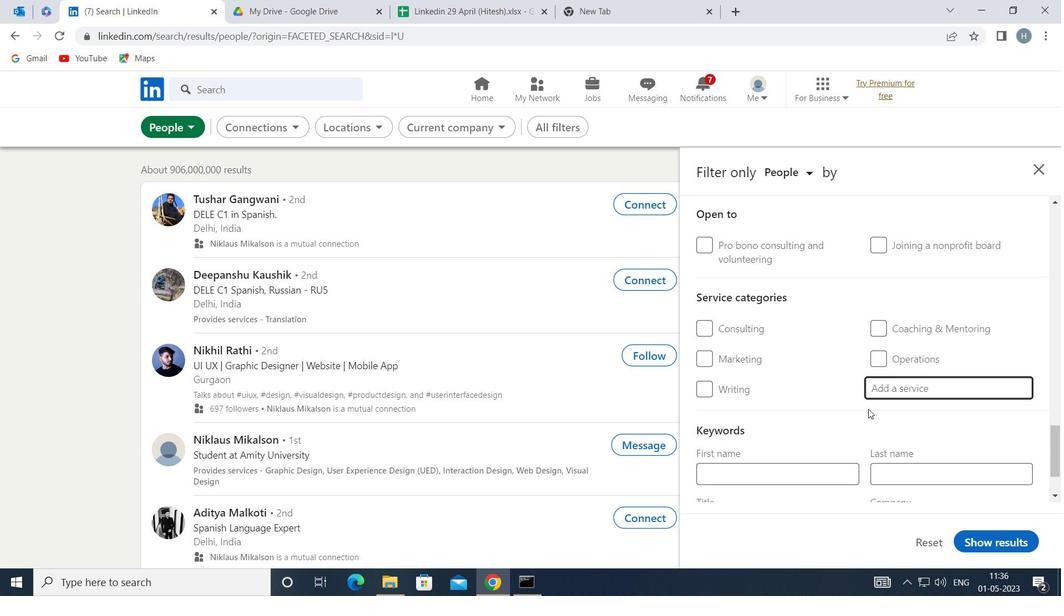
Action: Mouse scrolled (857, 402) with delta (0, 0)
Screenshot: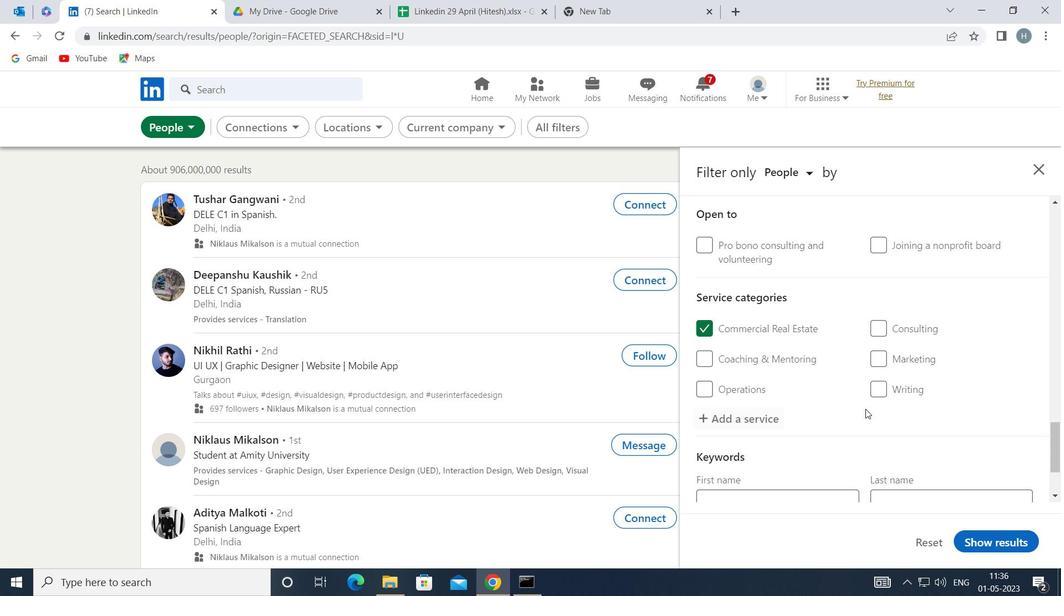 
Action: Mouse scrolled (857, 402) with delta (0, 0)
Screenshot: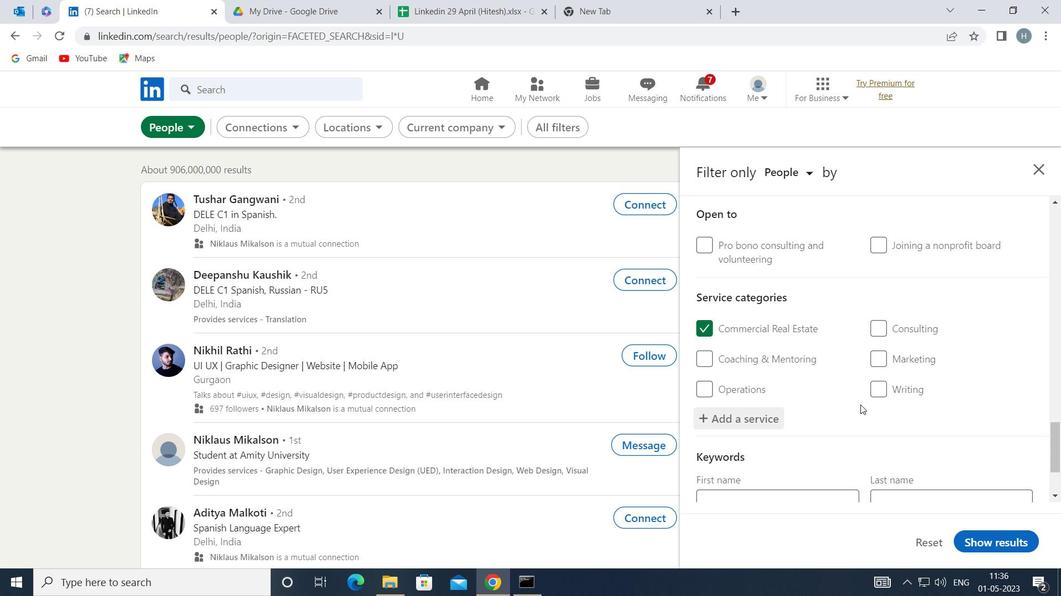 
Action: Mouse scrolled (857, 402) with delta (0, 0)
Screenshot: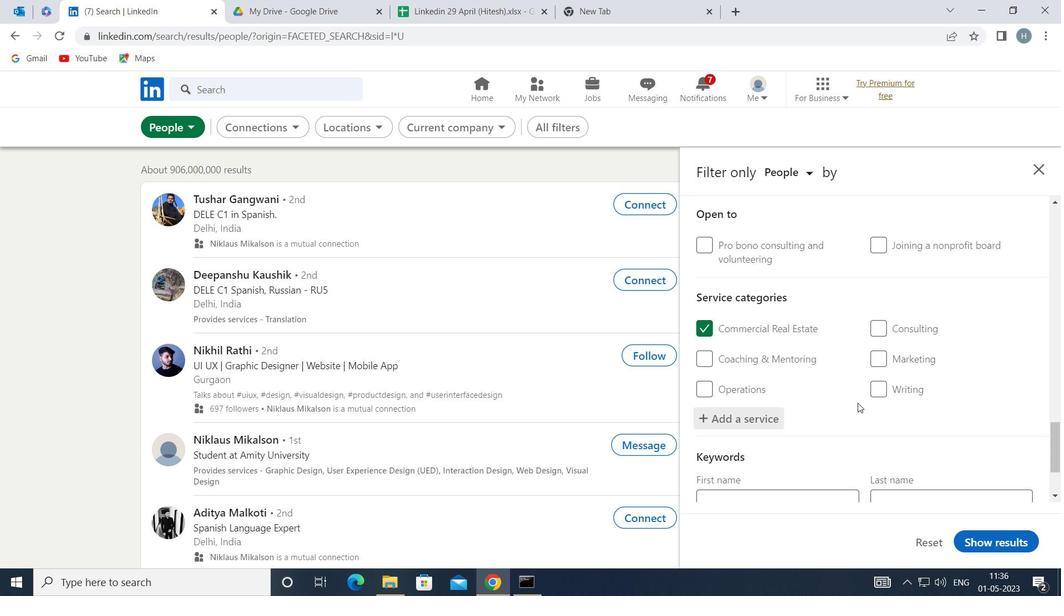 
Action: Mouse moved to (849, 402)
Screenshot: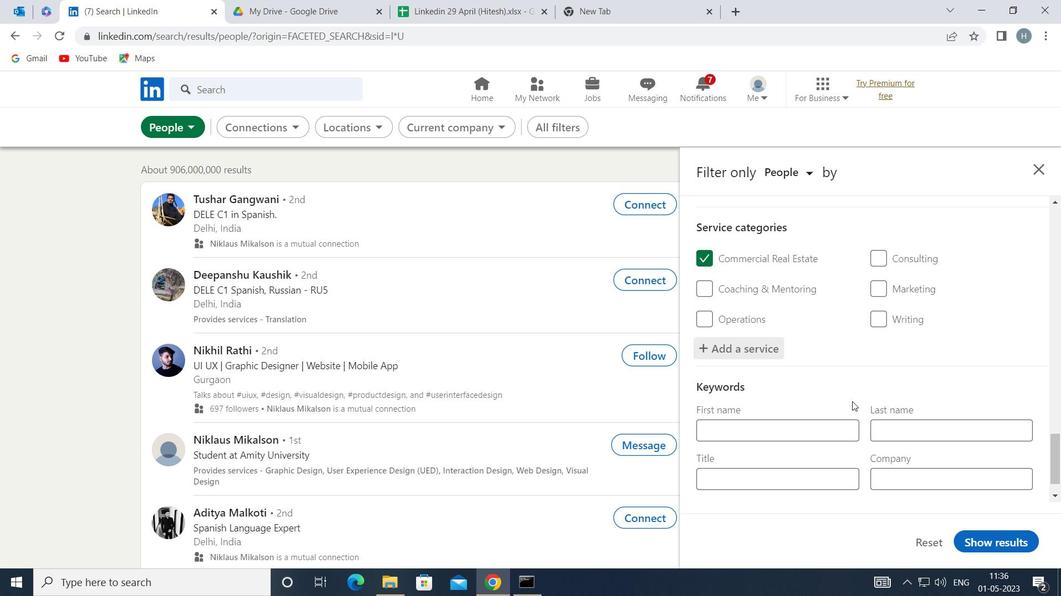 
Action: Mouse scrolled (849, 401) with delta (0, 0)
Screenshot: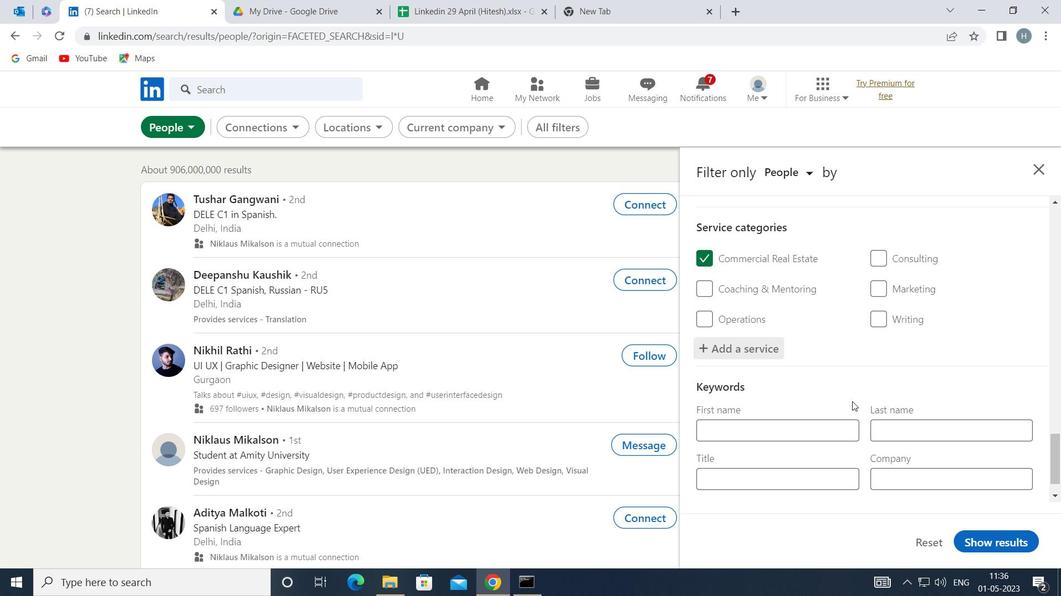 
Action: Mouse moved to (847, 402)
Screenshot: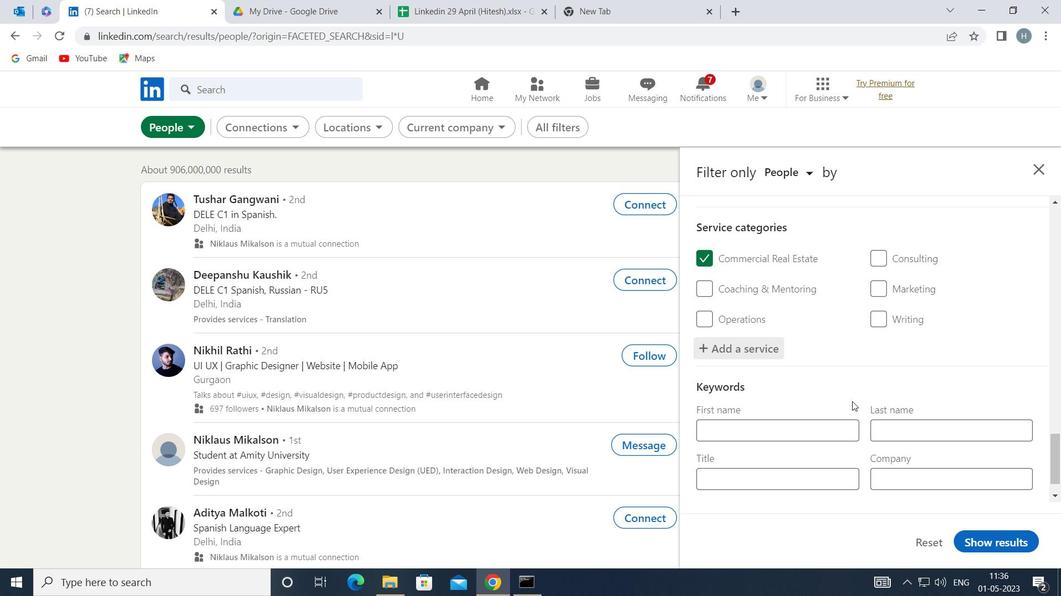 
Action: Mouse scrolled (847, 402) with delta (0, 0)
Screenshot: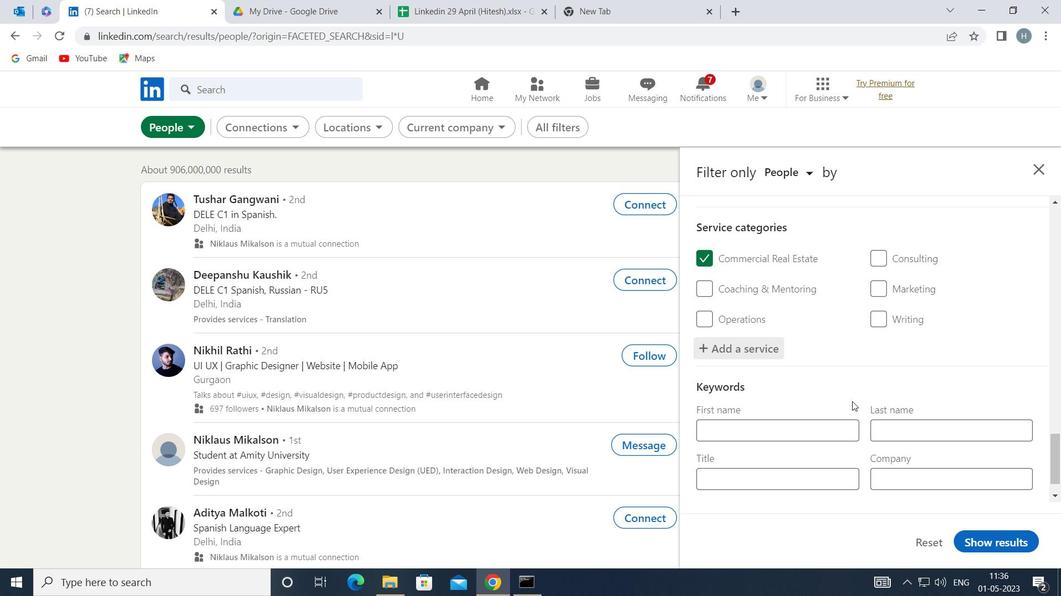 
Action: Mouse moved to (814, 433)
Screenshot: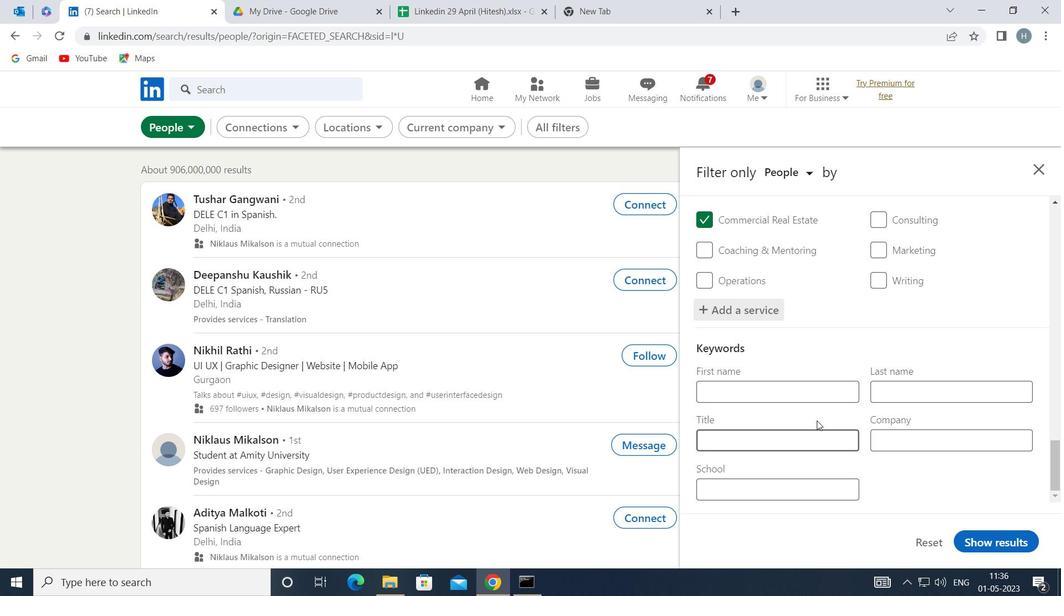 
Action: Mouse pressed left at (814, 433)
Screenshot: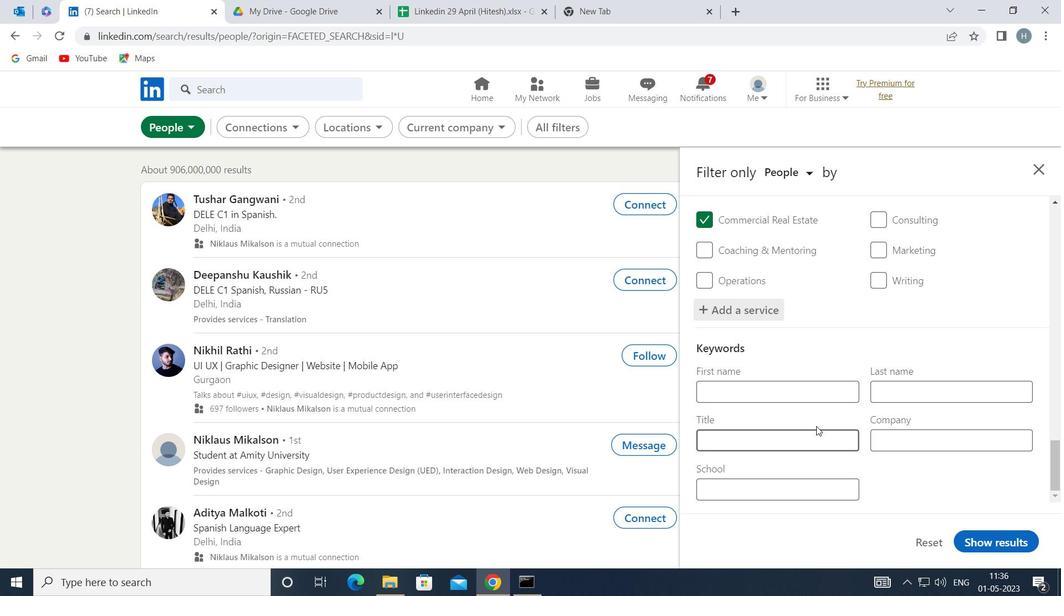
Action: Mouse moved to (814, 432)
Screenshot: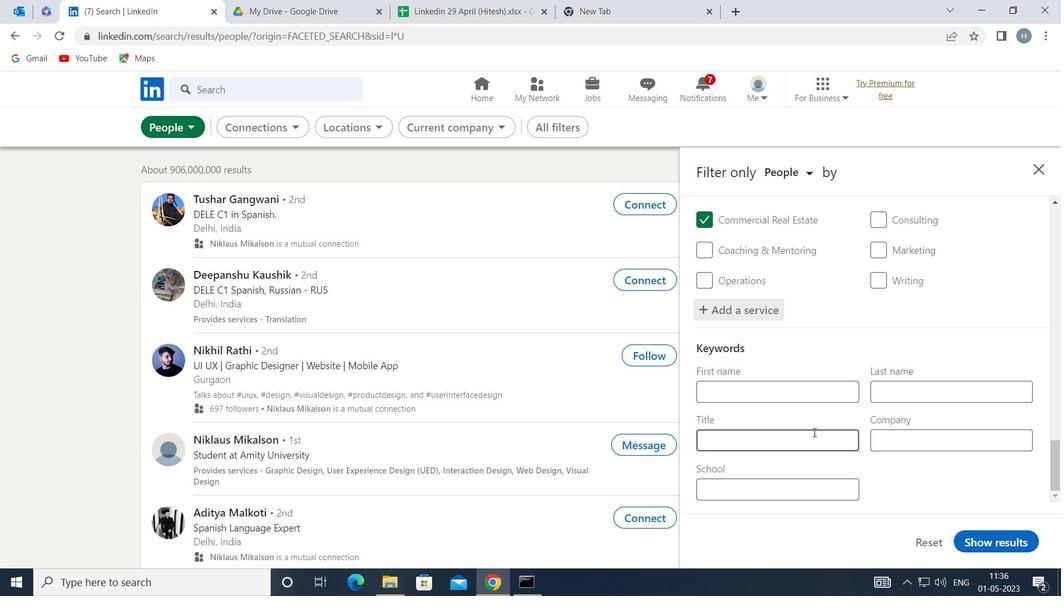 
Action: Key pressed <Key.shift><<Key.backspace>MARKETING<Key.space><Key.shift>MANAGER
Screenshot: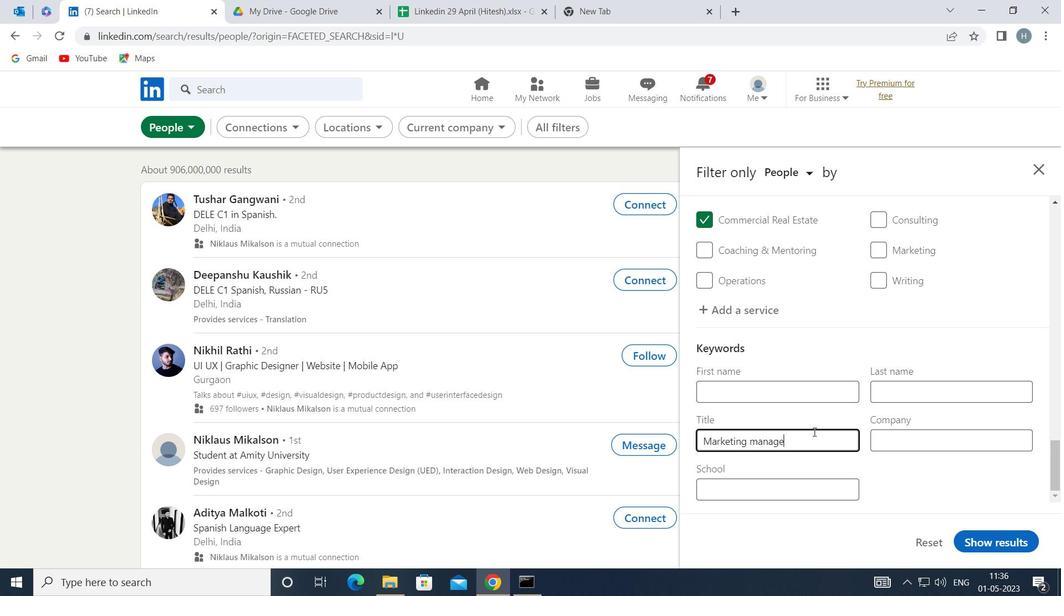 
Action: Mouse moved to (997, 538)
Screenshot: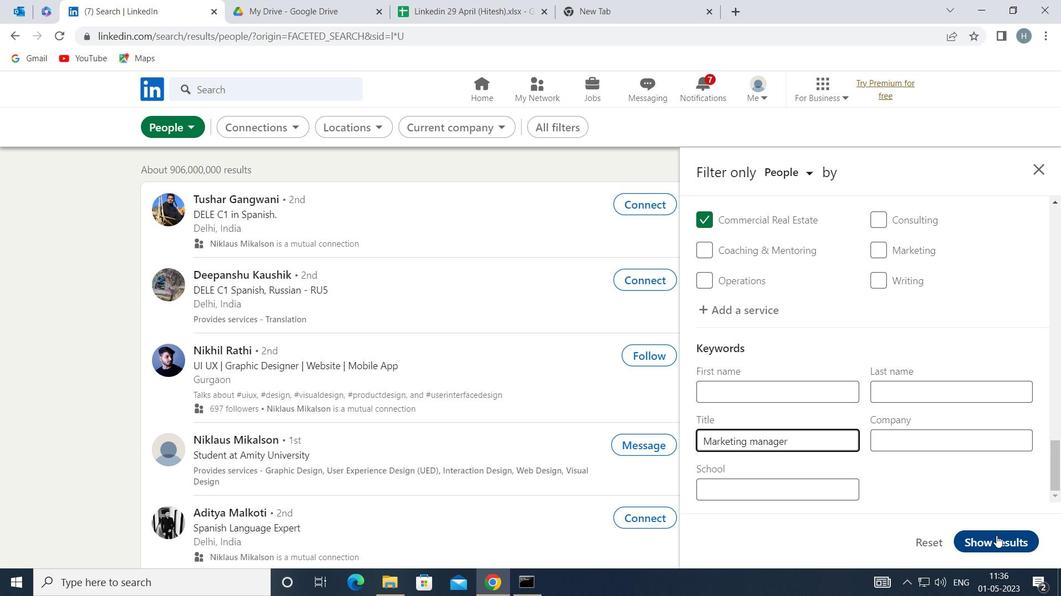 
Action: Mouse pressed left at (997, 538)
Screenshot: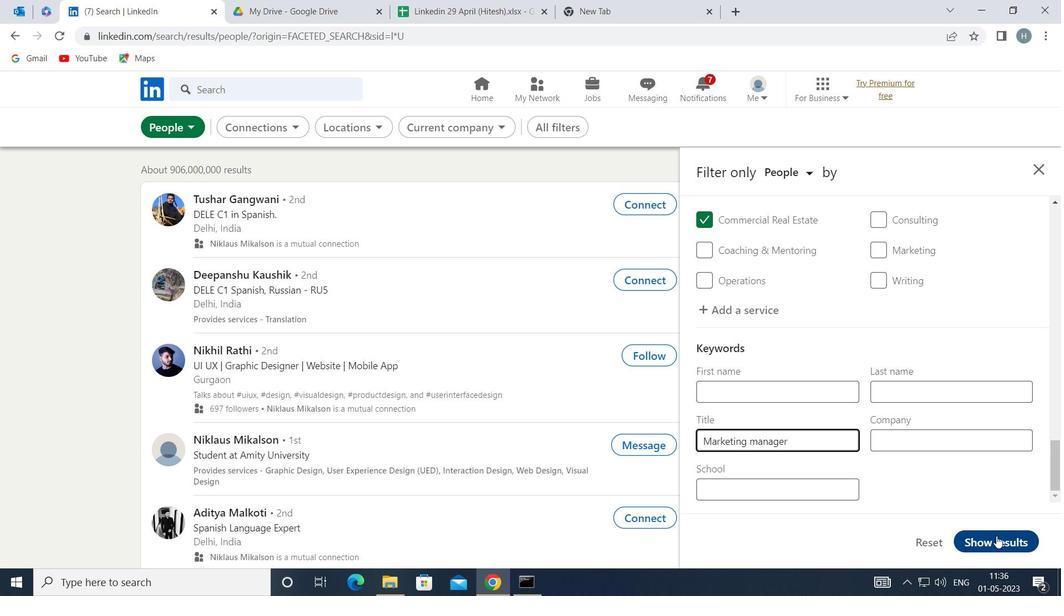 
Action: Mouse moved to (652, 400)
Screenshot: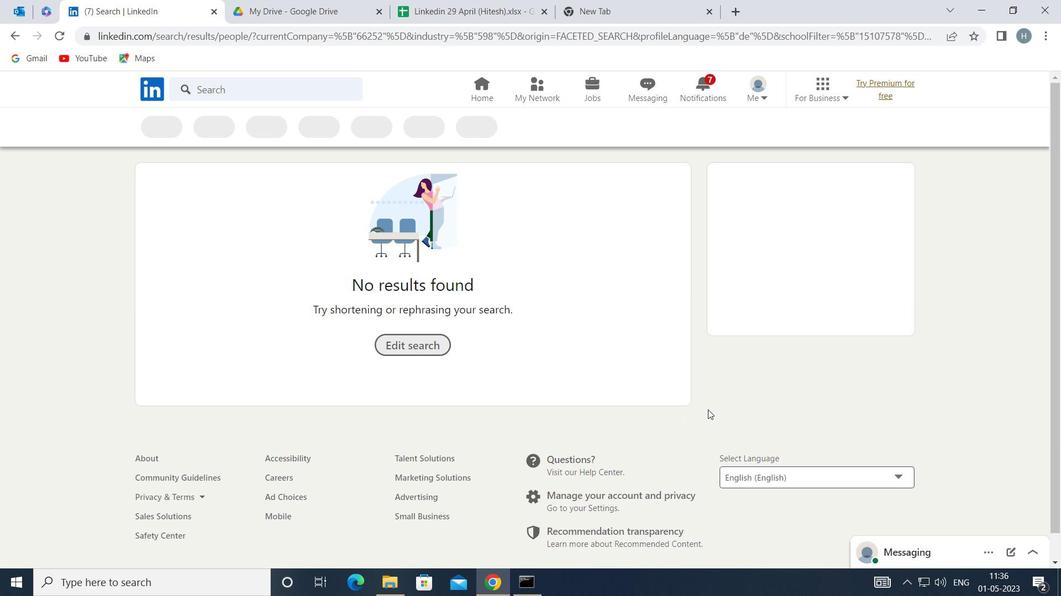 
